Task: Add an event  with title  Conference Call with Partners, date '2023/10/06' & Select Event type as  Collective. Add location for the event as  321 Oxford Street, London, UK and add a description: A conference call with partners serves as a platform for collaborative discussions. It brings together representatives from different organizations or departments to exchange ideas, share updates, and address common challenges. The call enables open and interactive communication, fostering a sense of teamwork and cooperation among partners.Create an event link  http-conferencecallwithpartnerscom & Select the event color as  Cyan. , logged in from the account softage.1@softage.netand send the event invitation to softage.8@softage.net and softage.9@softage.net
Action: Mouse moved to (781, 238)
Screenshot: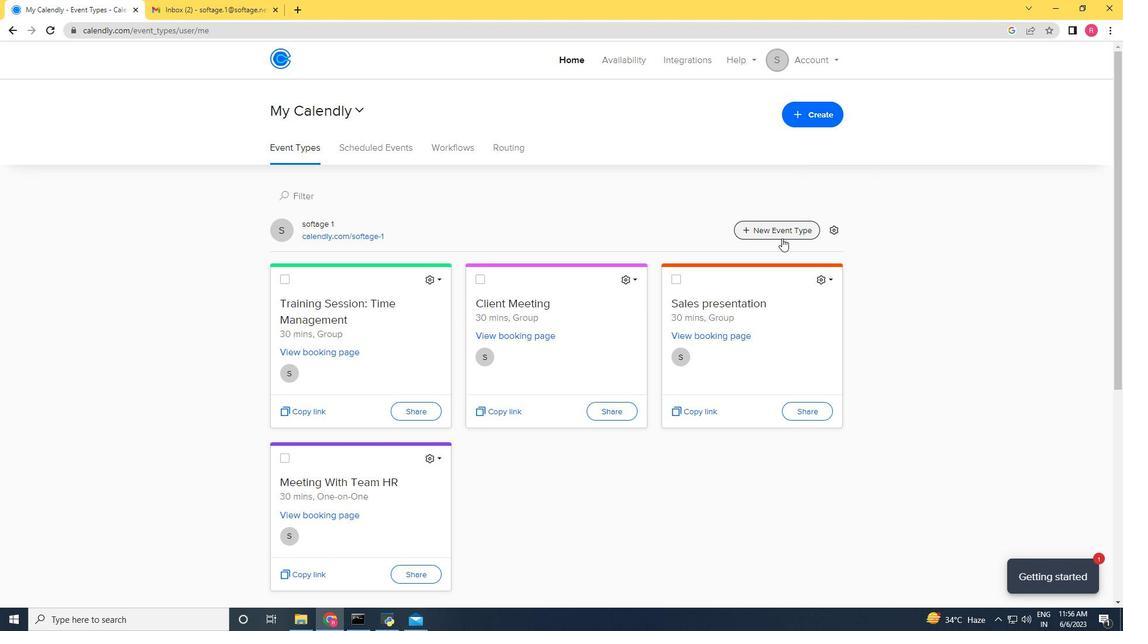 
Action: Mouse pressed left at (781, 238)
Screenshot: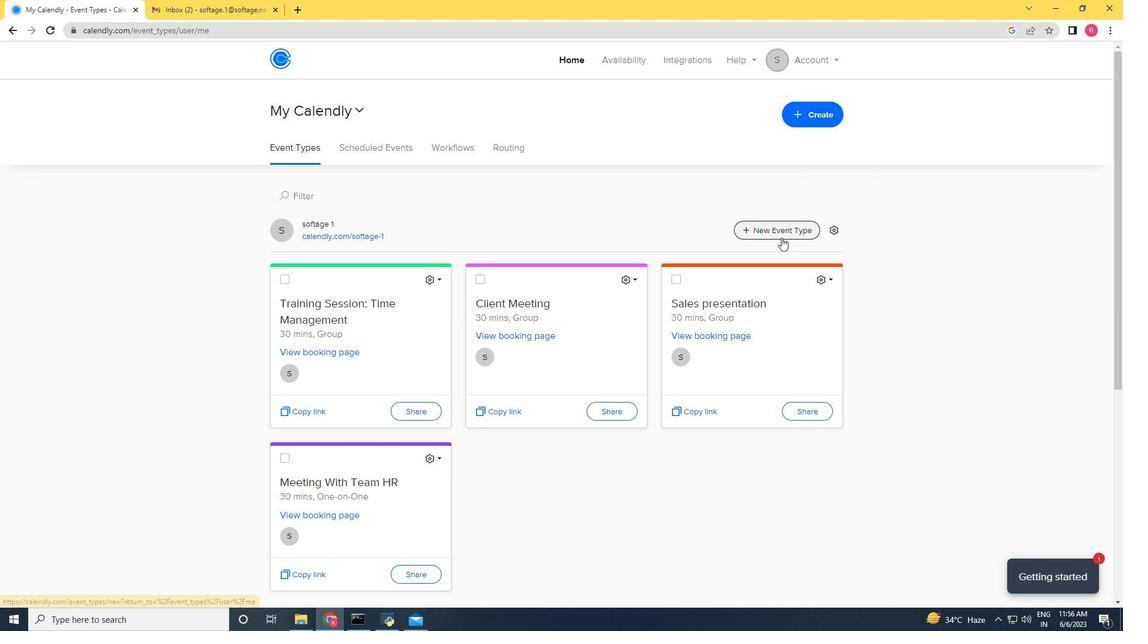 
Action: Mouse moved to (546, 352)
Screenshot: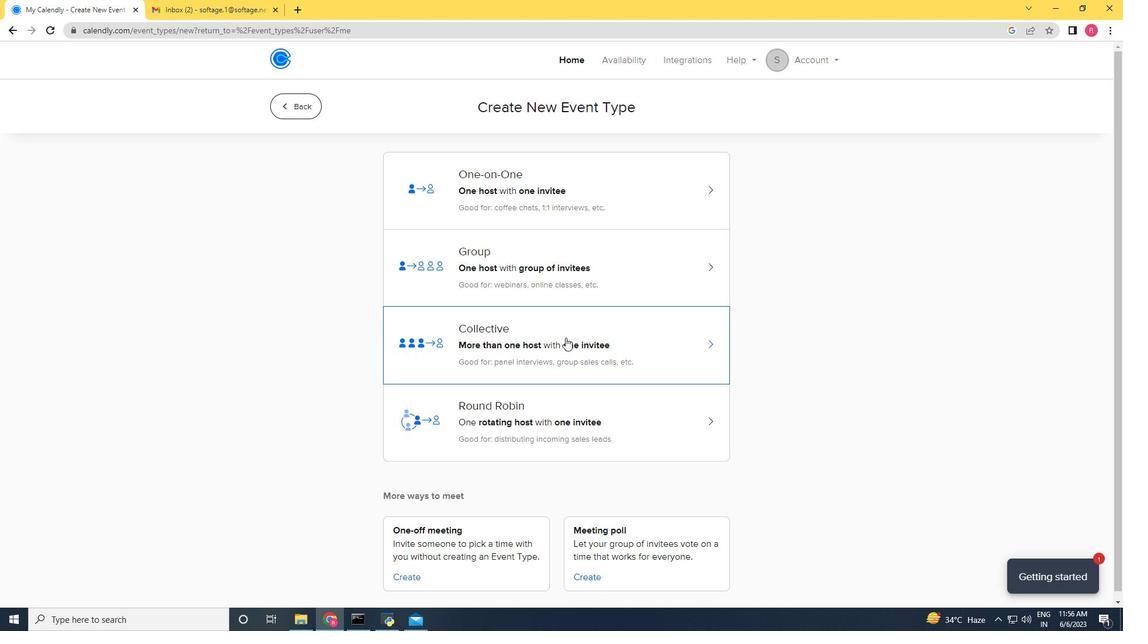 
Action: Mouse pressed left at (546, 352)
Screenshot: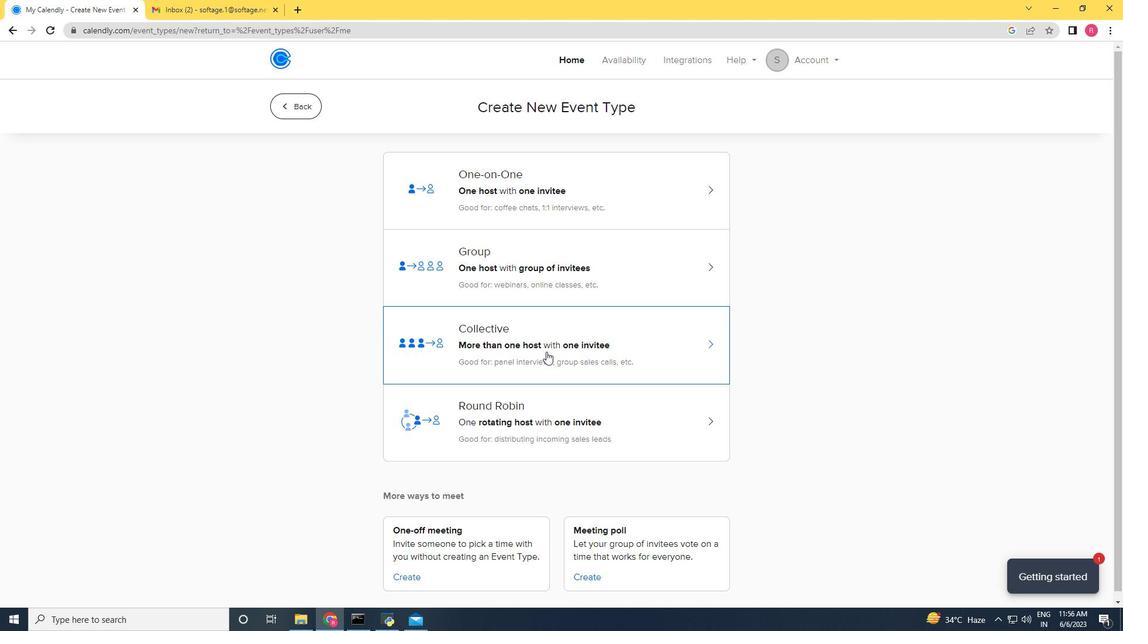 
Action: Mouse moved to (688, 256)
Screenshot: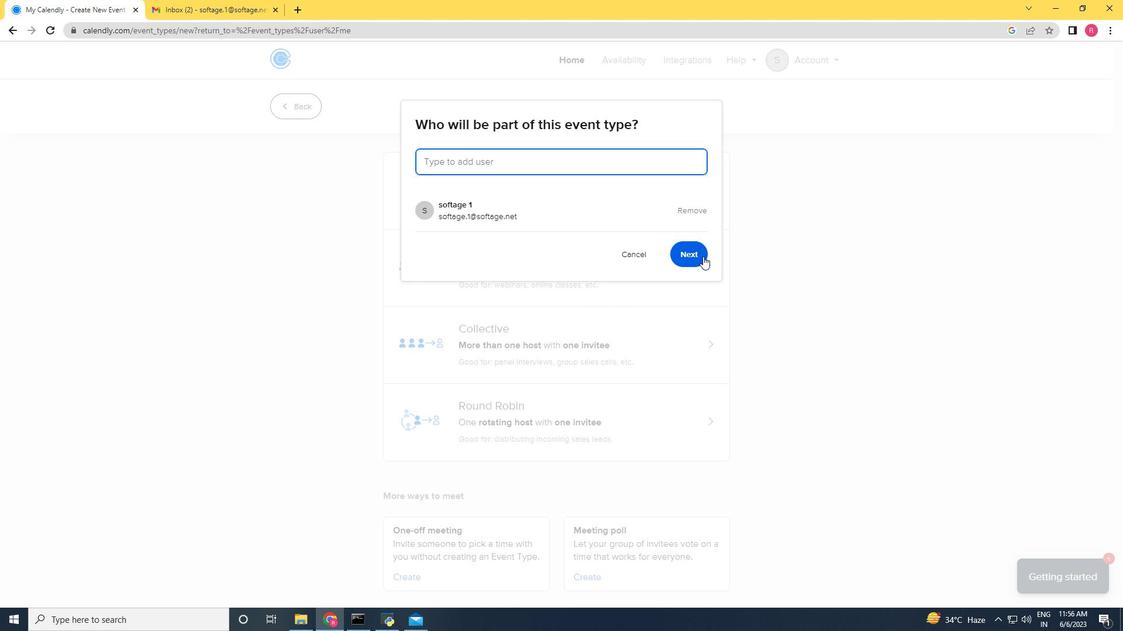 
Action: Mouse pressed left at (688, 256)
Screenshot: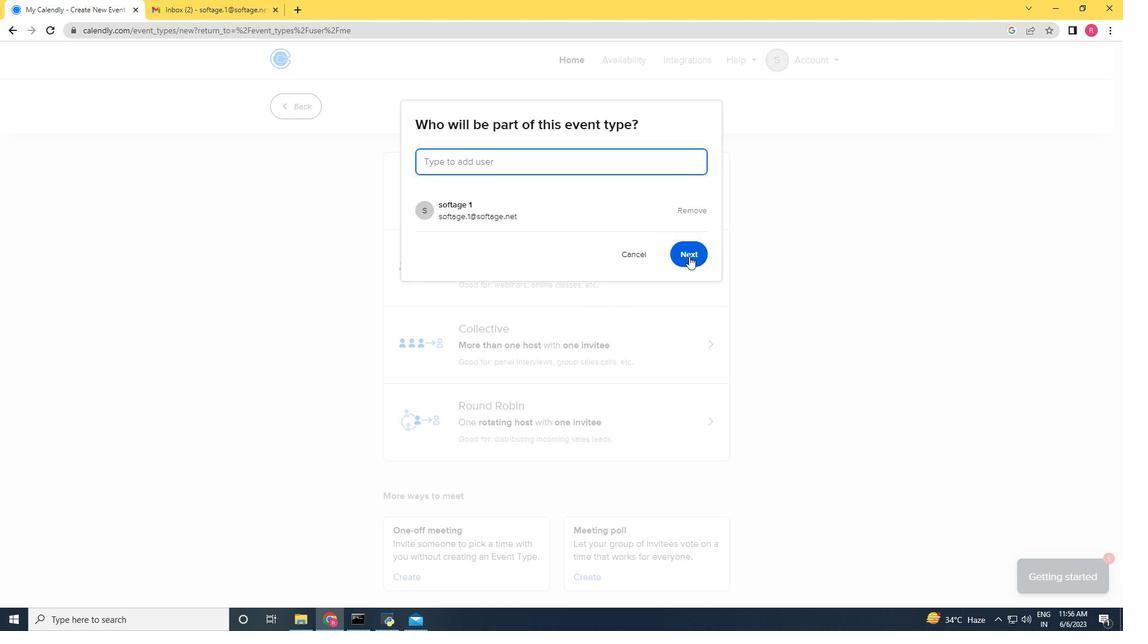 
Action: Mouse moved to (928, 307)
Screenshot: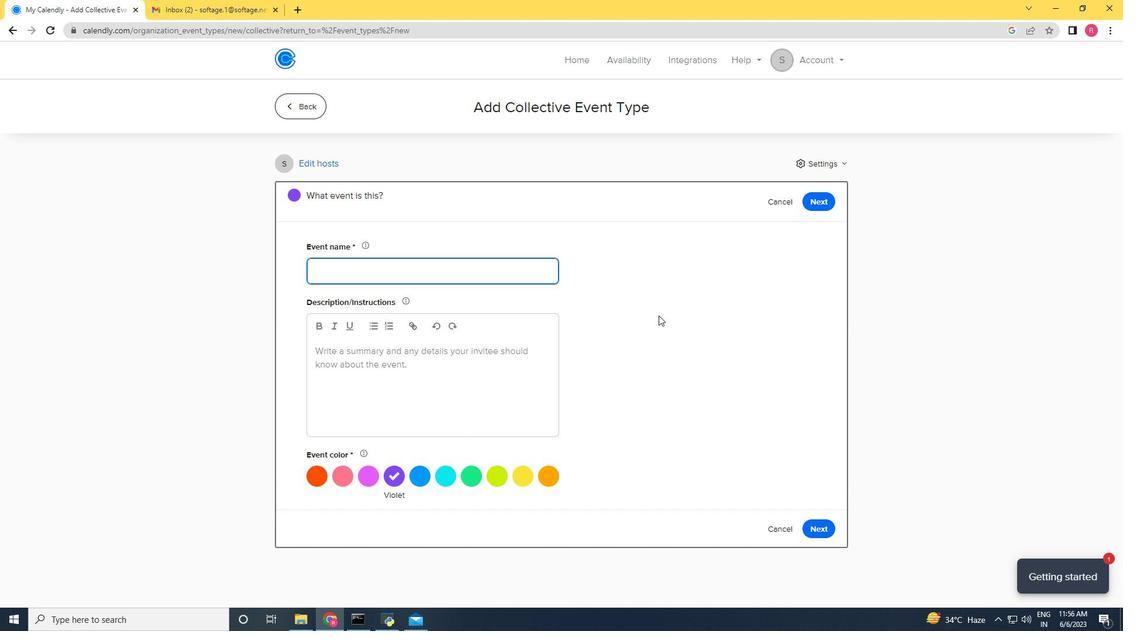 
Action: Key pressed <Key.shift>Con
Screenshot: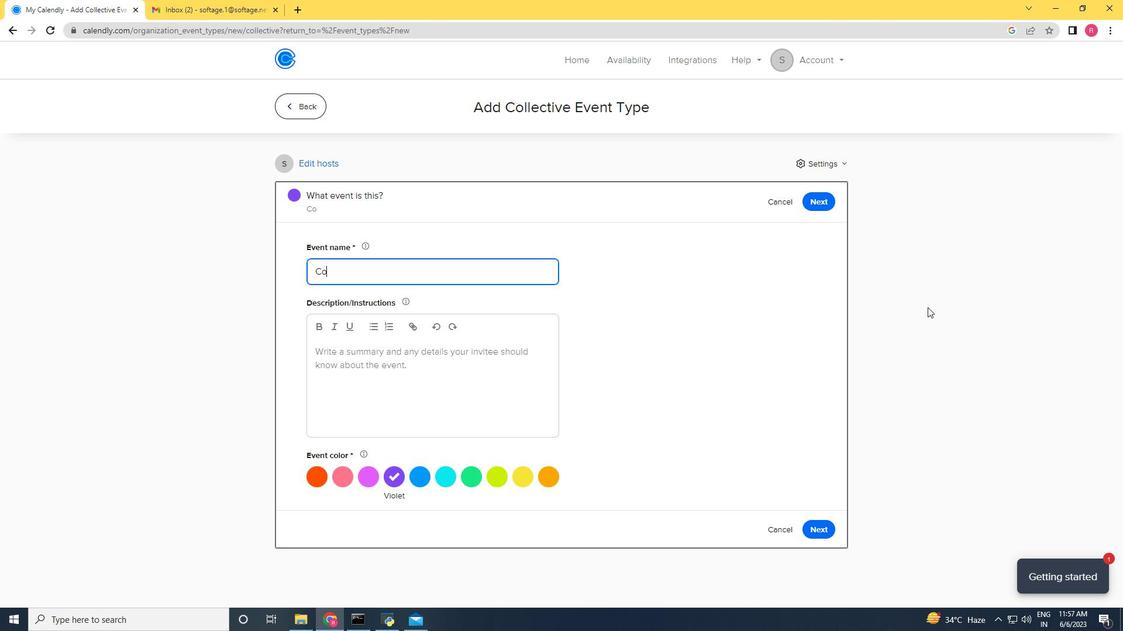 
Action: Mouse moved to (928, 307)
Screenshot: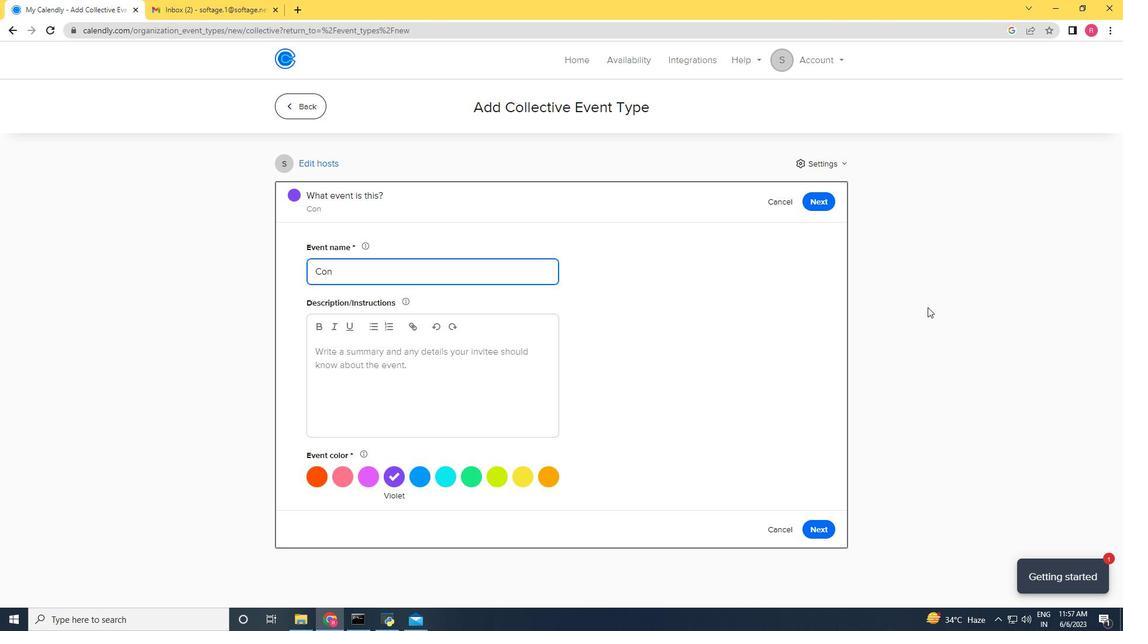 
Action: Key pressed fr<Key.backspace>erence<Key.space><Key.shift>Call<Key.space><Key.shift><Key.shift><Key.shift><Key.shift><Key.shift><Key.shift>with<Key.space><Key.shift>Partners
Screenshot: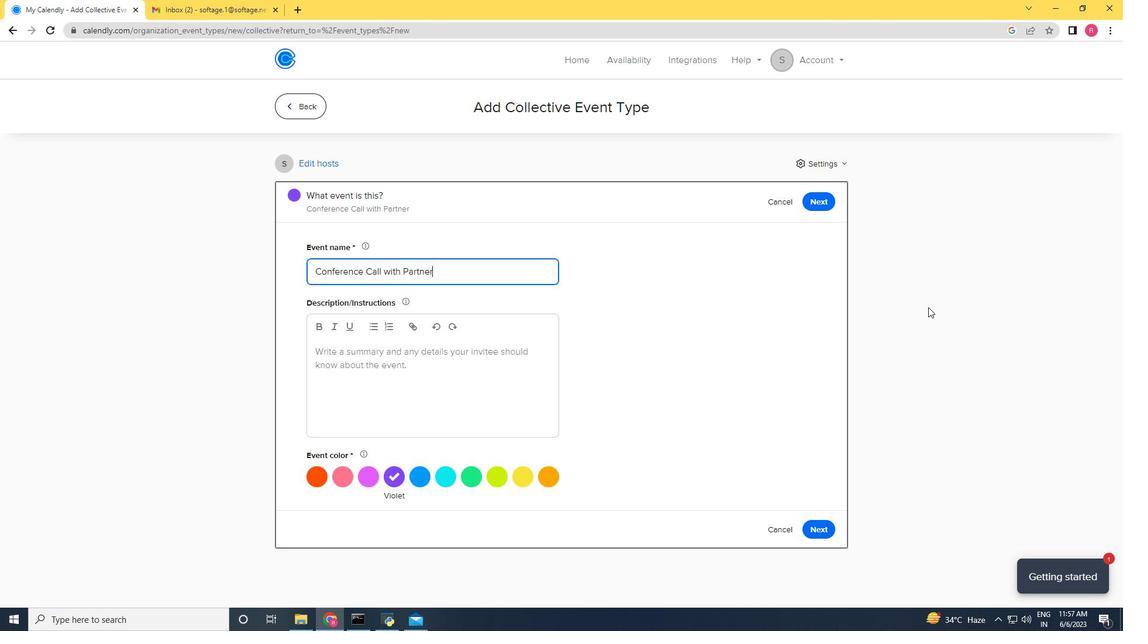 
Action: Mouse moved to (445, 380)
Screenshot: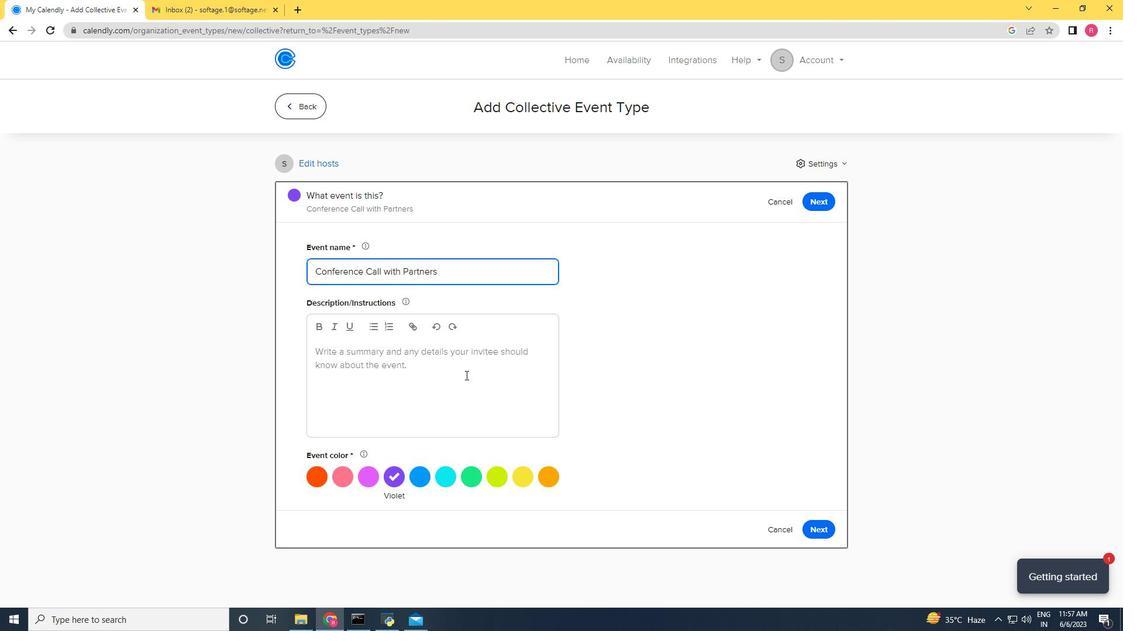 
Action: Mouse pressed left at (445, 380)
Screenshot: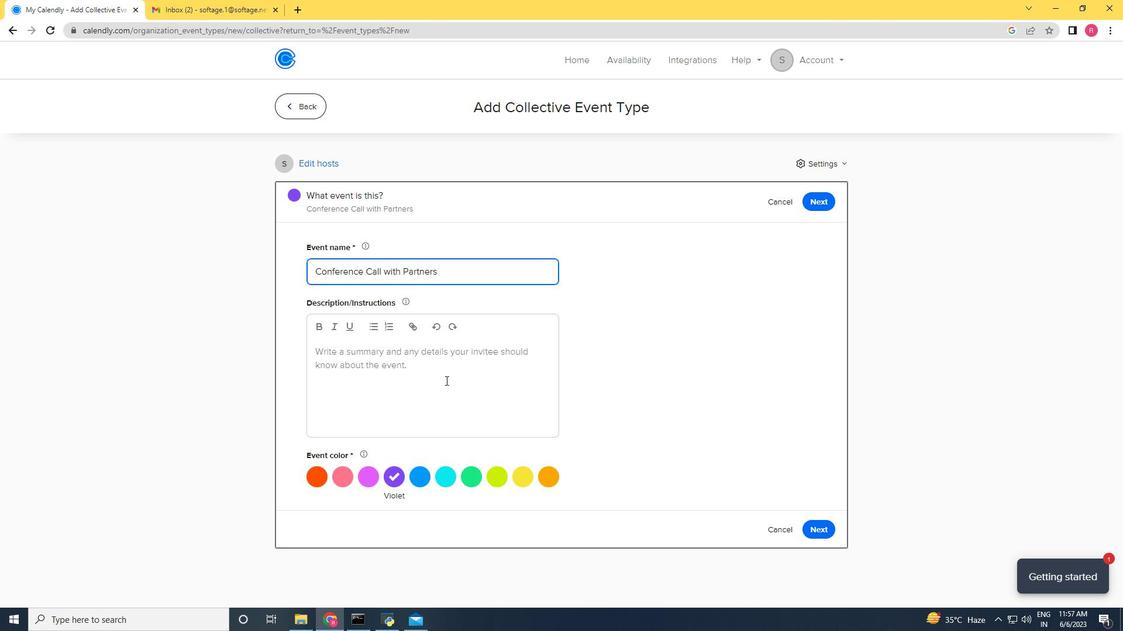 
Action: Mouse moved to (446, 379)
Screenshot: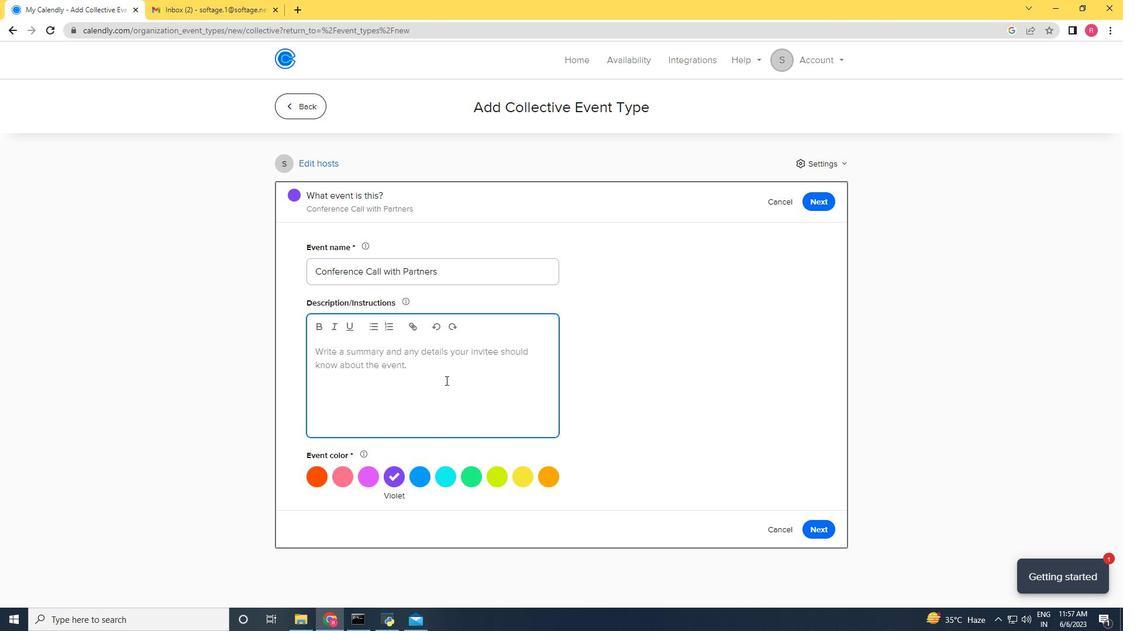 
Action: Key pressed <Key.shift>A<Key.space>conference<Key.space>cal<Key.space><Key.backspace>l<Key.space>with<Key.space>partners<Key.space><Key.space>server<Key.space>as<Key.space>a<Key.space>platform<Key.space>for<Key.space>collabortive<Key.space><Key.backspace><Key.backspace><Key.backspace><Key.backspace><Key.backspace><Key.backspace><Key.backspace><Key.backspace>borative<Key.space>discussion<Key.space><Key.backspace>,<Key.space><Key.shift>It<Key.space>bring<Key.space>together<Key.space>repartments<Key.space><Key.left><Key.left><Key.left><Key.left><Key.left><Key.left><Key.left><Key.left><Key.left><Key.left><Key.left><Key.left><Key.left><Key.left>
Screenshot: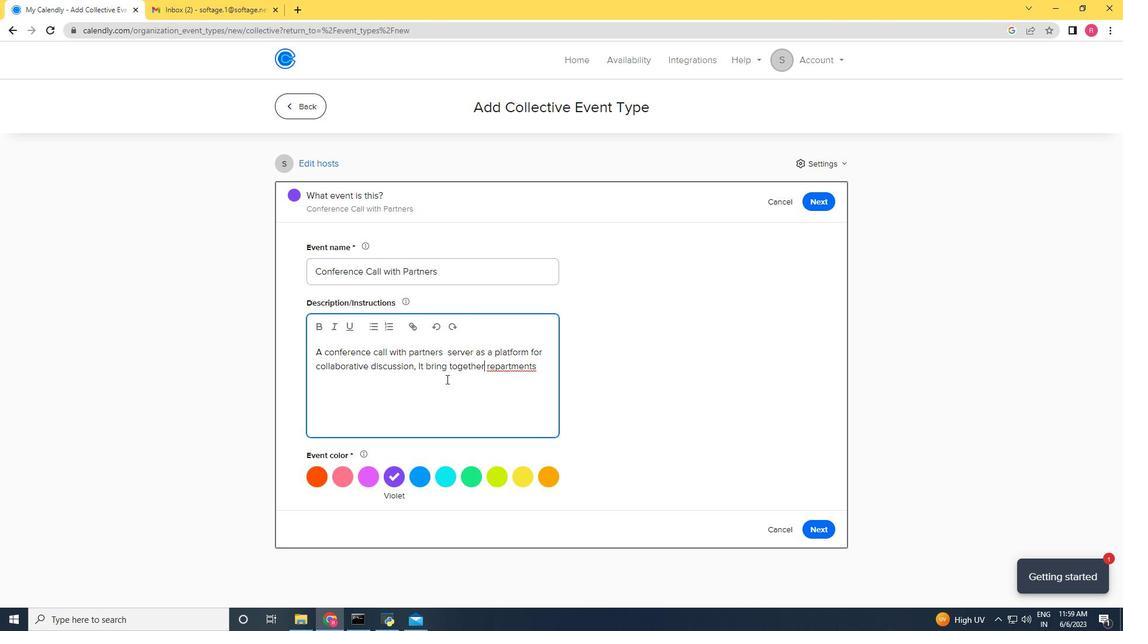 
Action: Mouse moved to (446, 379)
Screenshot: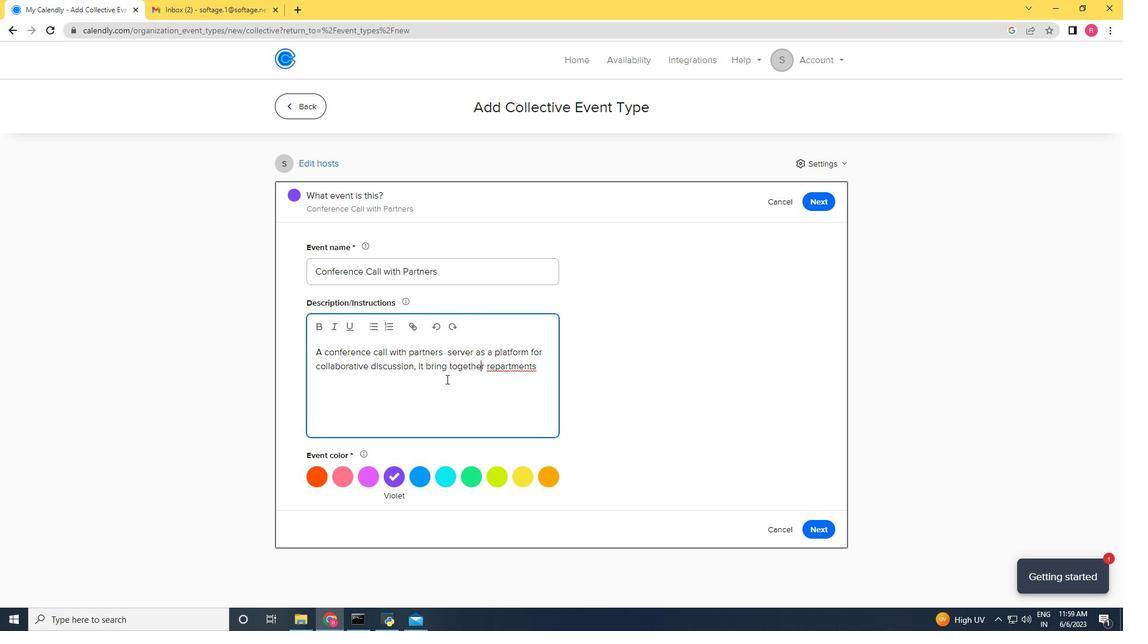 
Action: Key pressed <Key.right><Key.right><Key.right>
Screenshot: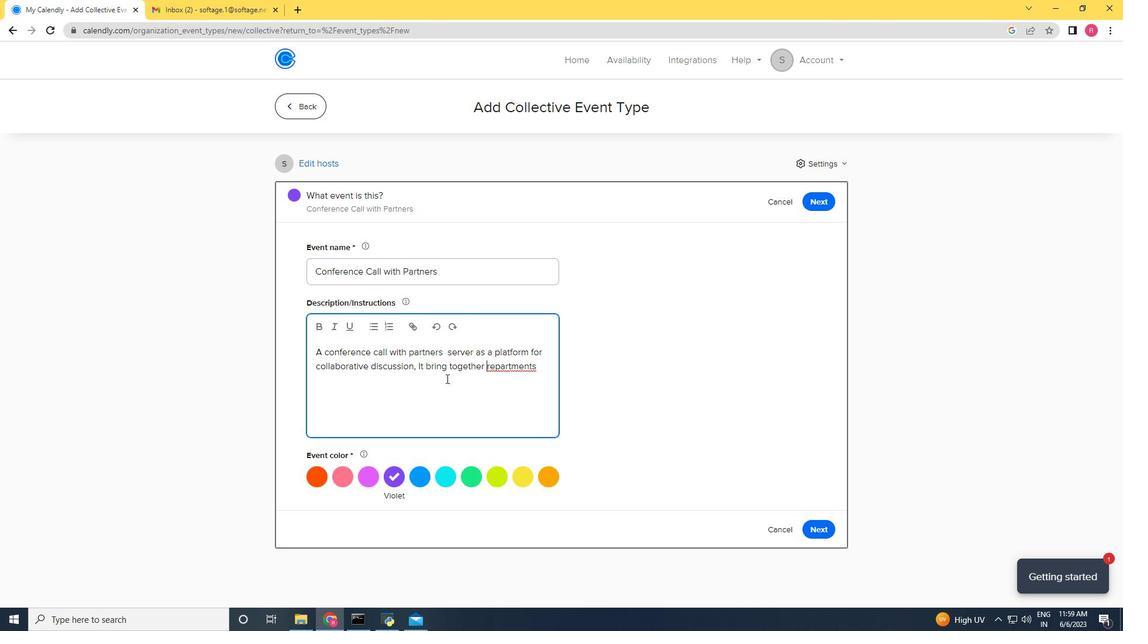 
Action: Mouse moved to (447, 378)
Screenshot: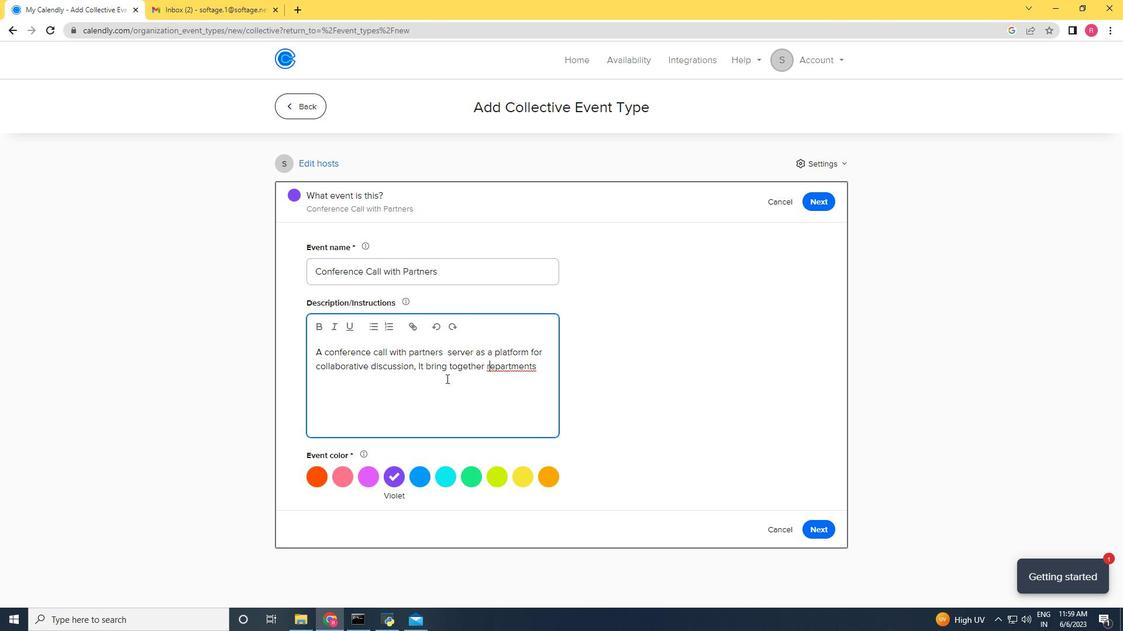 
Action: Key pressed <Key.backspace>
Screenshot: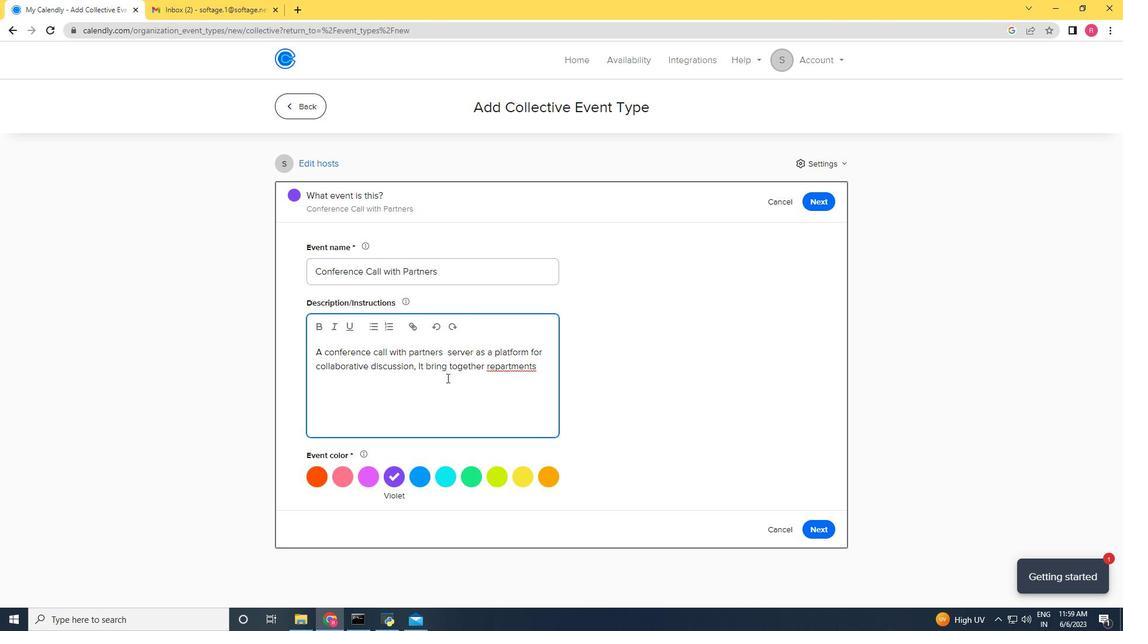 
Action: Mouse moved to (447, 378)
Screenshot: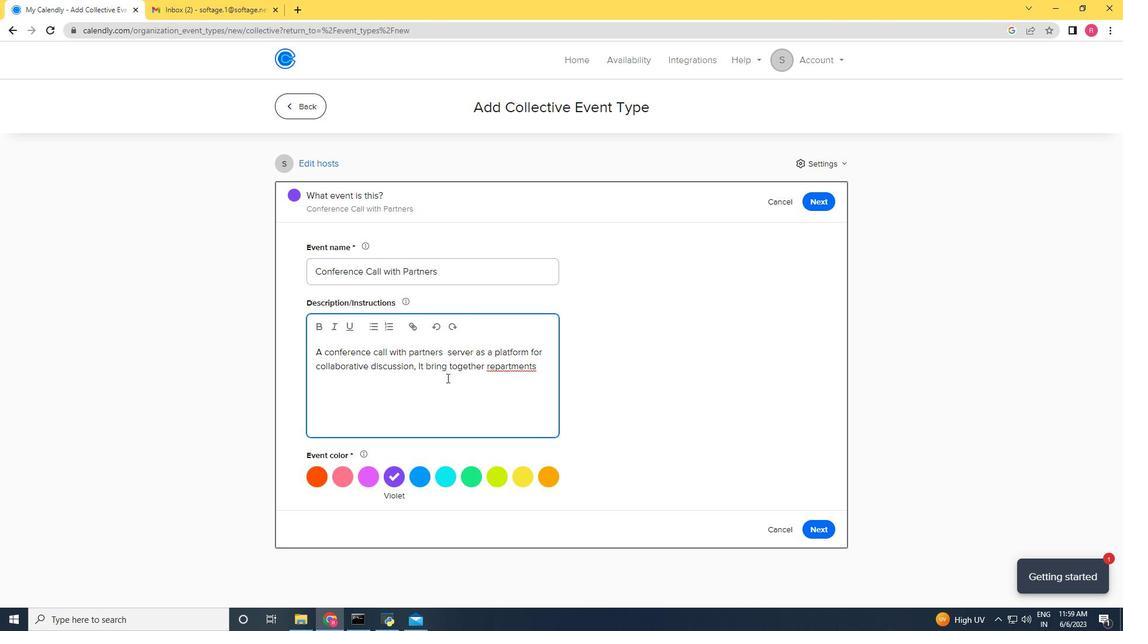 
Action: Key pressed d<Key.right><Key.right><Key.right><Key.right><Key.right><Key.right><Key.right><Key.right><Key.right><Key.right><Key.right><Key.right><Key.right><Key.right><Key.right><Key.right>to<Key.space>exchanges<Key.space>id
Screenshot: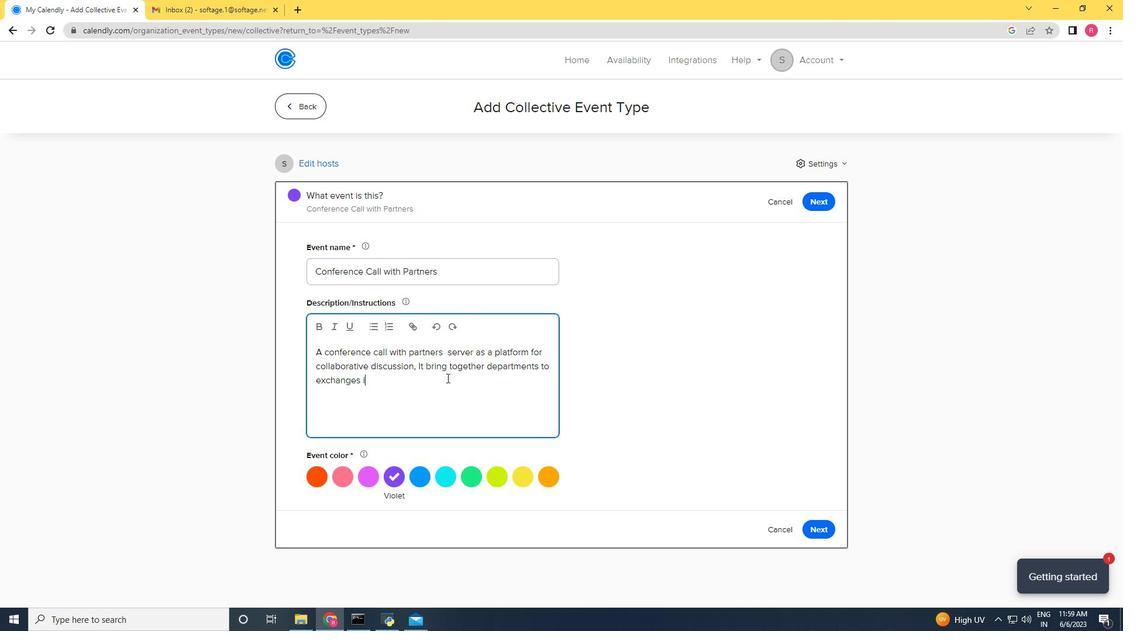 
Action: Mouse moved to (447, 377)
Screenshot: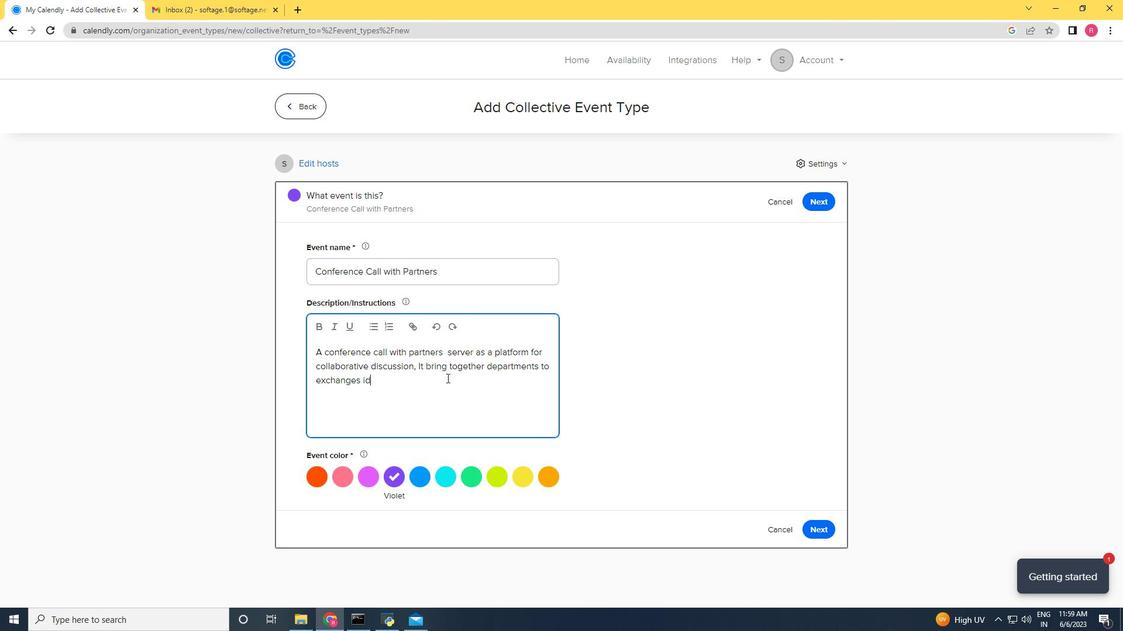 
Action: Key pressed eas<Key.space><Key.backspace>.<Key.space><Key.shift><Key.shift><Key.shift>The<Key.space>call<Key.space>enables<Key.space>open<Key.space>and<Key.space>in
Screenshot: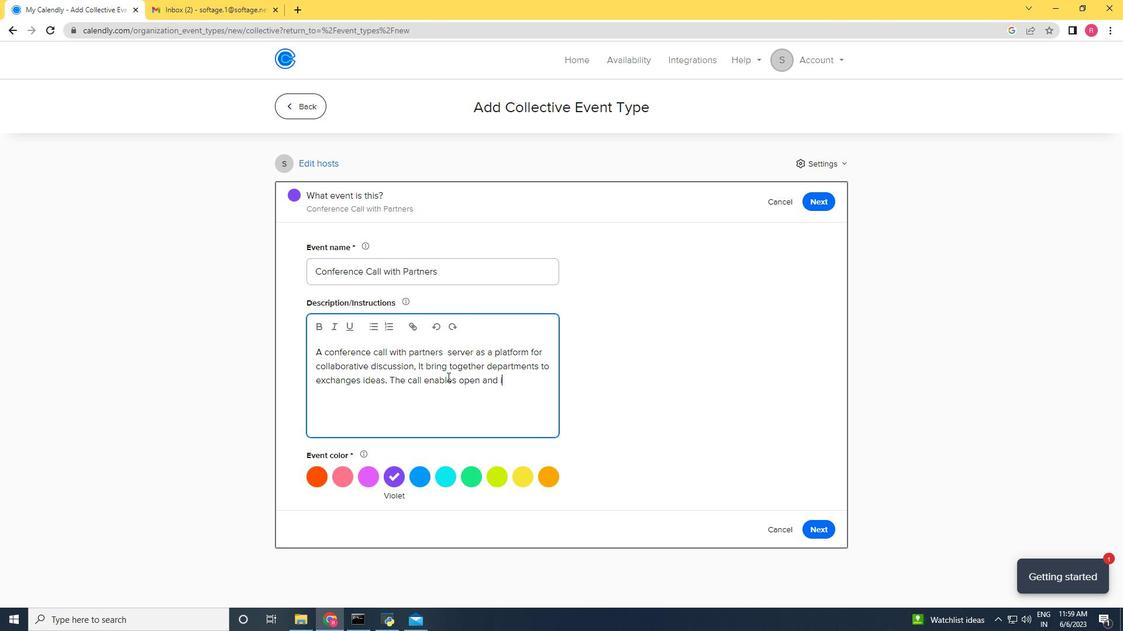 
Action: Mouse moved to (452, 372)
Screenshot: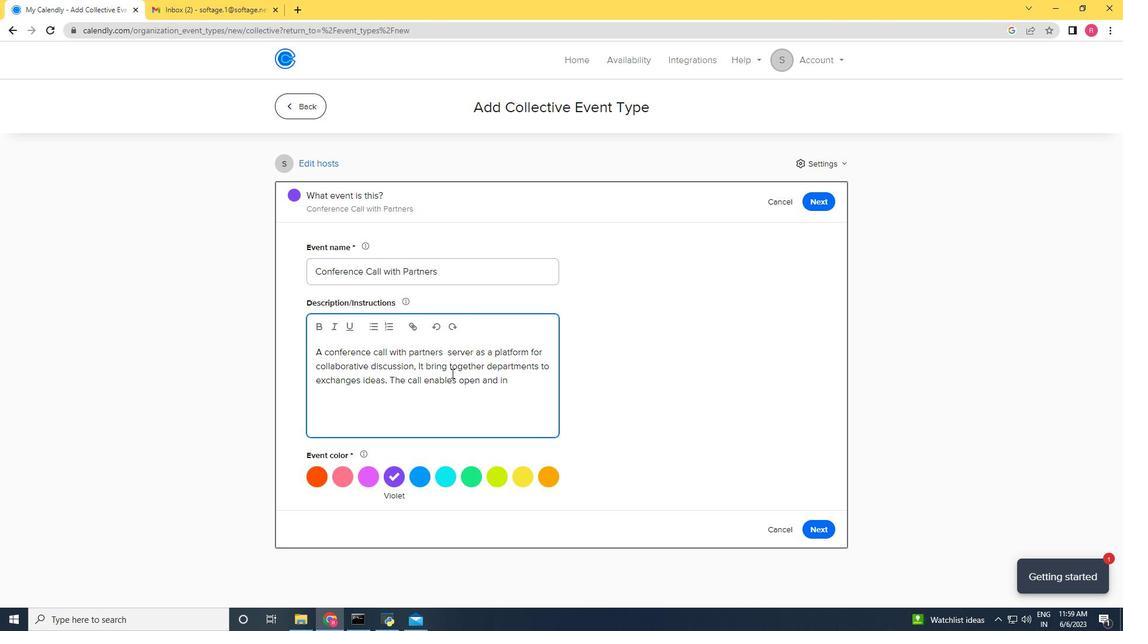 
Action: Key pressed teractive<Key.space>
Screenshot: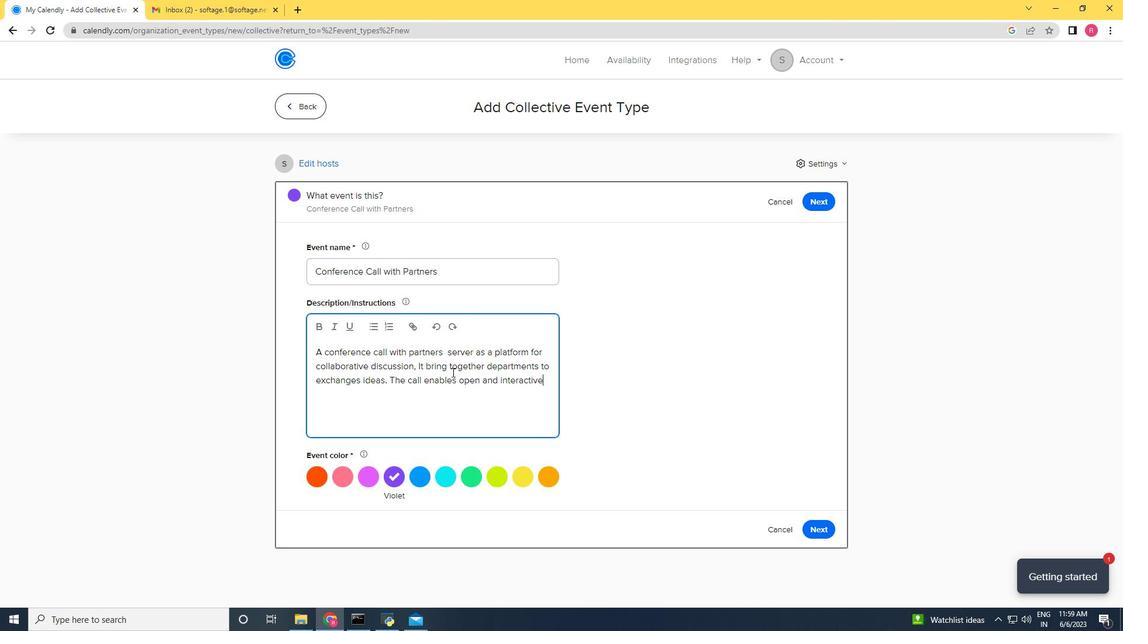 
Action: Mouse moved to (452, 372)
Screenshot: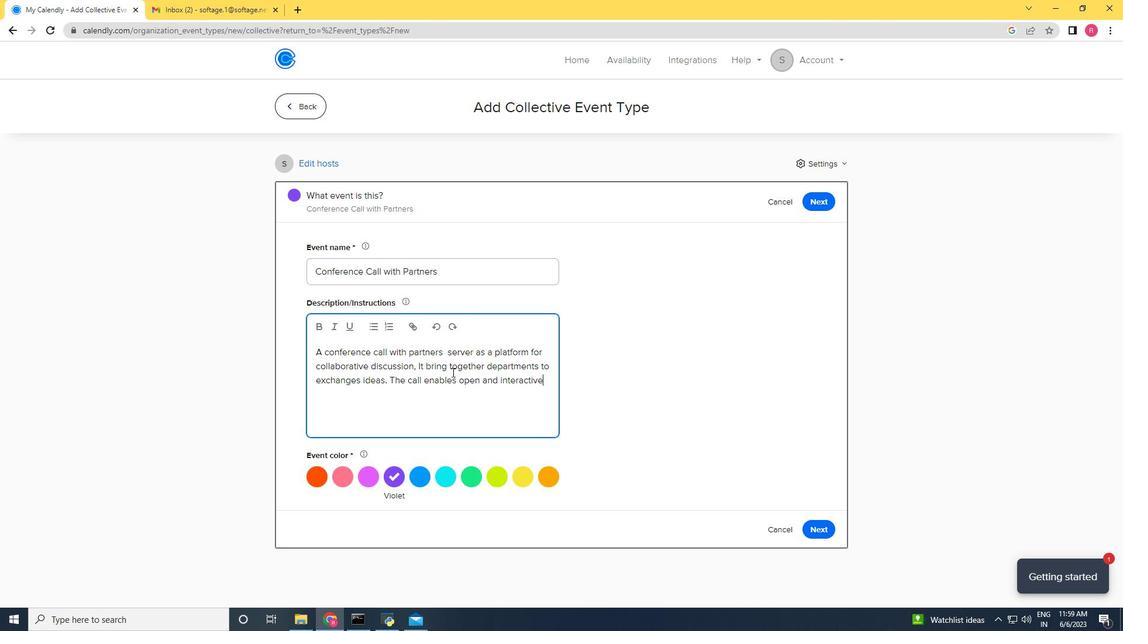 
Action: Key pressed communicative<Key.backspace><Key.backspace>on<Key.space>,<Key.backspace><Key.backspace><Key.backspace>n,<Key.space>fostering<Key.space>a<Key.space>sense<Key.space>of<Key.space>teamworl<Key.backspace>
Screenshot: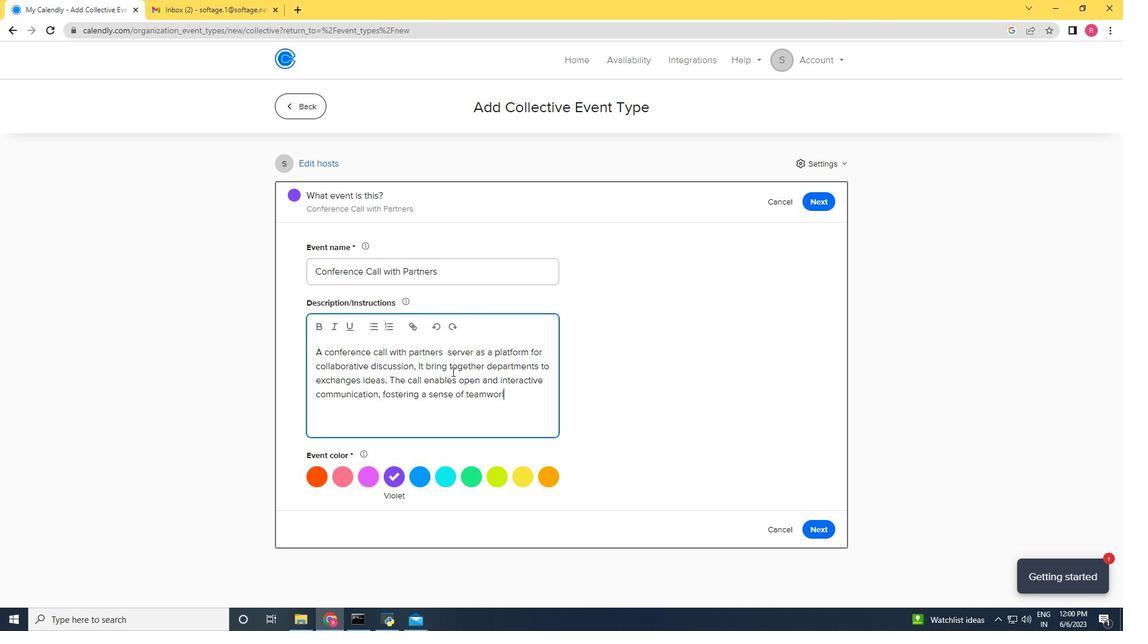 
Action: Mouse moved to (459, 366)
Screenshot: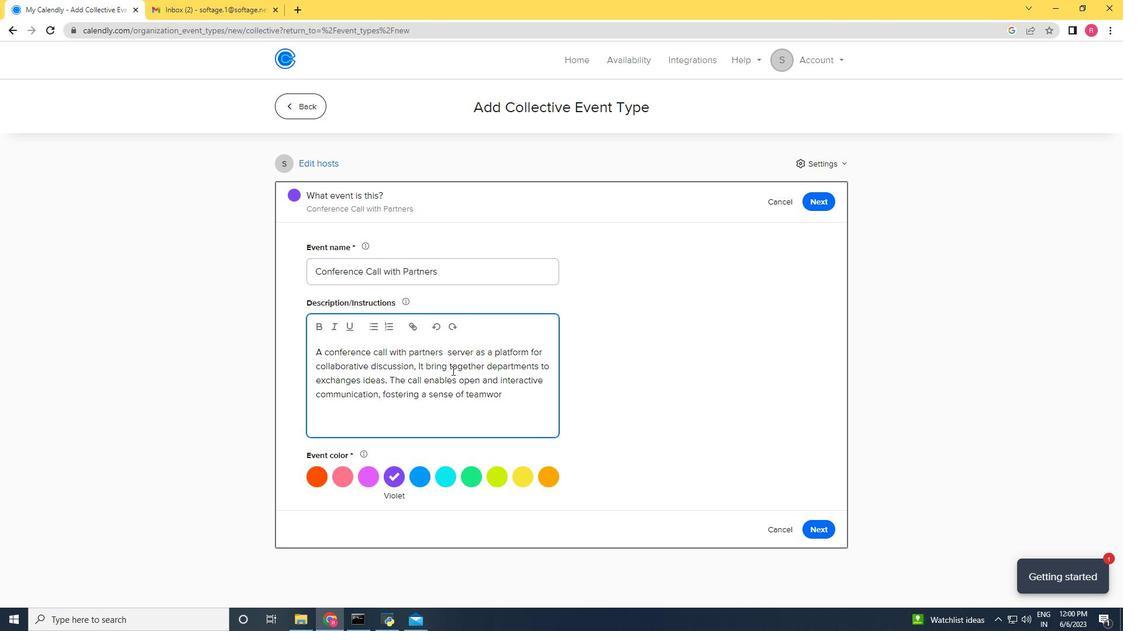 
Action: Key pressed k<Key.space>and<Key.space>cooperaton<Key.space><Key.space><Key.backspace><Key.backspace><Key.backspace><Key.backspace>ion<Key.space>among<Key.space>
Screenshot: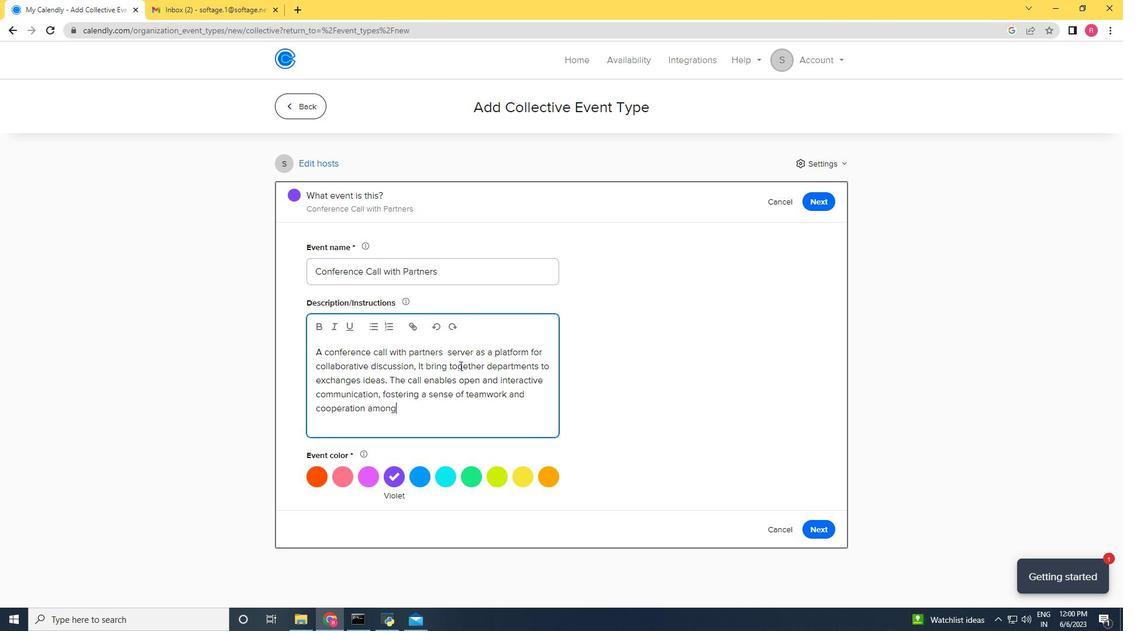 
Action: Mouse moved to (460, 365)
Screenshot: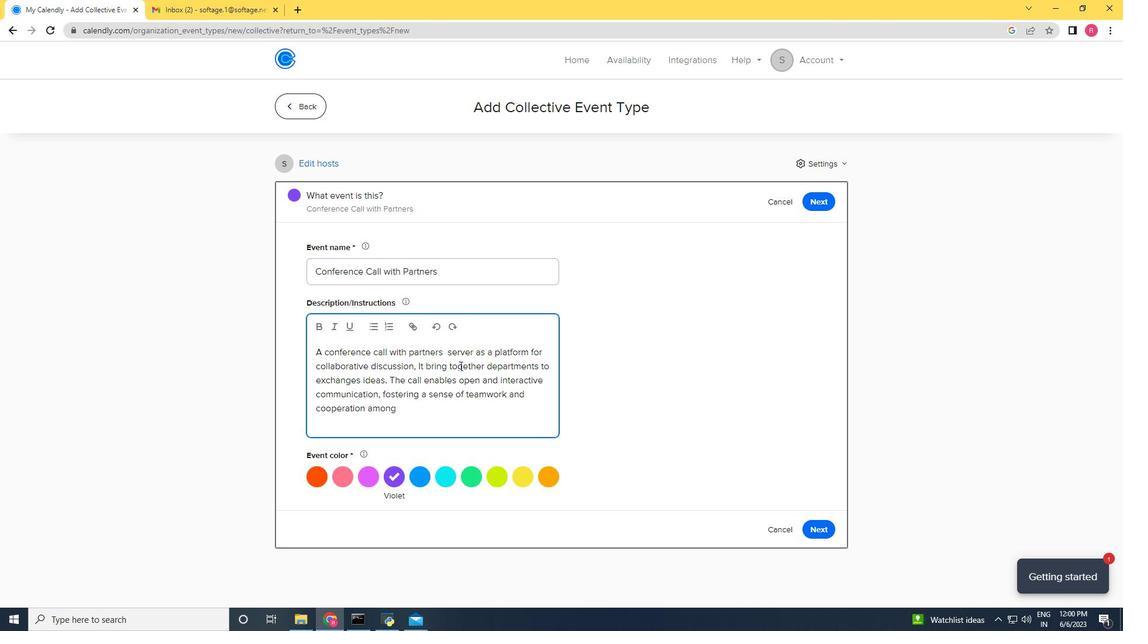 
Action: Key pressed partender<Key.space>
Screenshot: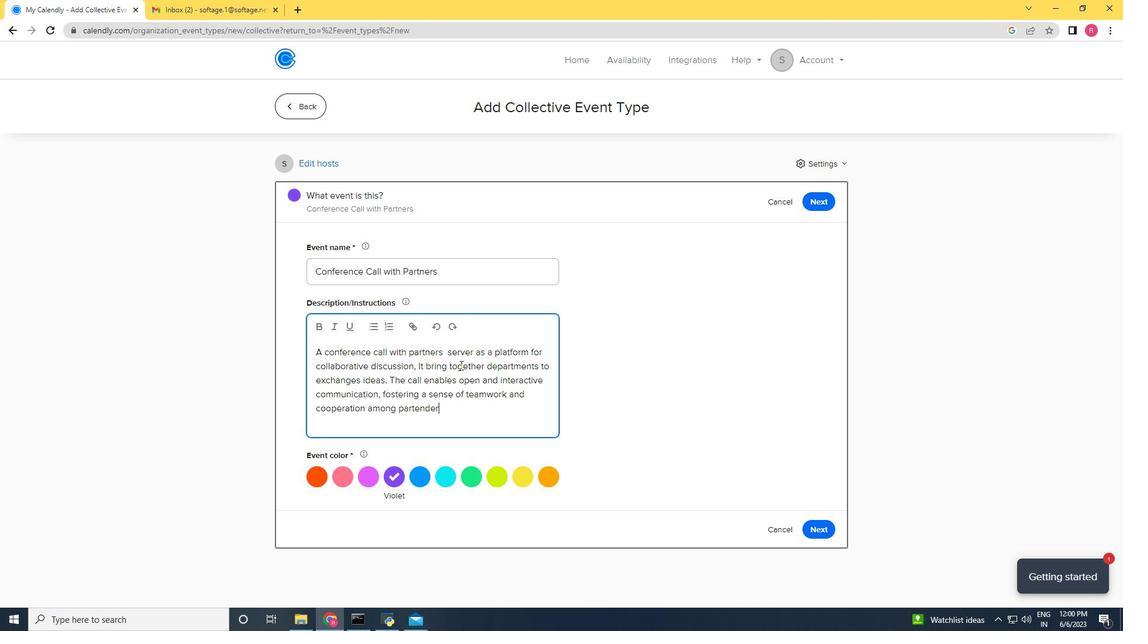 
Action: Mouse moved to (461, 365)
Screenshot: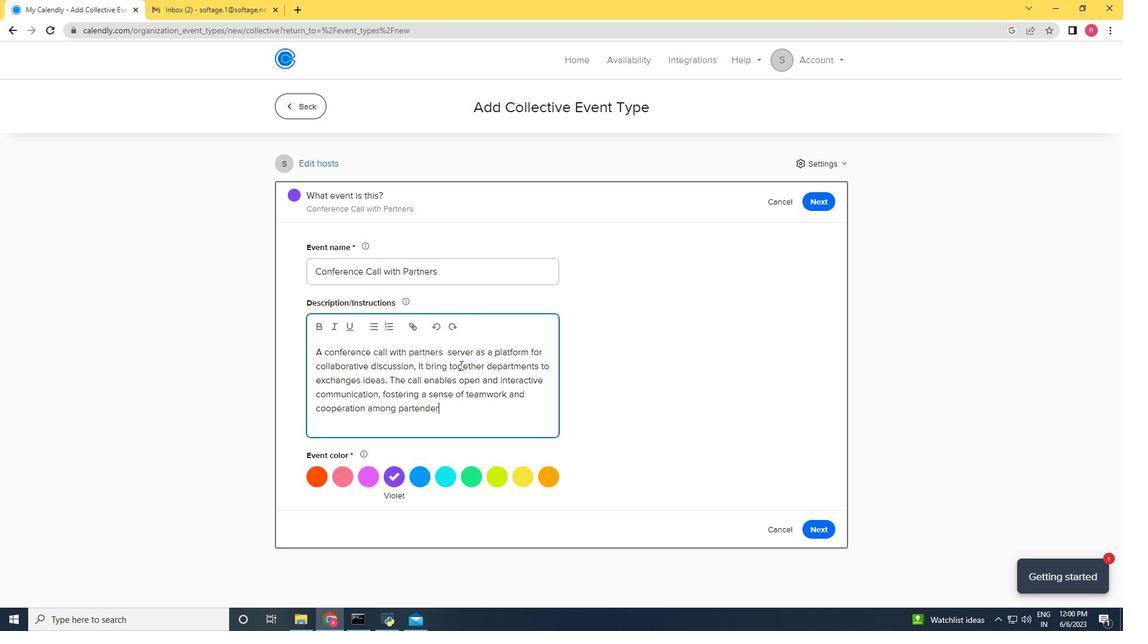 
Action: Key pressed <Key.backspace>
Screenshot: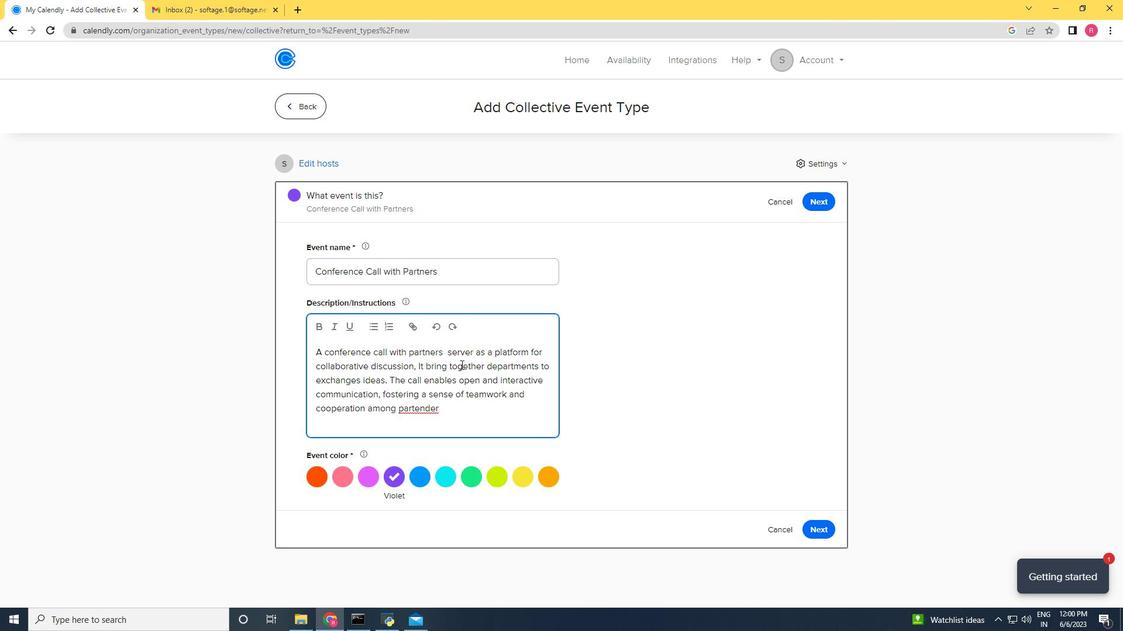 
Action: Mouse moved to (462, 363)
Screenshot: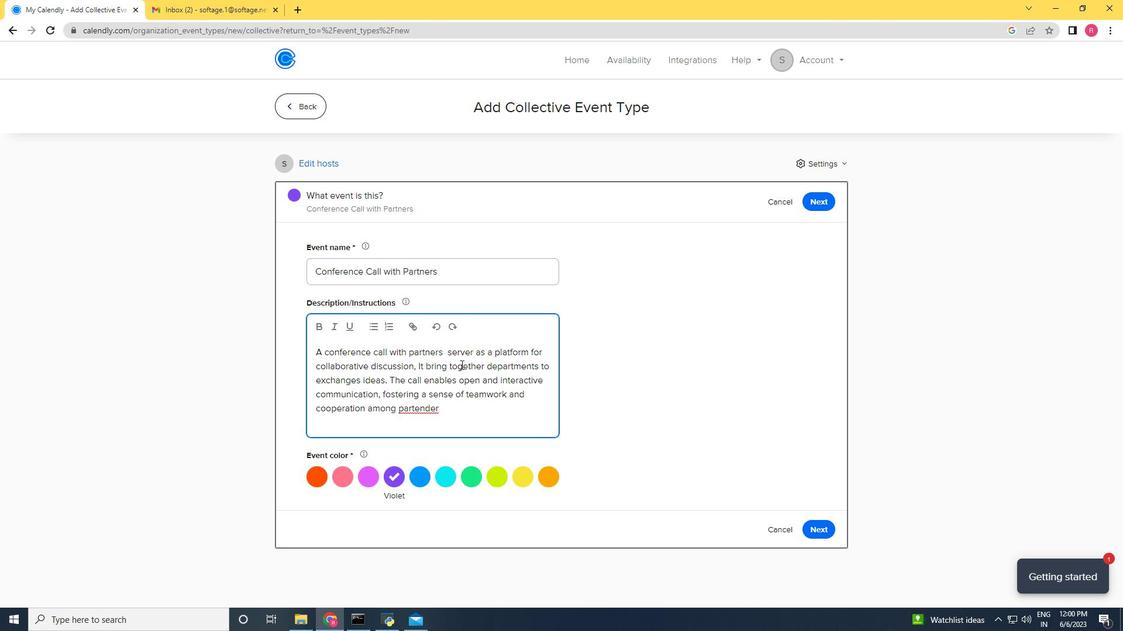 
Action: Key pressed <Key.backspace><Key.backspace><Key.backspace><Key.backspace><Key.backspace>ner<Key.space><Key.backspace>.
Screenshot: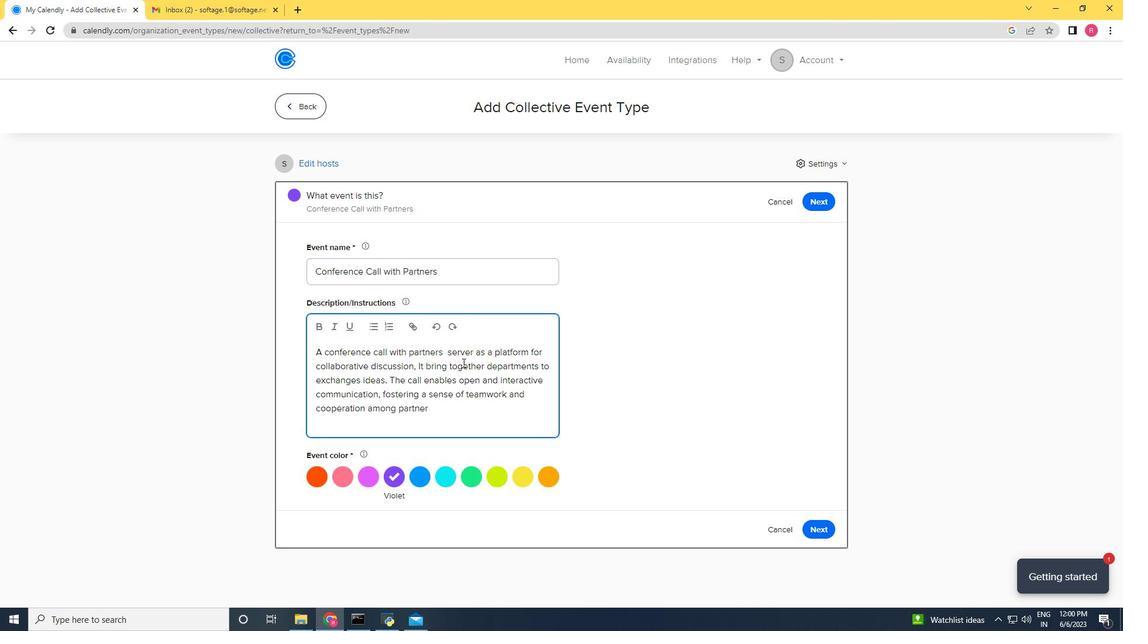 
Action: Mouse moved to (446, 478)
Screenshot: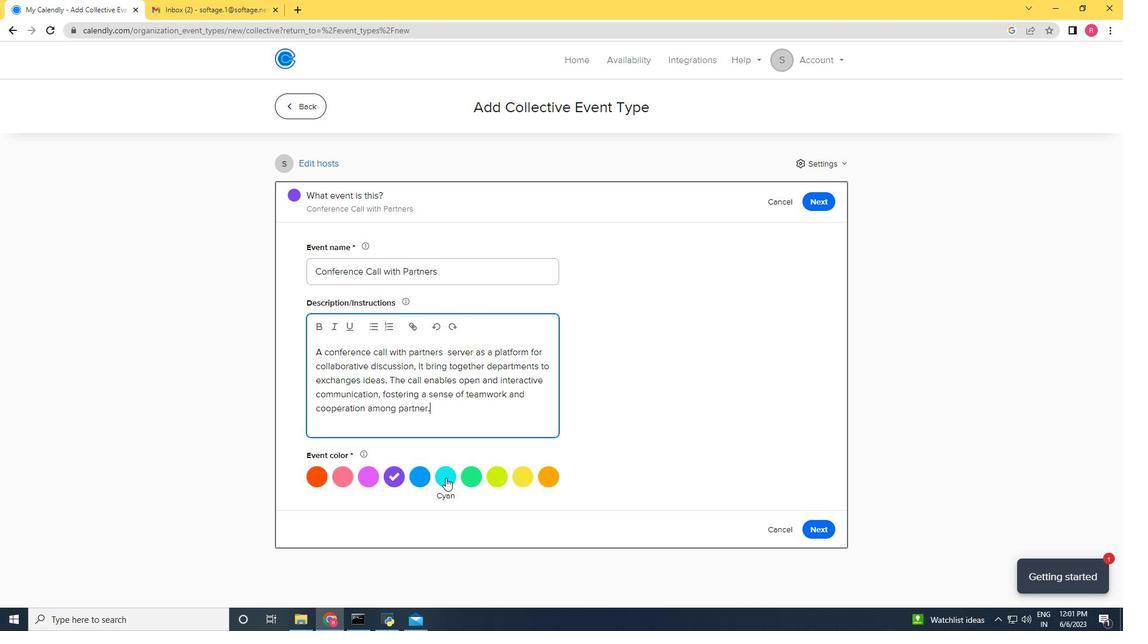 
Action: Mouse pressed left at (446, 478)
Screenshot: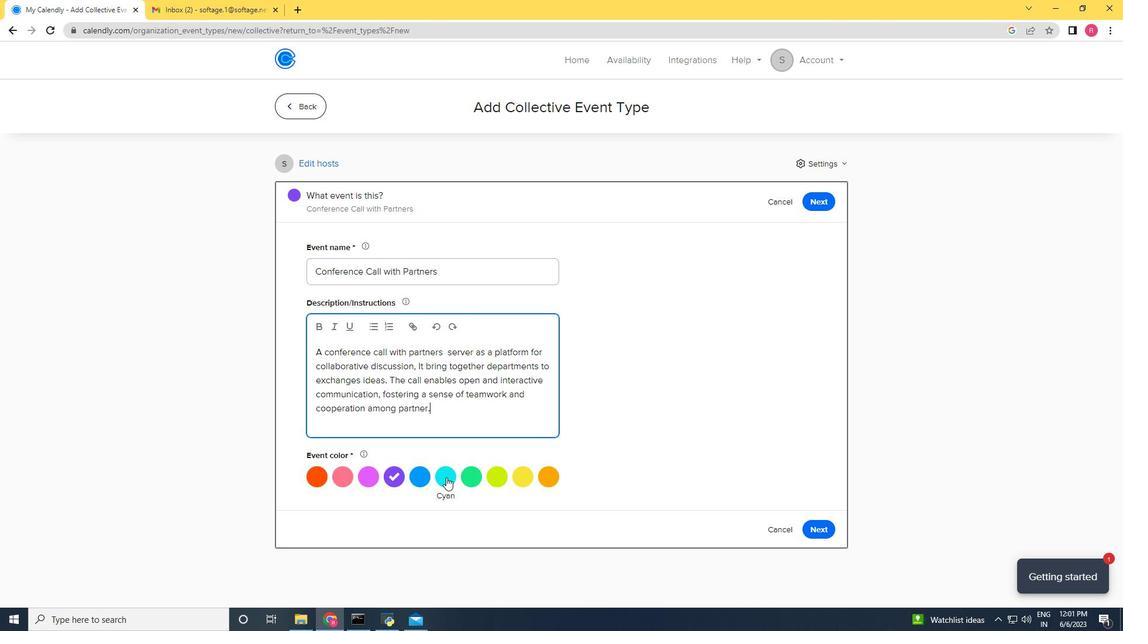 
Action: Mouse moved to (815, 530)
Screenshot: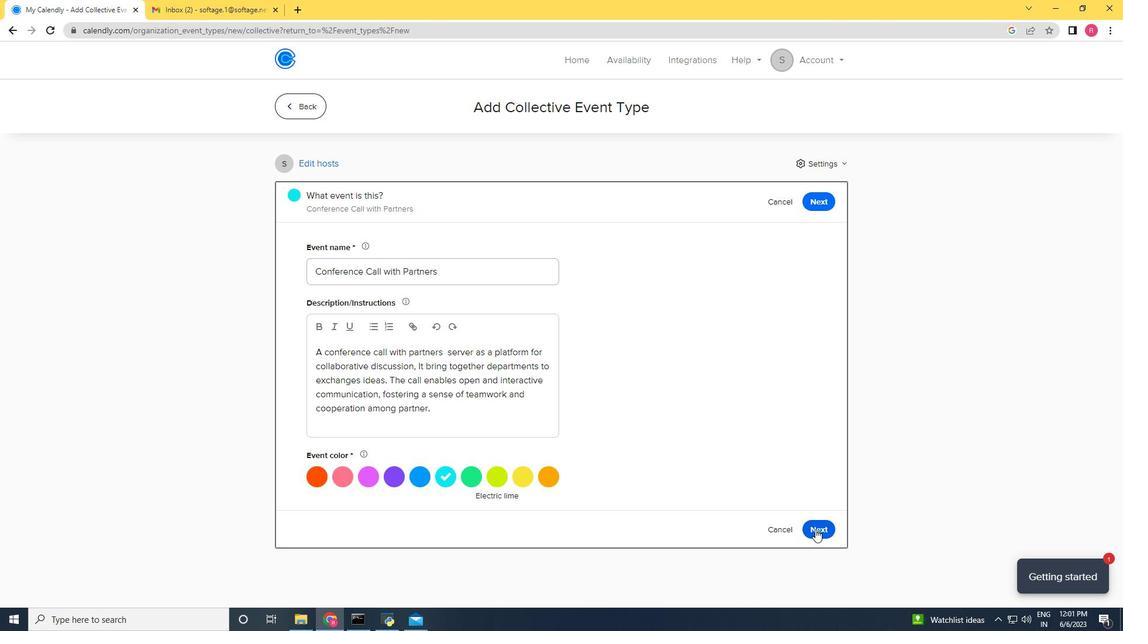 
Action: Mouse pressed left at (815, 530)
Screenshot: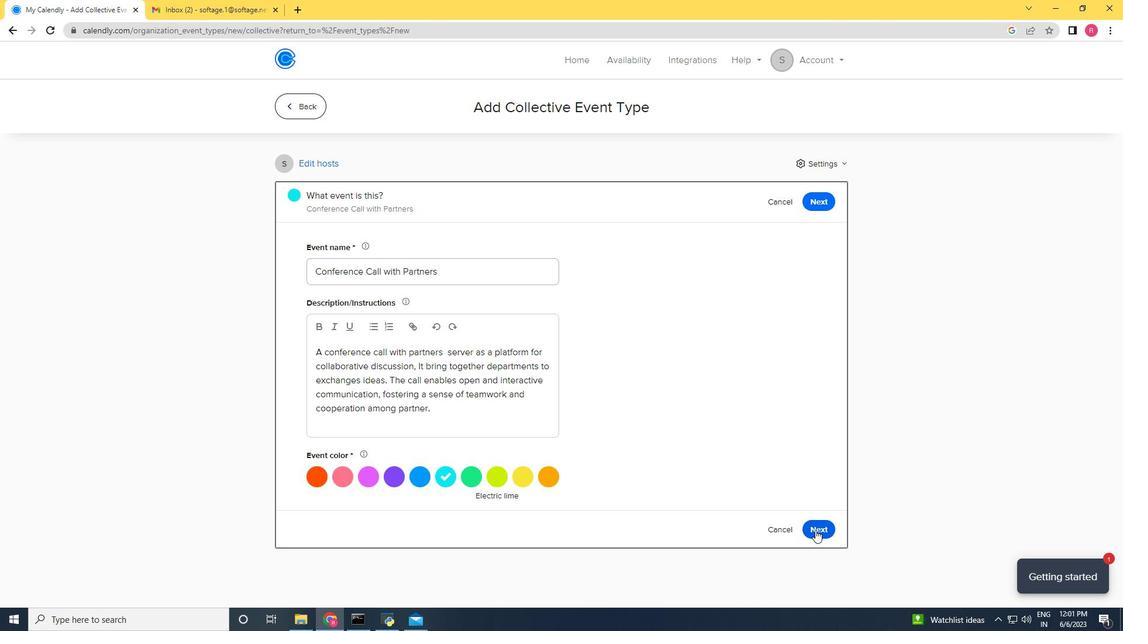 
Action: Mouse moved to (410, 348)
Screenshot: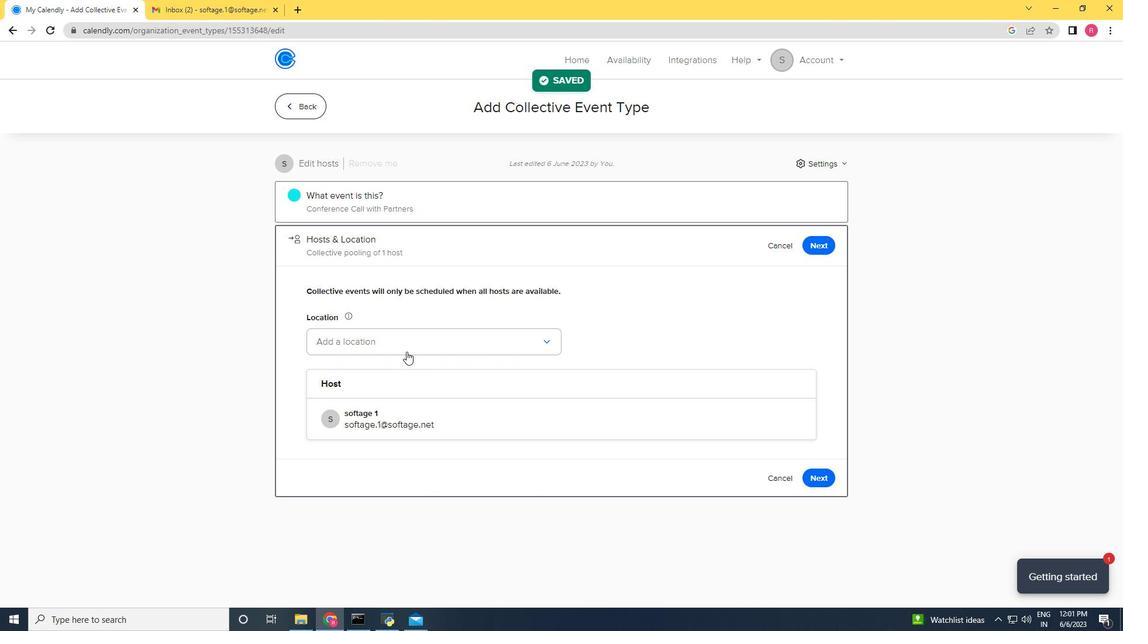 
Action: Mouse pressed left at (410, 348)
Screenshot: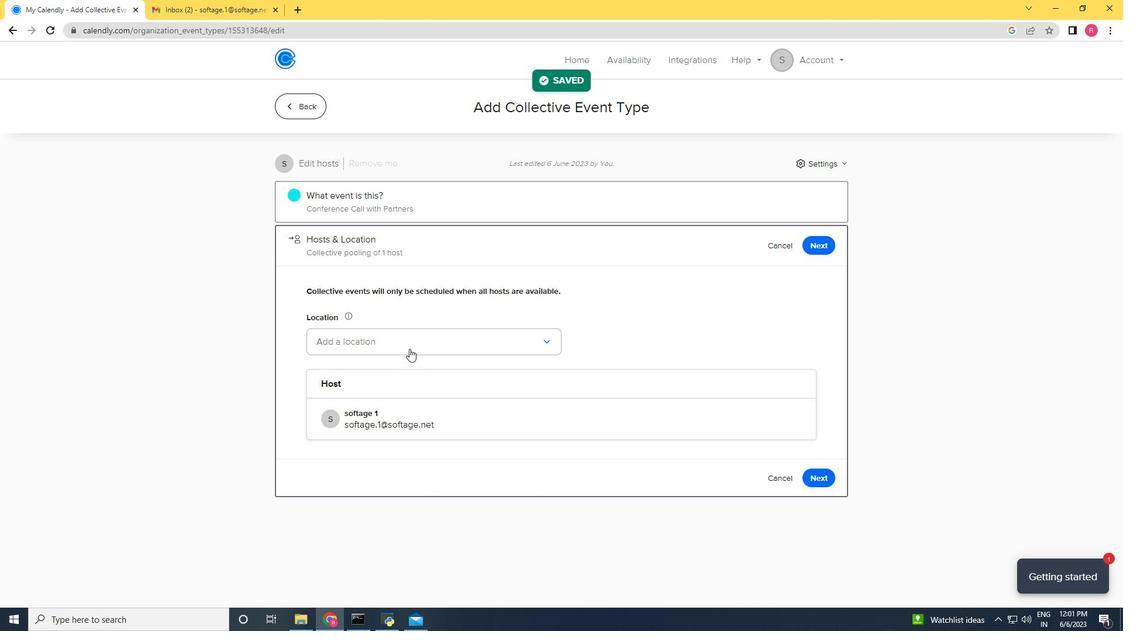 
Action: Mouse moved to (410, 362)
Screenshot: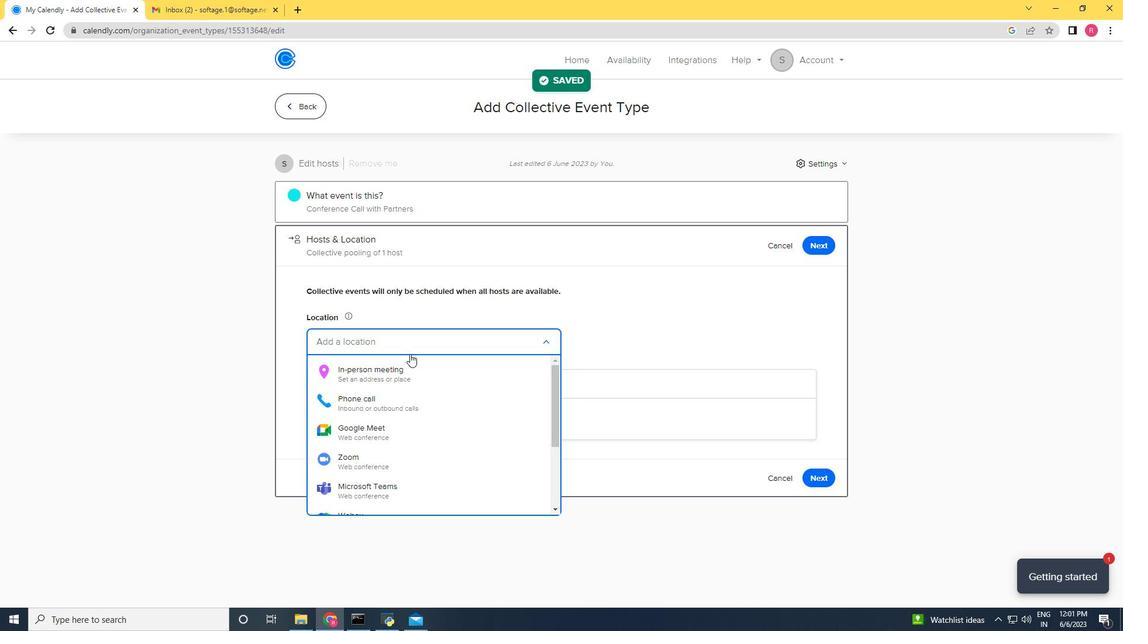 
Action: Mouse pressed left at (410, 362)
Screenshot: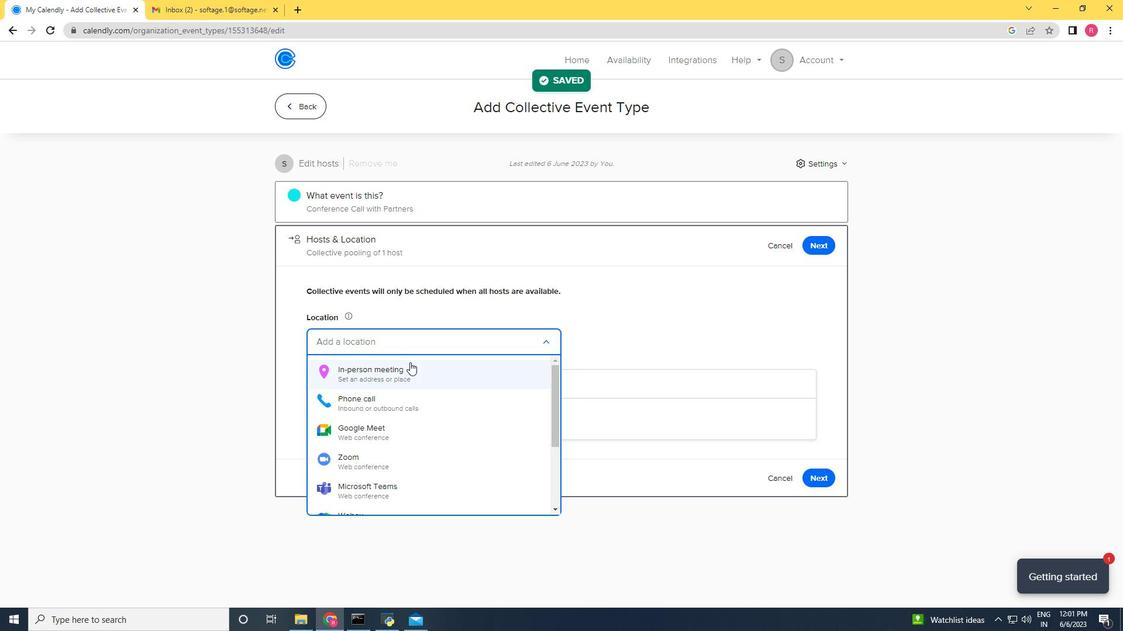 
Action: Mouse moved to (508, 197)
Screenshot: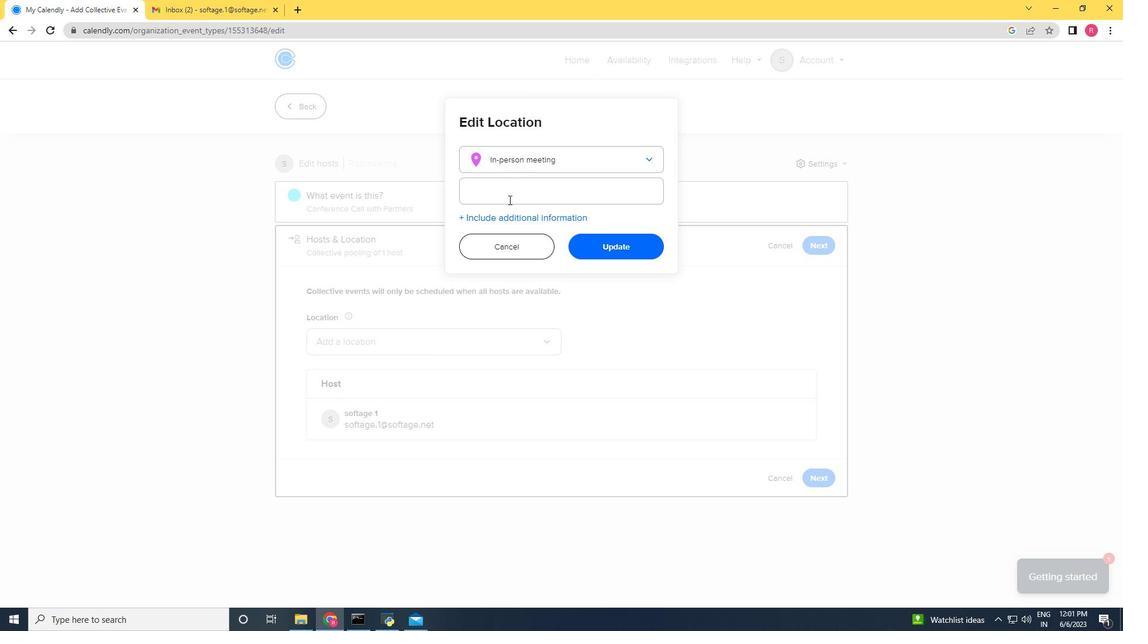 
Action: Mouse pressed left at (508, 197)
Screenshot: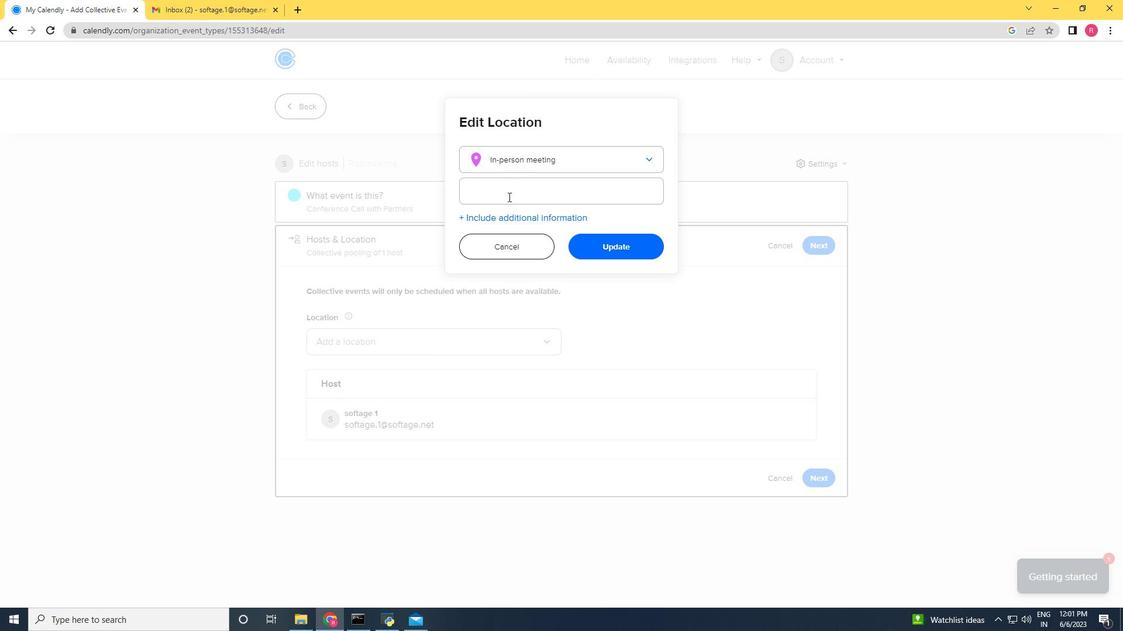 
Action: Key pressed 321<Key.shift><Key.space><Key.shift><Key.shift><Key.shift><Key.shift><Key.shift><Key.shift><Key.shift><Key.shift><Key.shift><Key.shift><Key.shift><Key.shift><Key.shift><Key.shift><Key.shift><Key.shift><Key.shift><Key.shift><Key.shift>Oxford<Key.space><Key.shift>Stree.<Key.backspace>t,<Key.space><Key.shift>London<Key.space><Key.backspace>,<Key.space><Key.shift>U<Key.shift>K
Screenshot: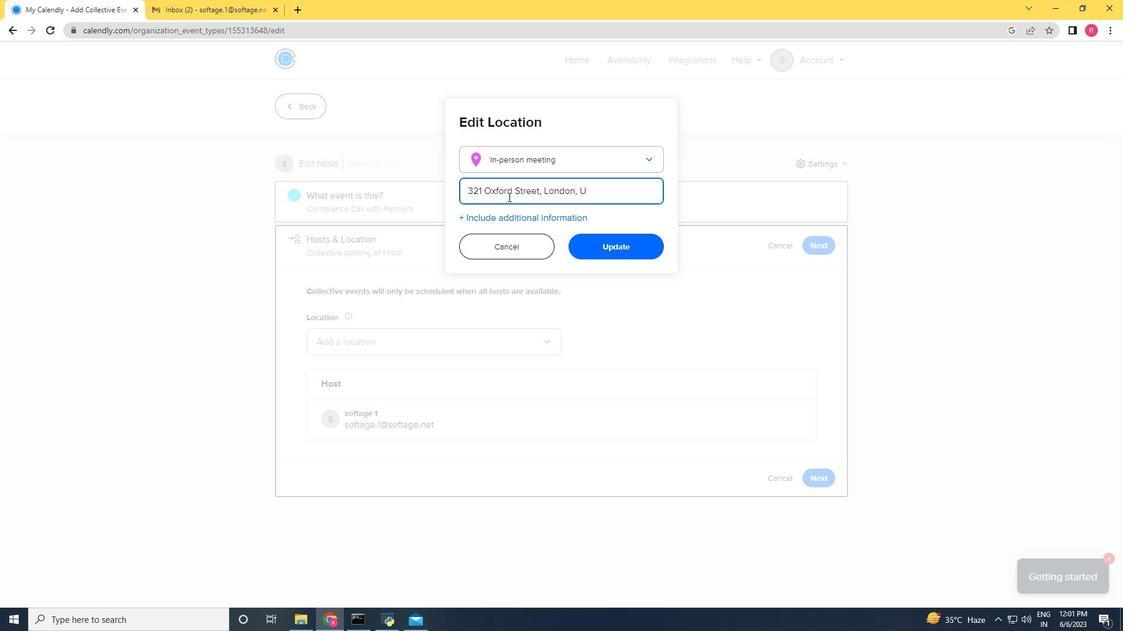 
Action: Mouse moved to (610, 242)
Screenshot: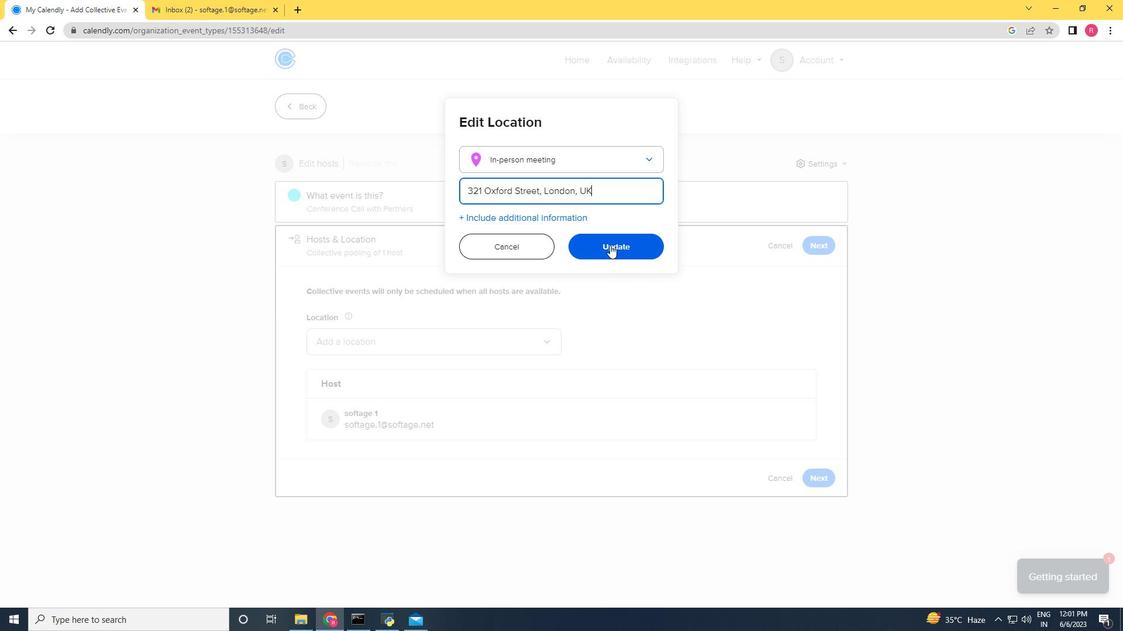 
Action: Mouse pressed left at (610, 242)
Screenshot: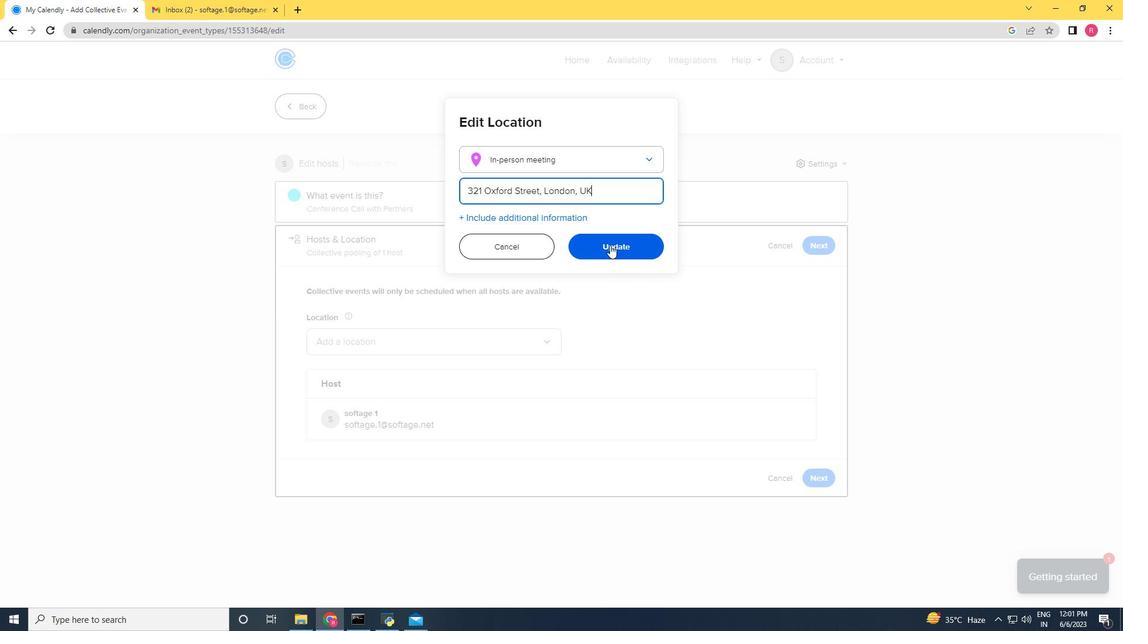 
Action: Mouse moved to (818, 478)
Screenshot: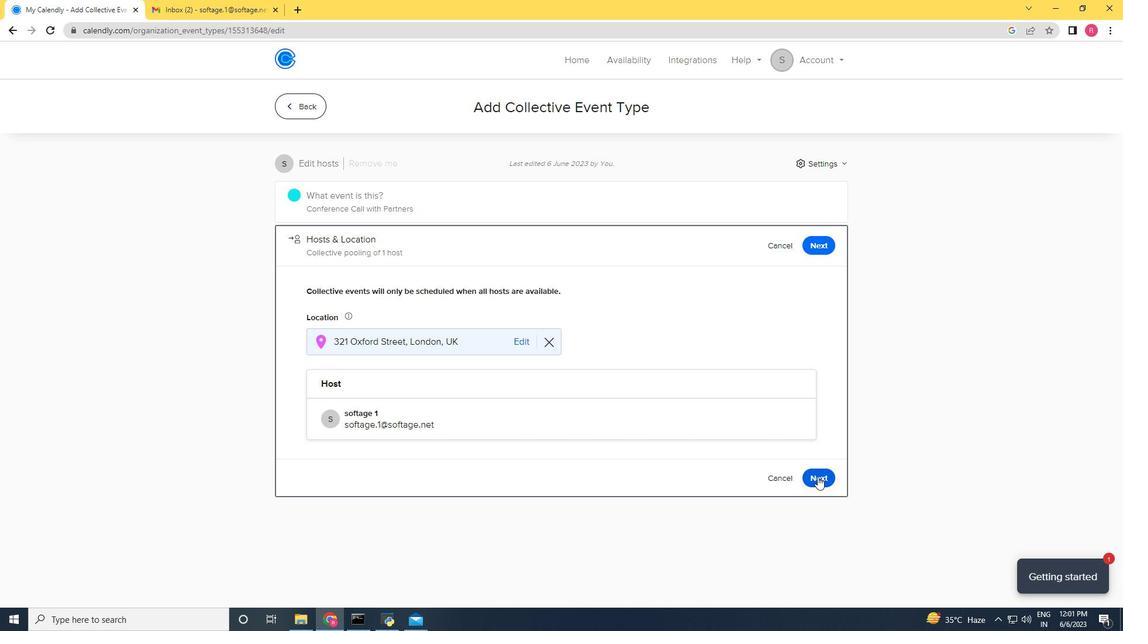 
Action: Mouse pressed left at (818, 478)
Screenshot: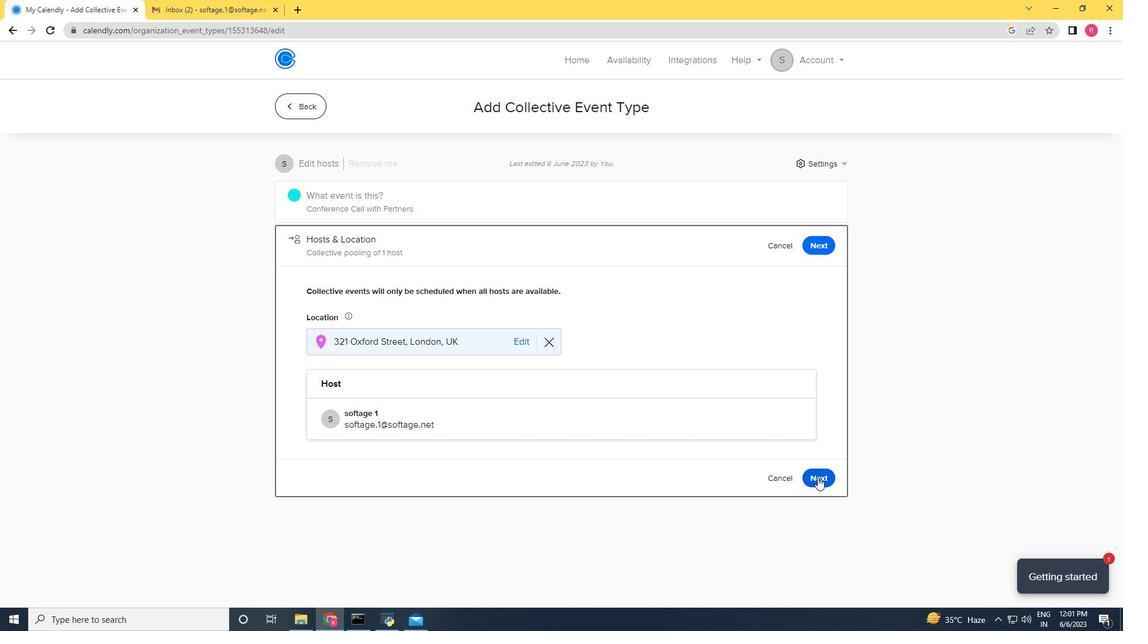 
Action: Mouse moved to (449, 433)
Screenshot: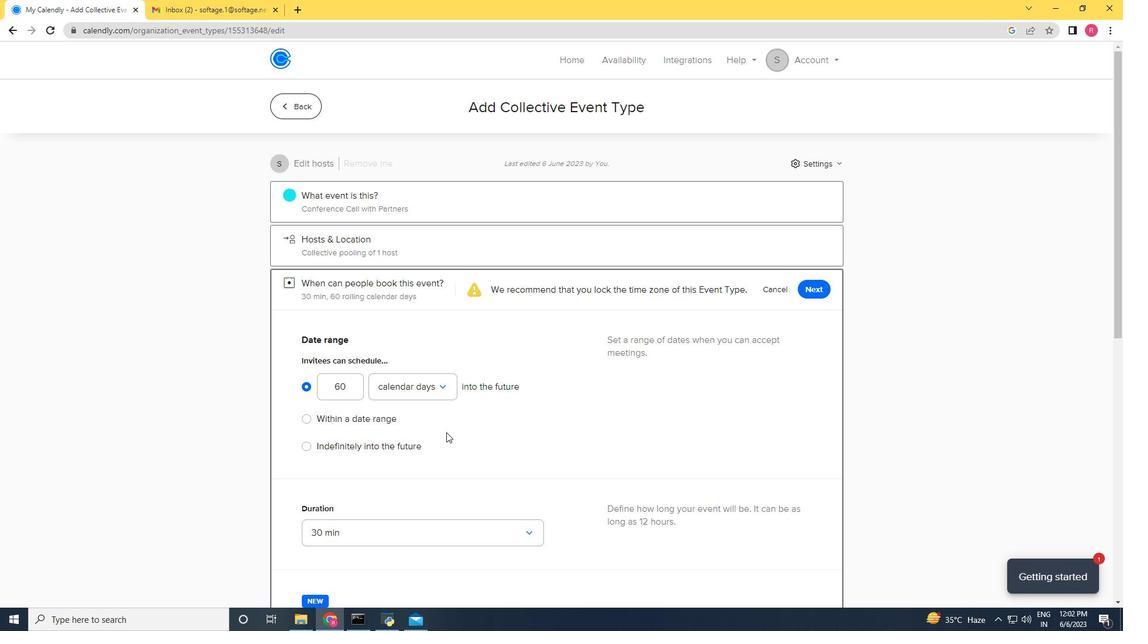 
Action: Mouse scrolled (449, 432) with delta (0, 0)
Screenshot: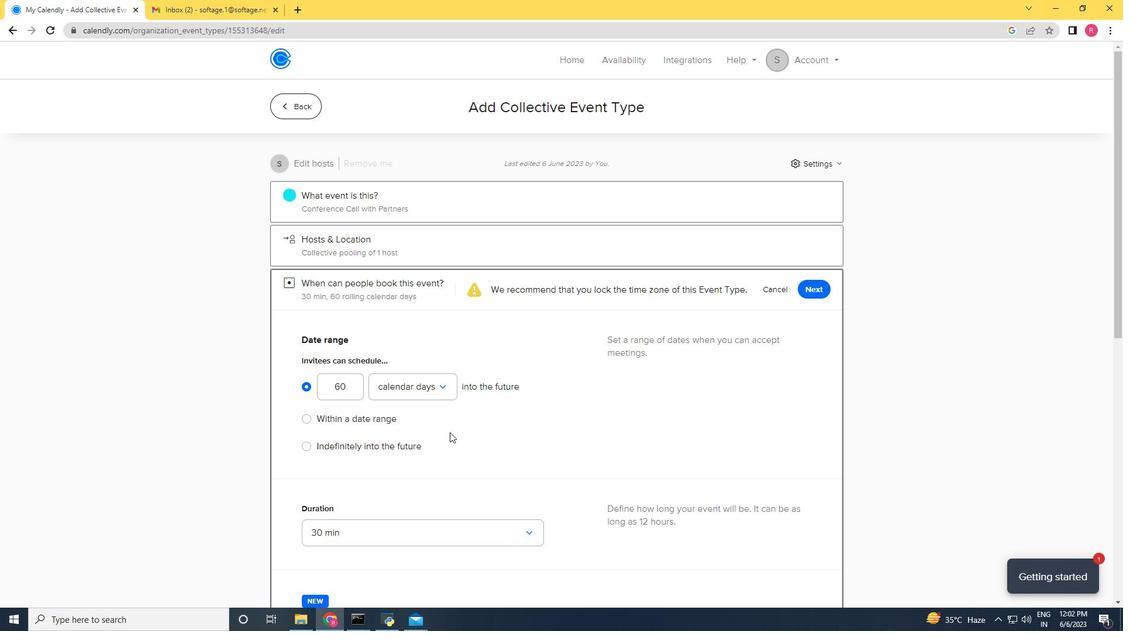 
Action: Mouse scrolled (449, 432) with delta (0, 0)
Screenshot: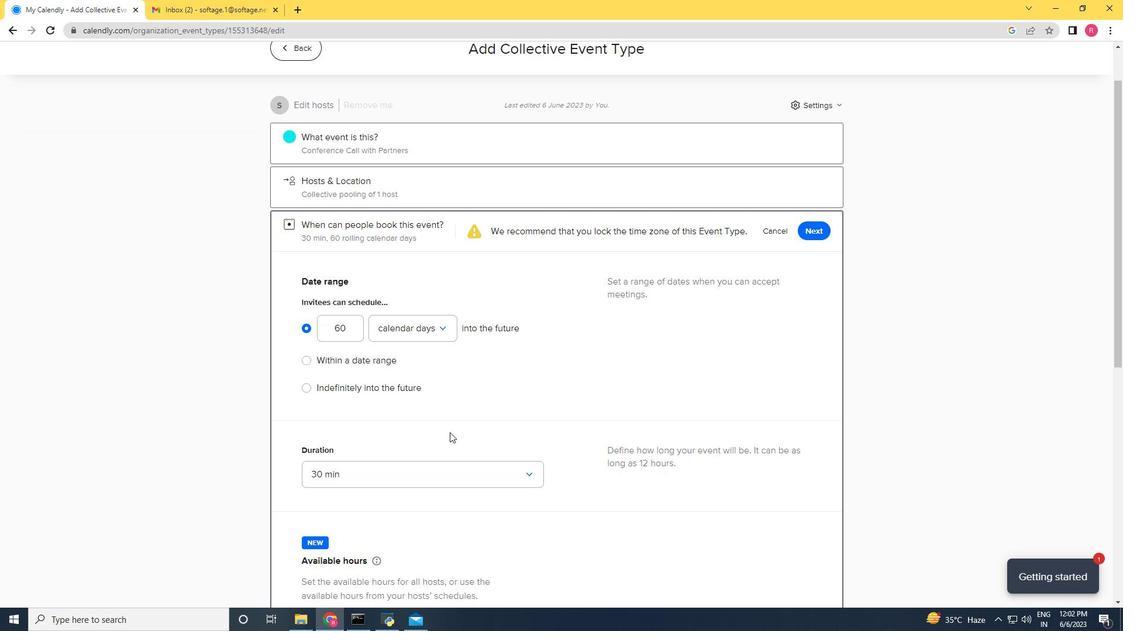 
Action: Mouse scrolled (449, 432) with delta (0, 0)
Screenshot: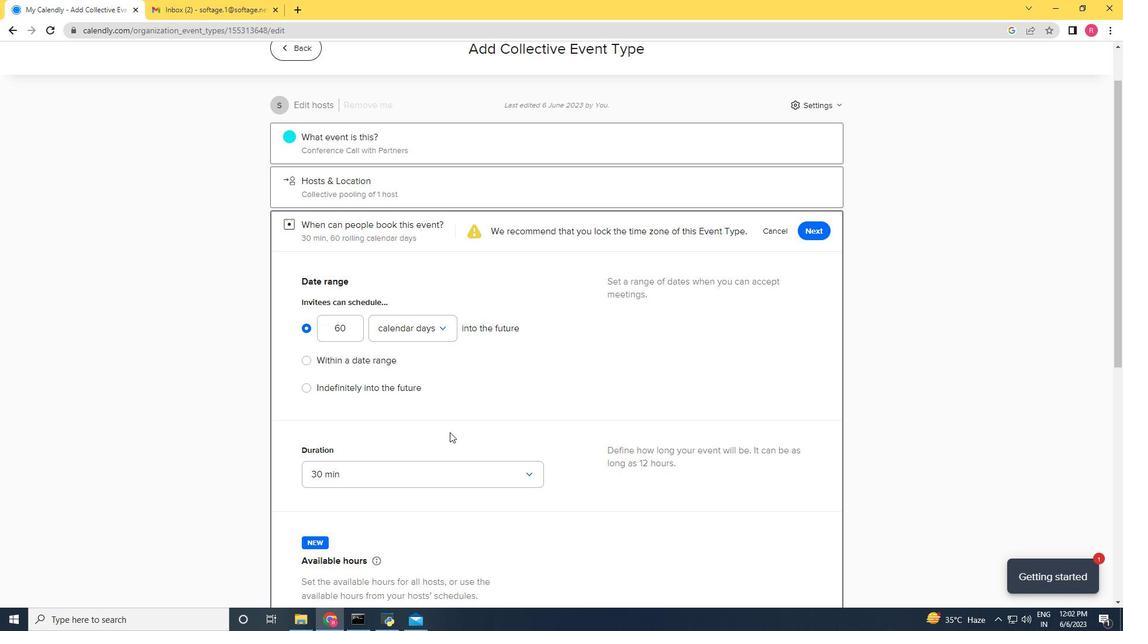 
Action: Mouse scrolled (449, 432) with delta (0, 0)
Screenshot: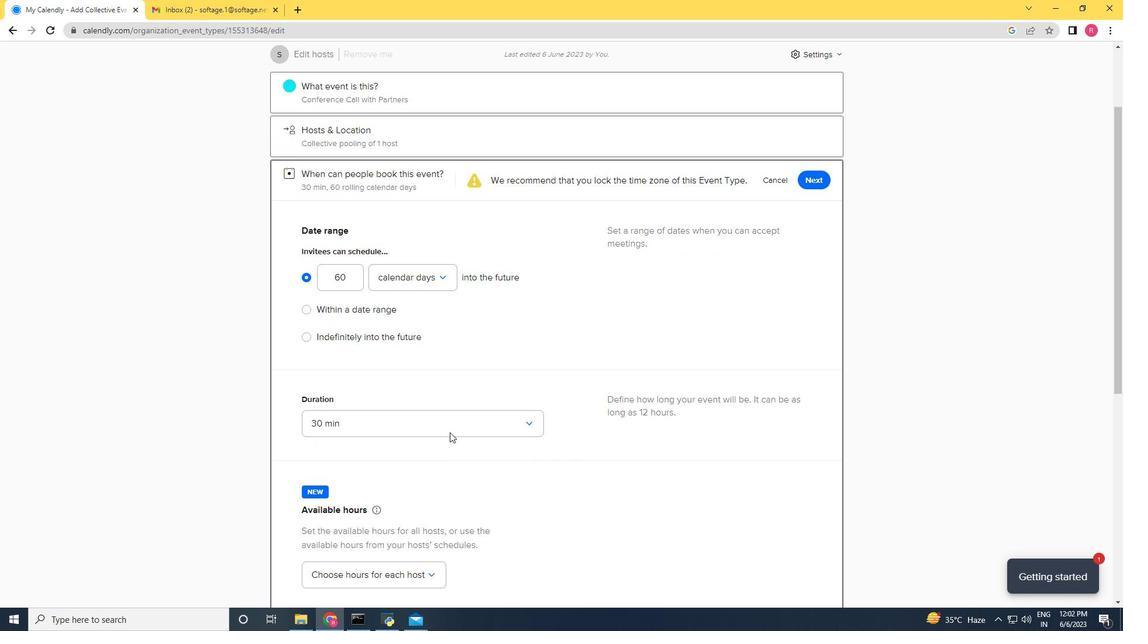 
Action: Mouse scrolled (449, 433) with delta (0, 0)
Screenshot: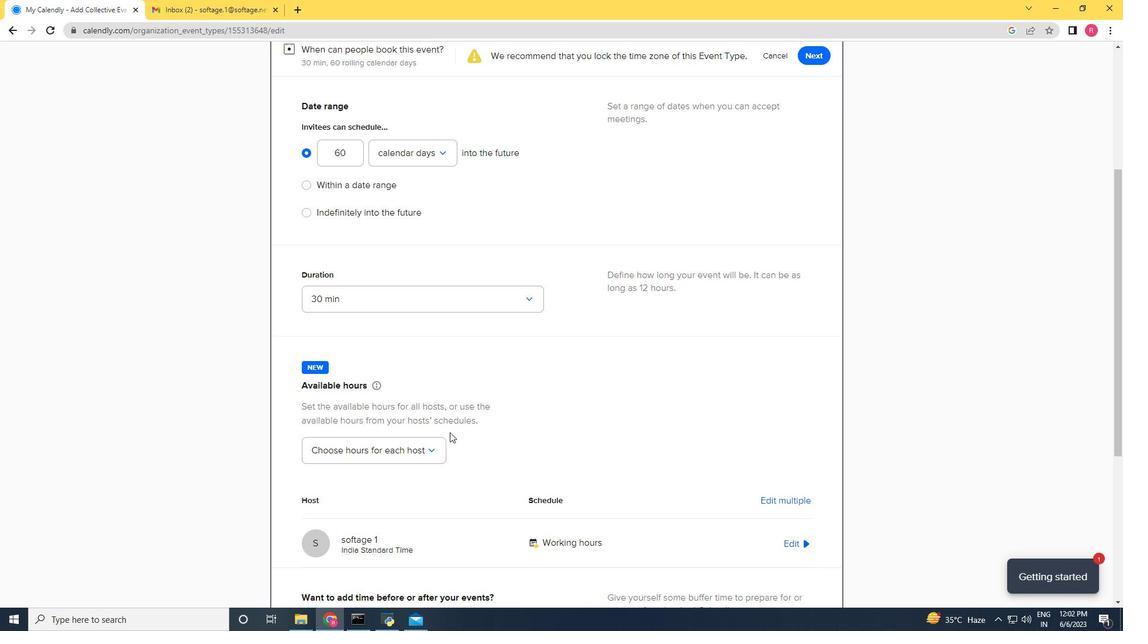 
Action: Mouse scrolled (449, 433) with delta (0, 0)
Screenshot: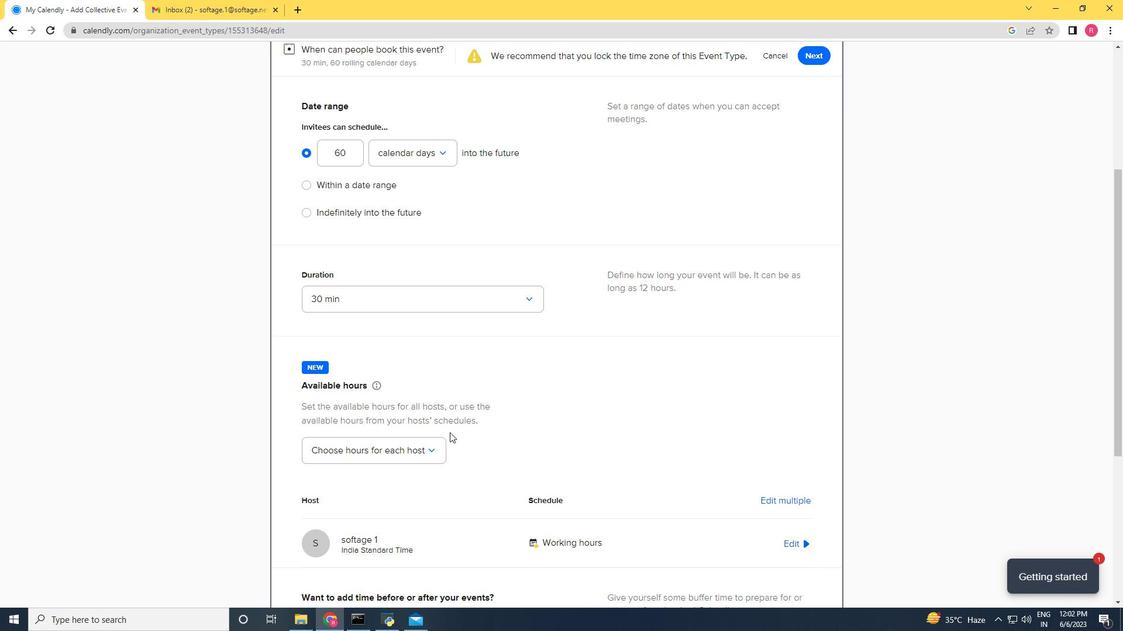
Action: Mouse scrolled (449, 433) with delta (0, 0)
Screenshot: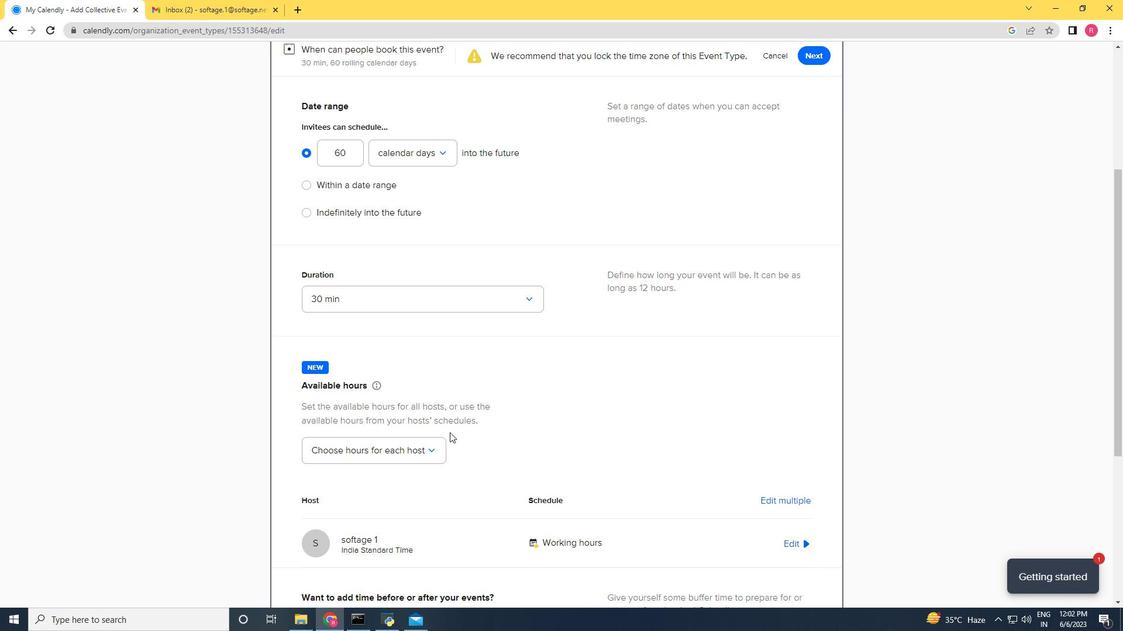 
Action: Mouse moved to (308, 364)
Screenshot: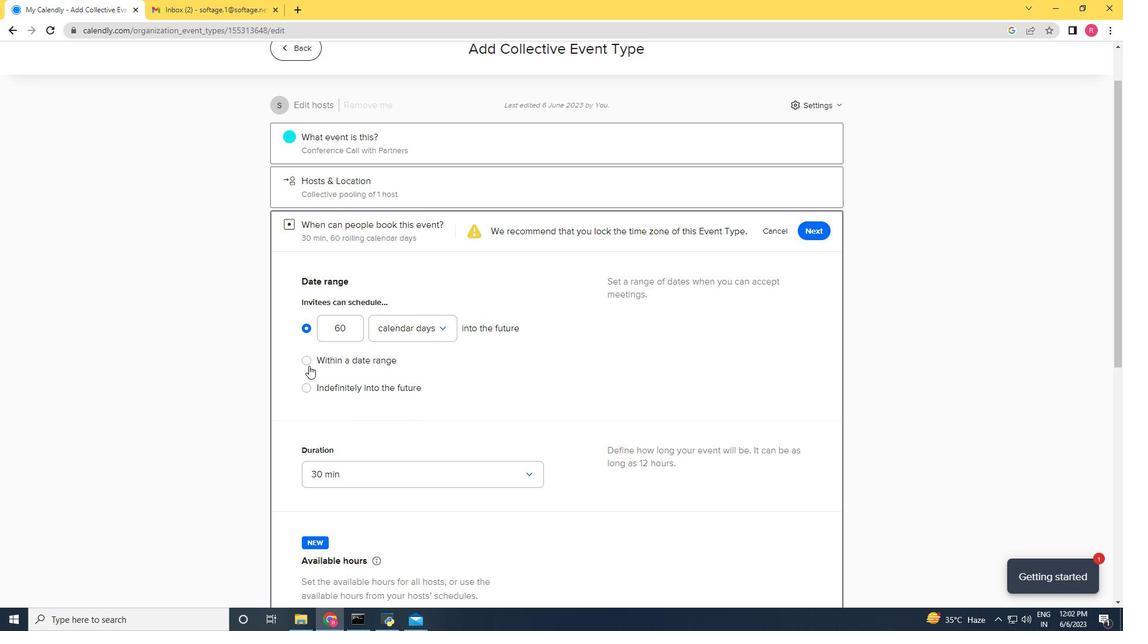 
Action: Mouse pressed left at (308, 364)
Screenshot: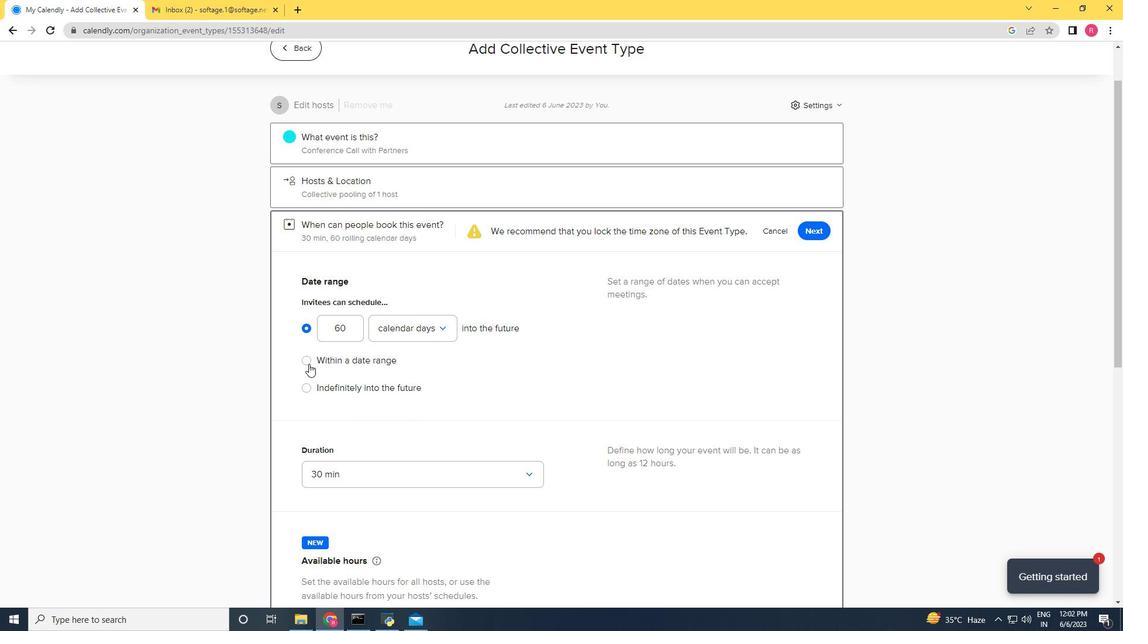 
Action: Mouse moved to (416, 334)
Screenshot: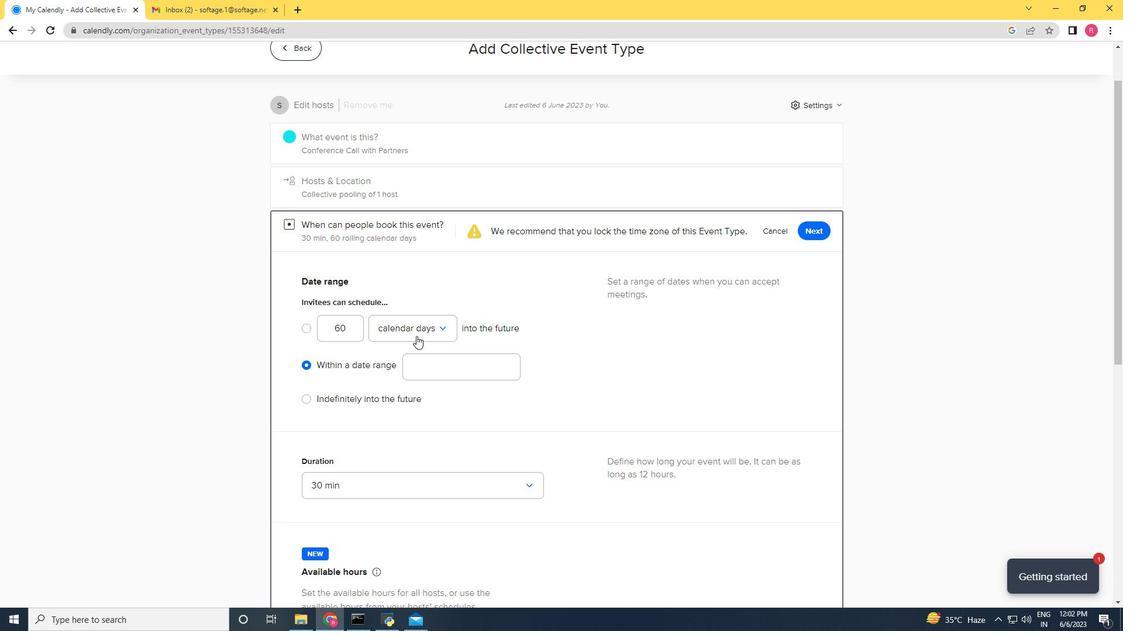 
Action: Mouse pressed left at (416, 334)
Screenshot: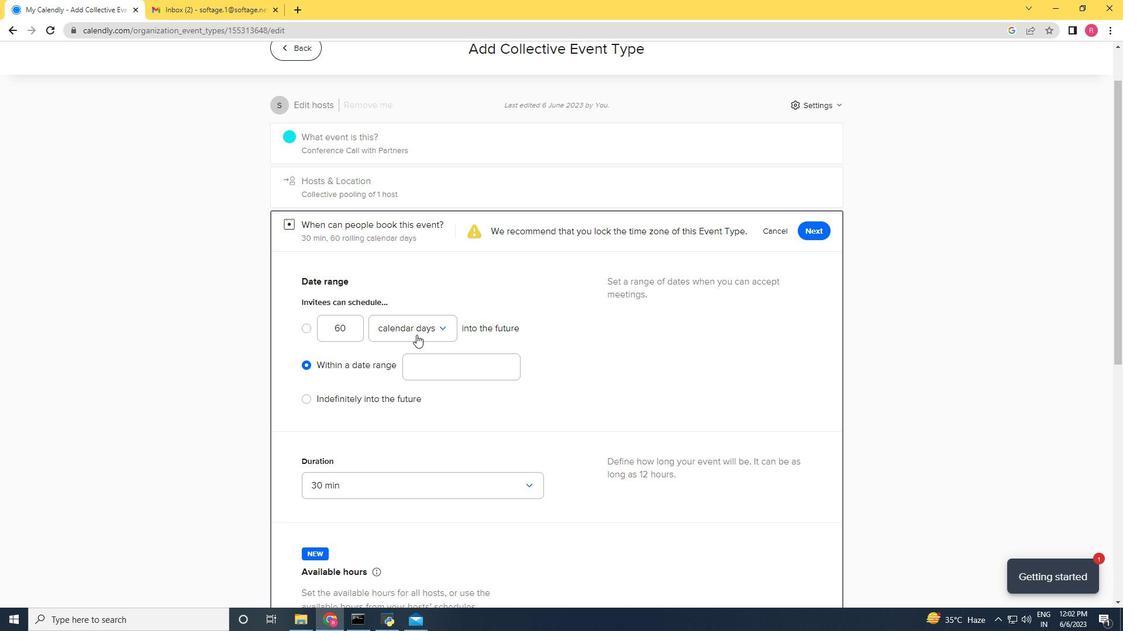 
Action: Mouse moved to (494, 373)
Screenshot: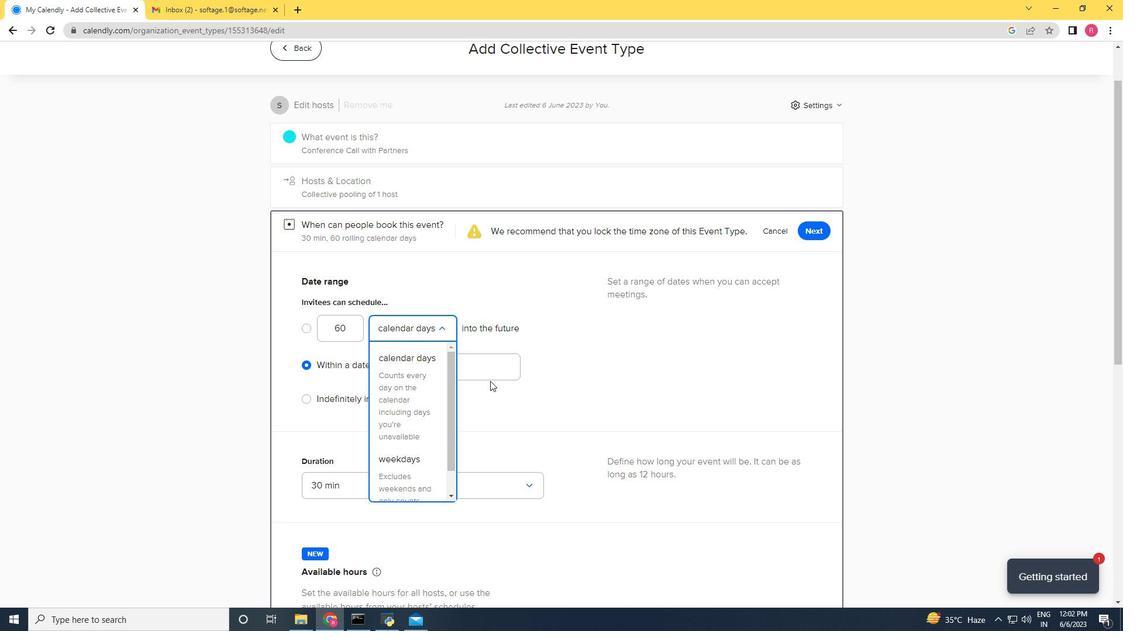 
Action: Mouse pressed left at (494, 373)
Screenshot: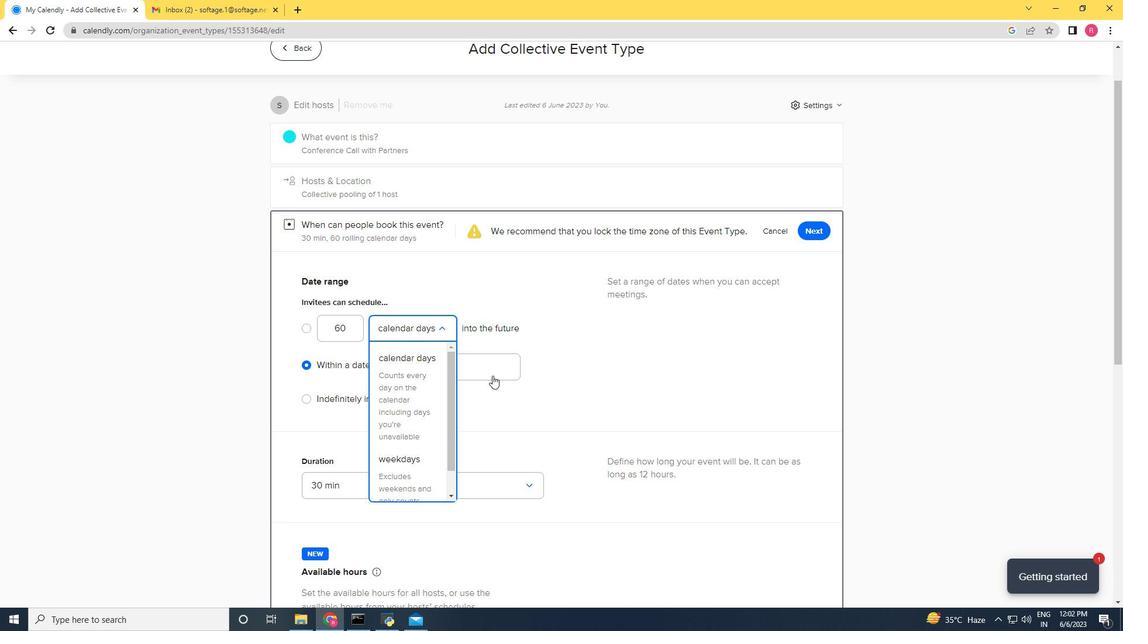 
Action: Mouse moved to (499, 411)
Screenshot: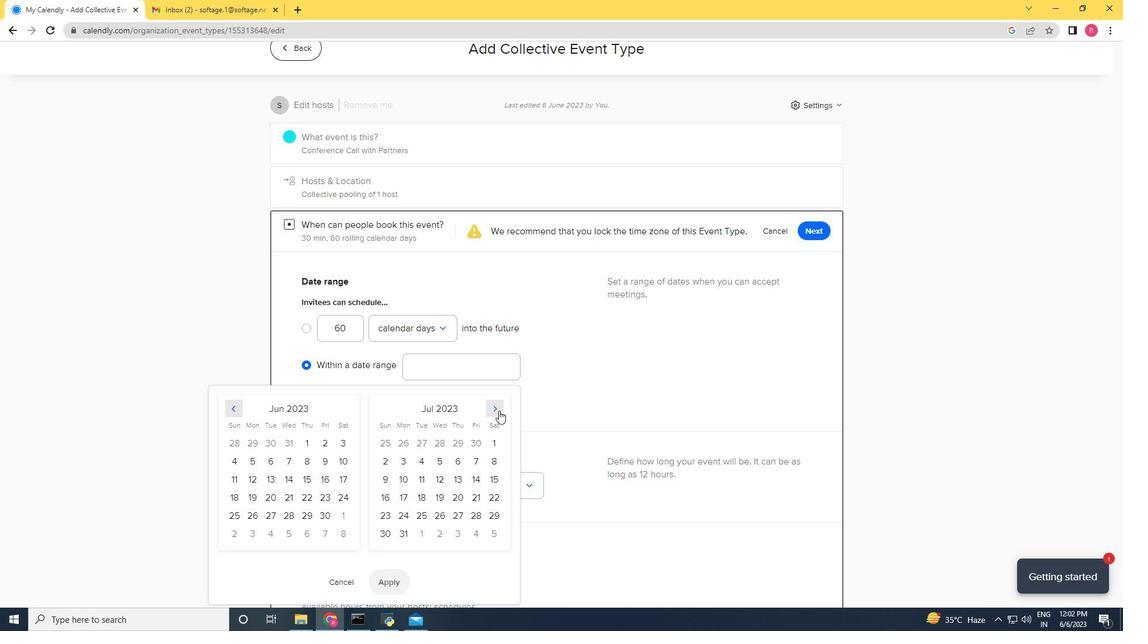 
Action: Mouse pressed left at (499, 411)
Screenshot: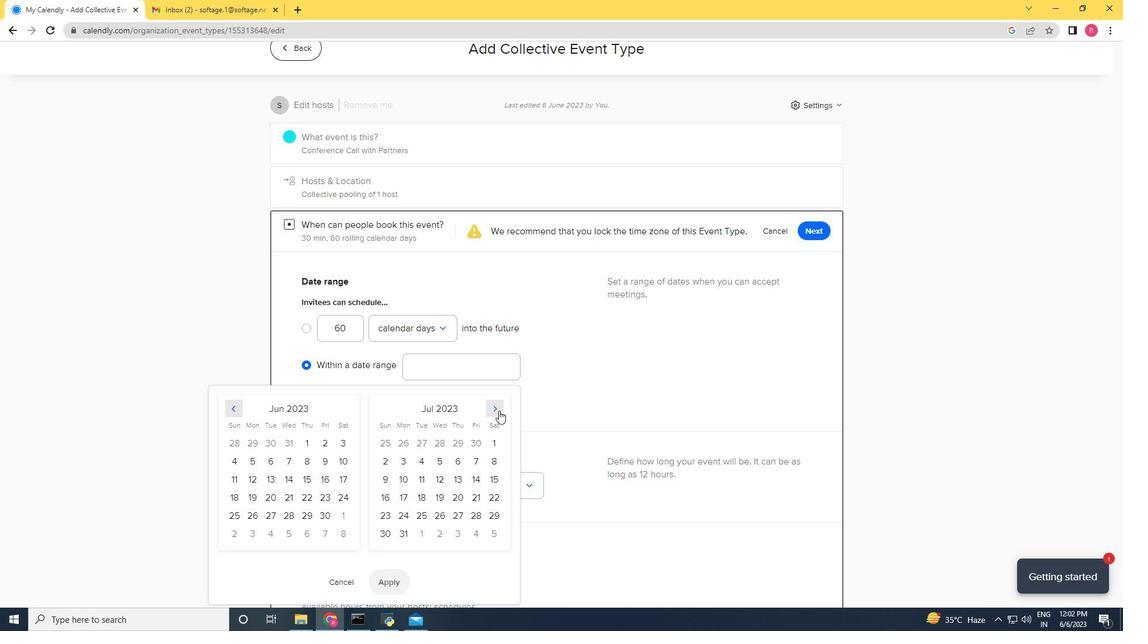 
Action: Mouse pressed left at (499, 411)
Screenshot: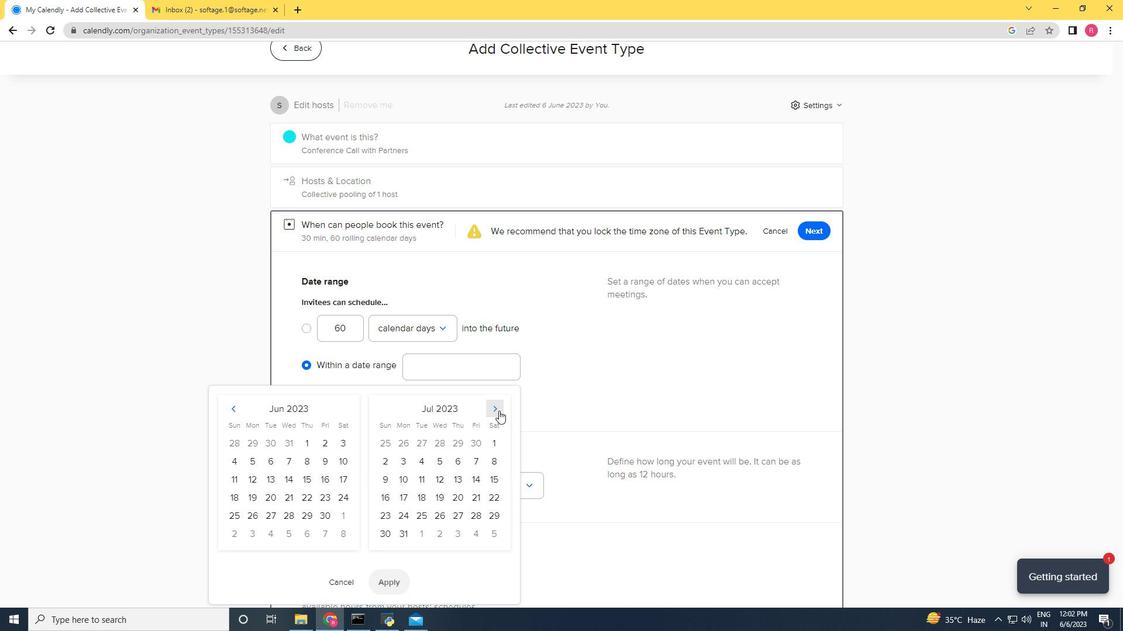 
Action: Mouse pressed left at (499, 411)
Screenshot: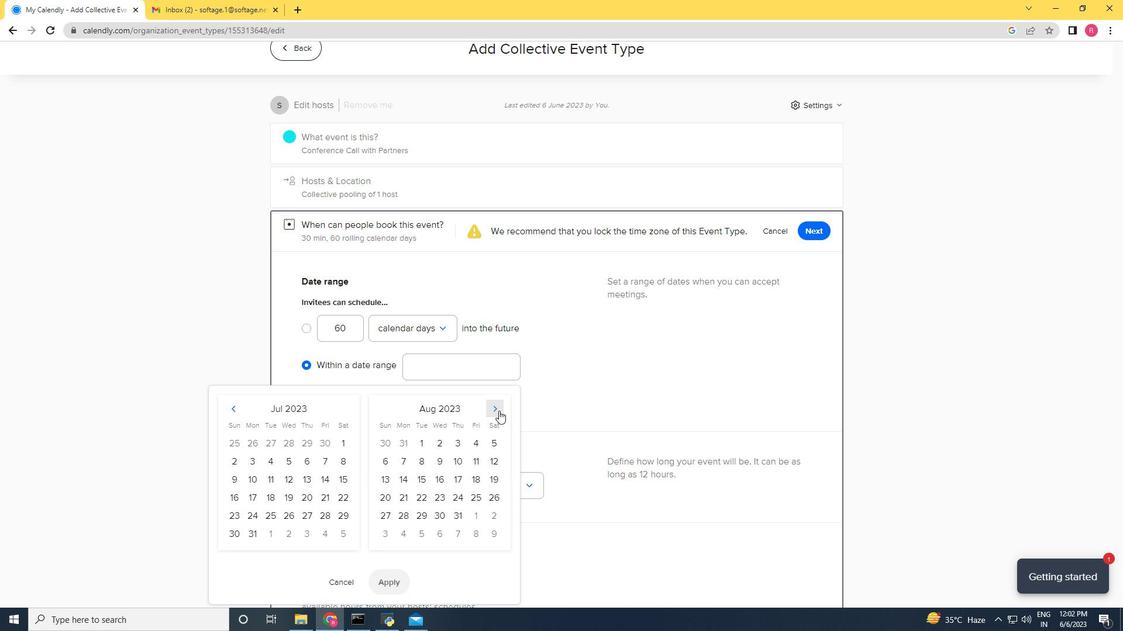 
Action: Mouse moved to (474, 448)
Screenshot: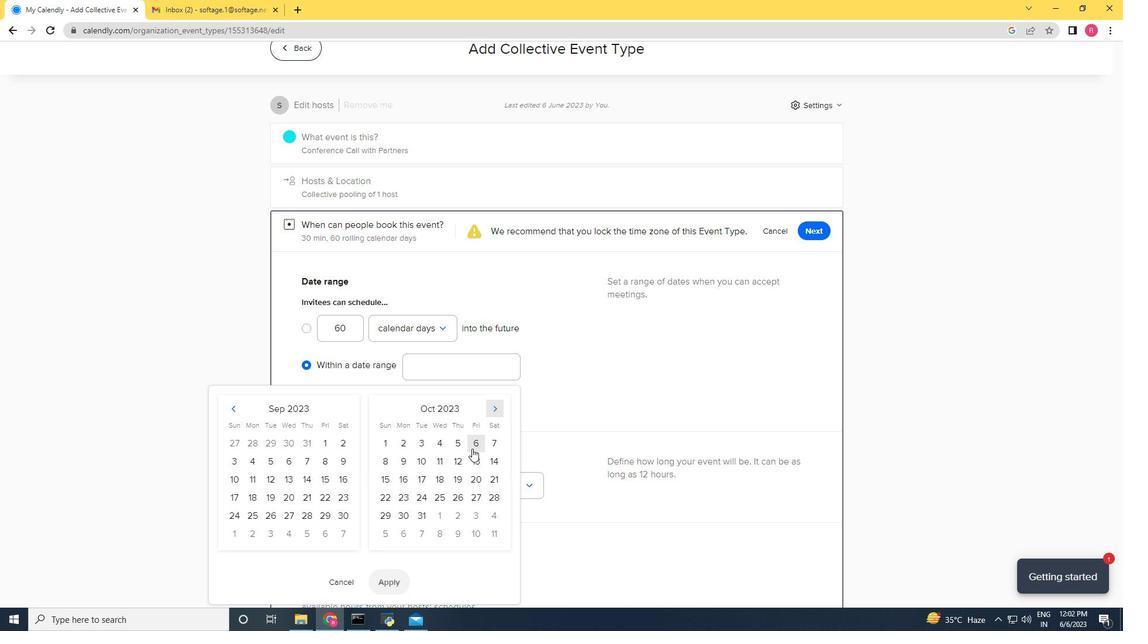 
Action: Mouse pressed left at (474, 448)
Screenshot: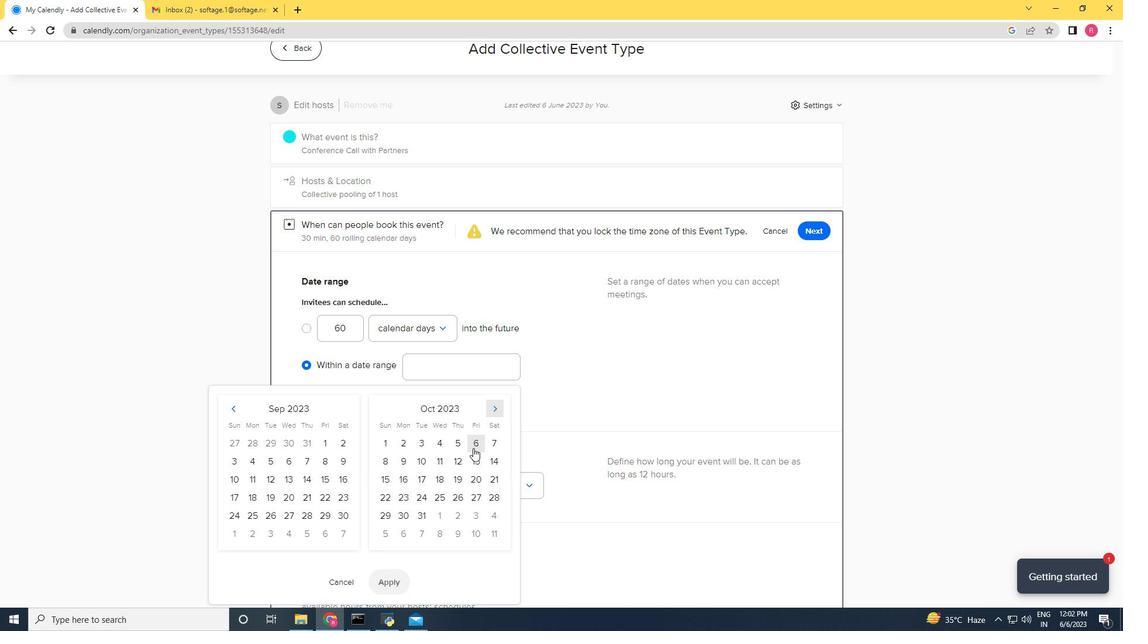 
Action: Mouse moved to (405, 464)
Screenshot: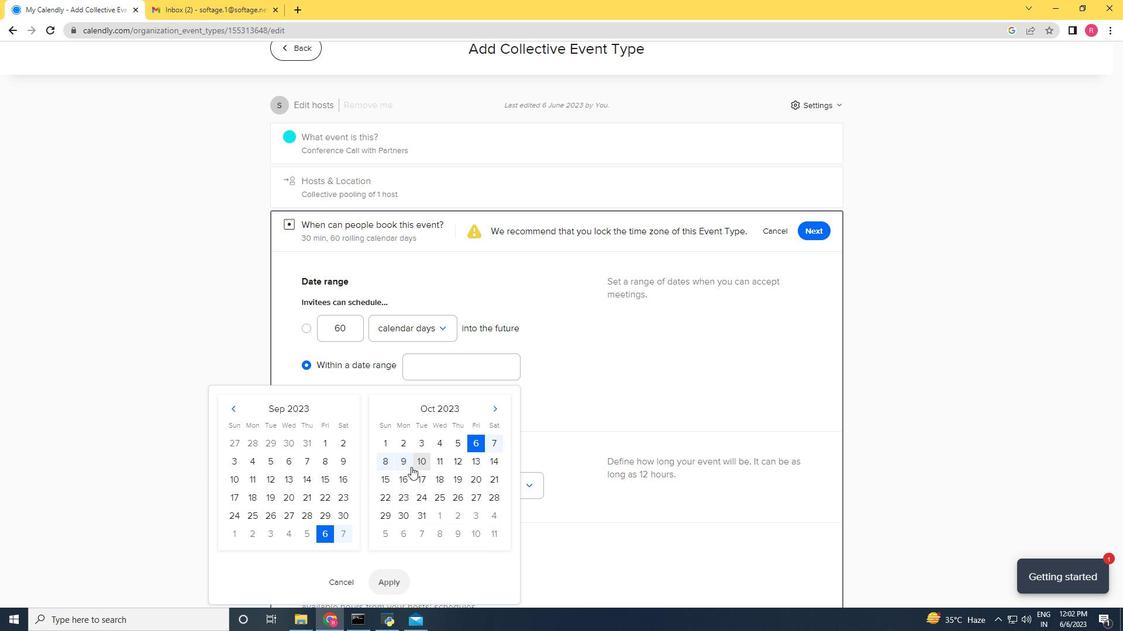 
Action: Mouse pressed left at (405, 464)
Screenshot: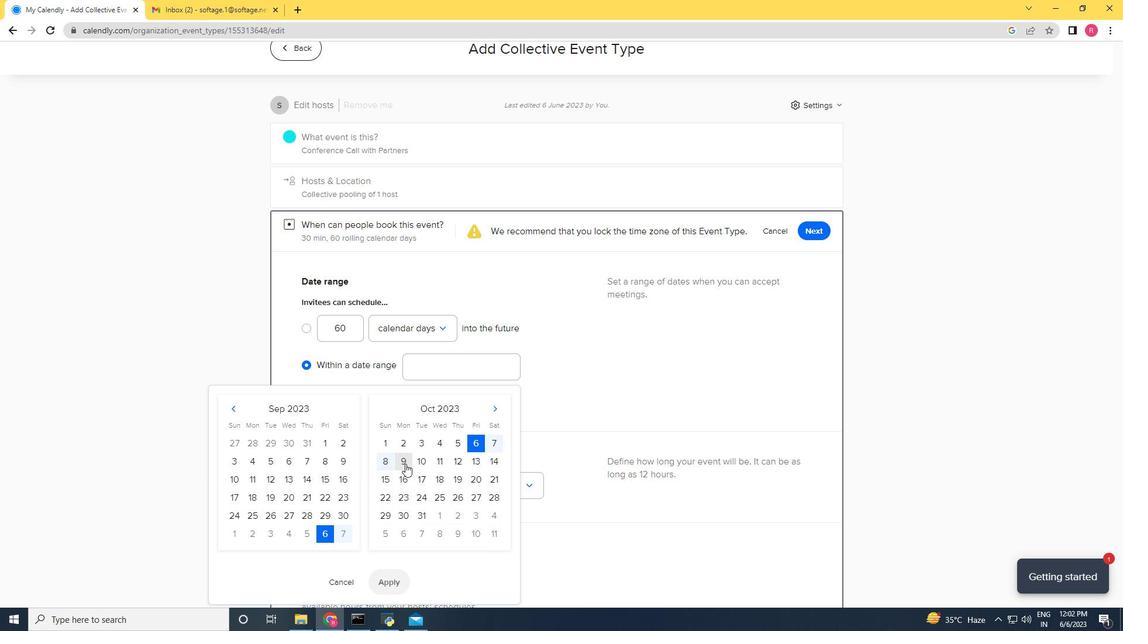 
Action: Mouse moved to (596, 402)
Screenshot: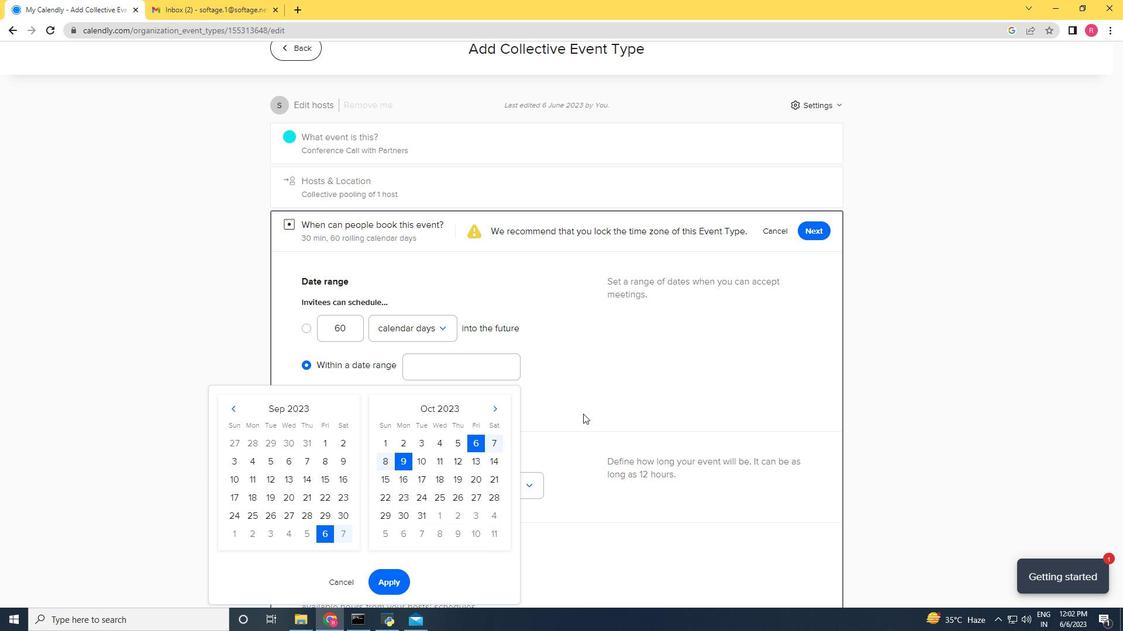 
Action: Mouse pressed left at (596, 402)
Screenshot: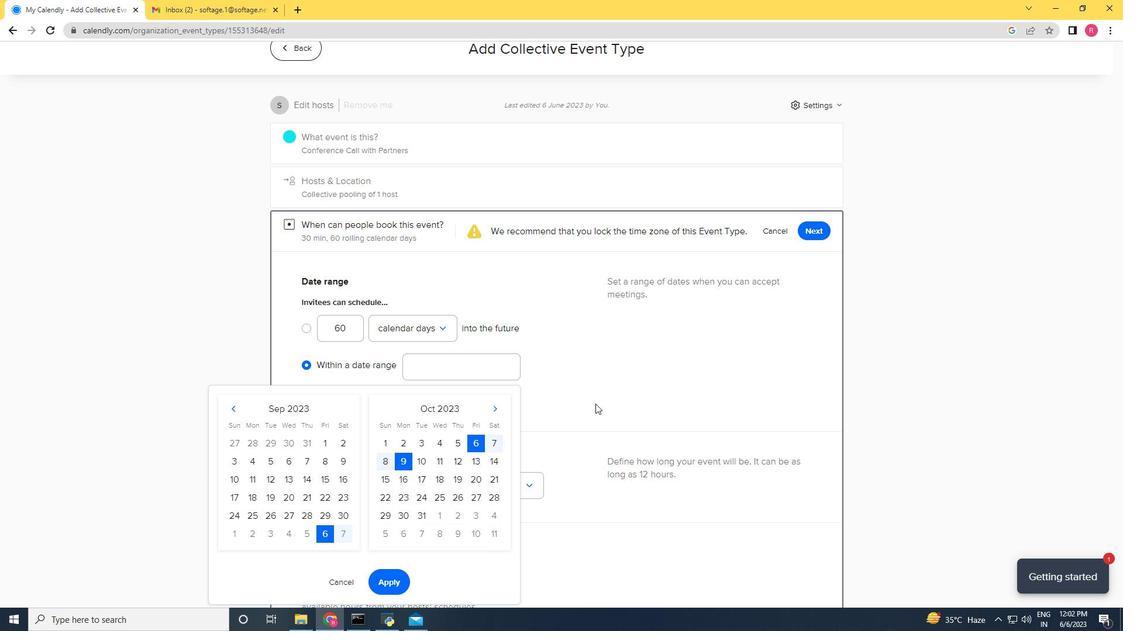 
Action: Mouse moved to (470, 371)
Screenshot: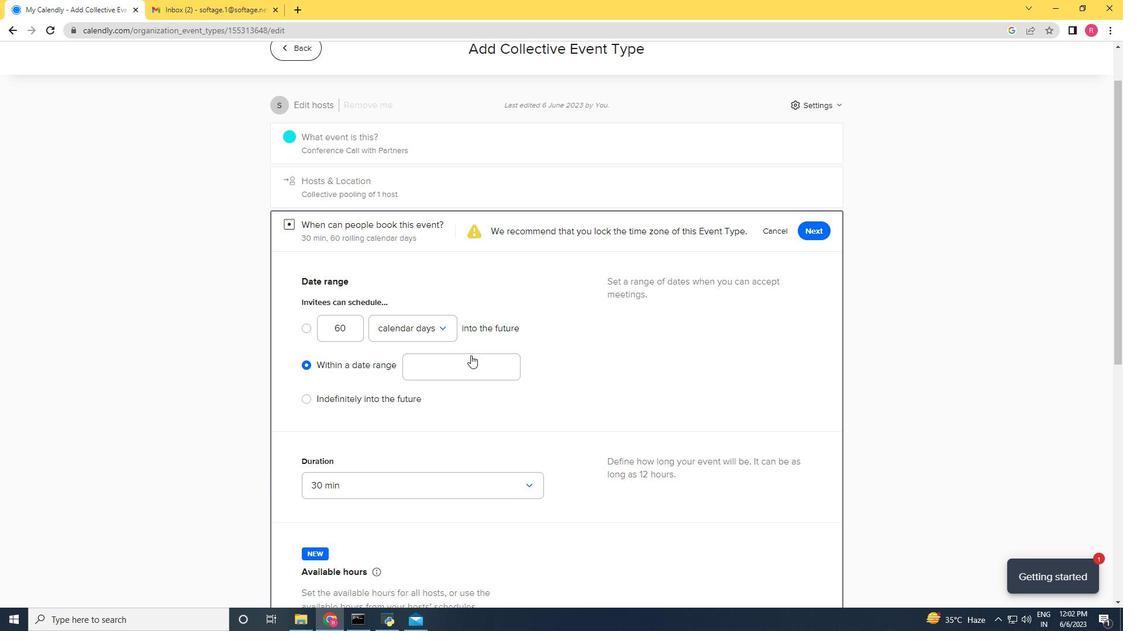 
Action: Mouse pressed left at (470, 371)
Screenshot: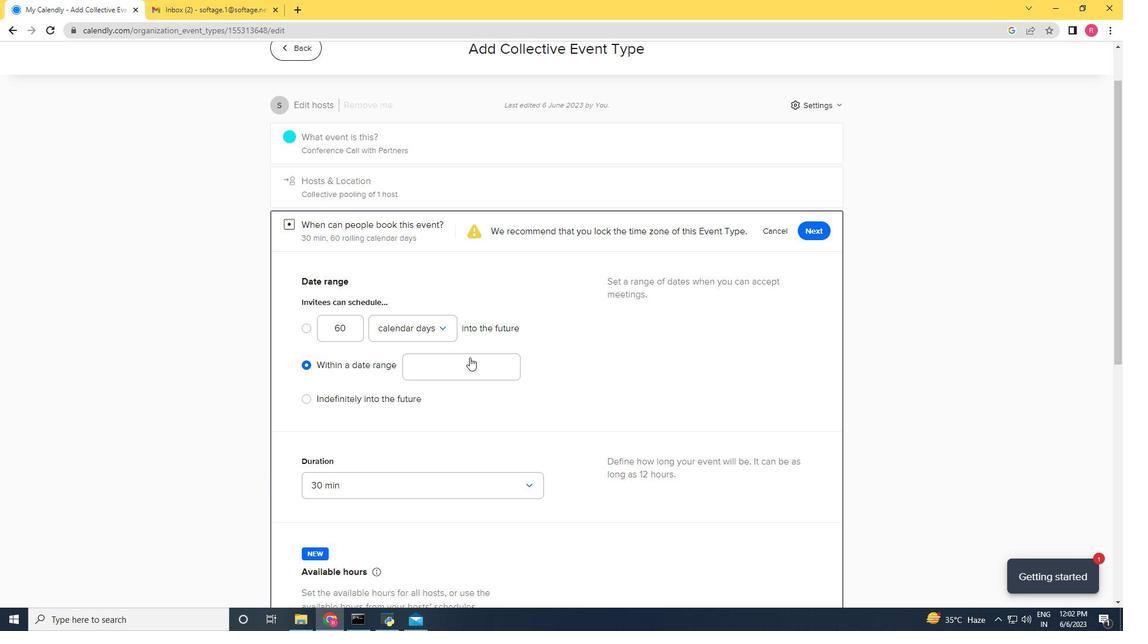 
Action: Mouse moved to (496, 407)
Screenshot: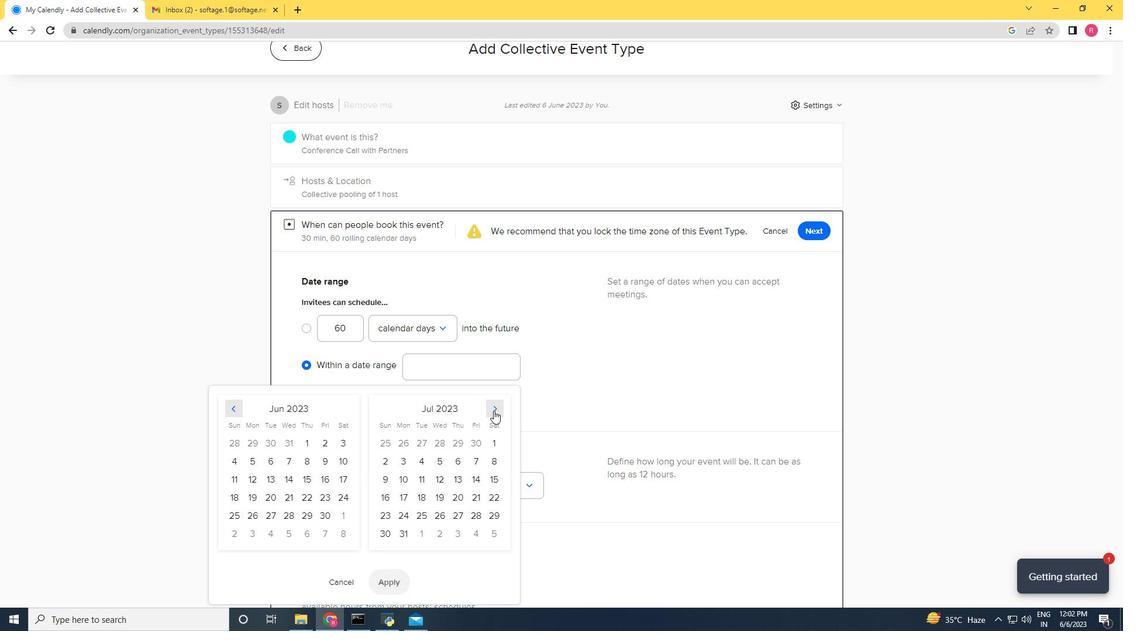 
Action: Mouse pressed left at (496, 407)
Screenshot: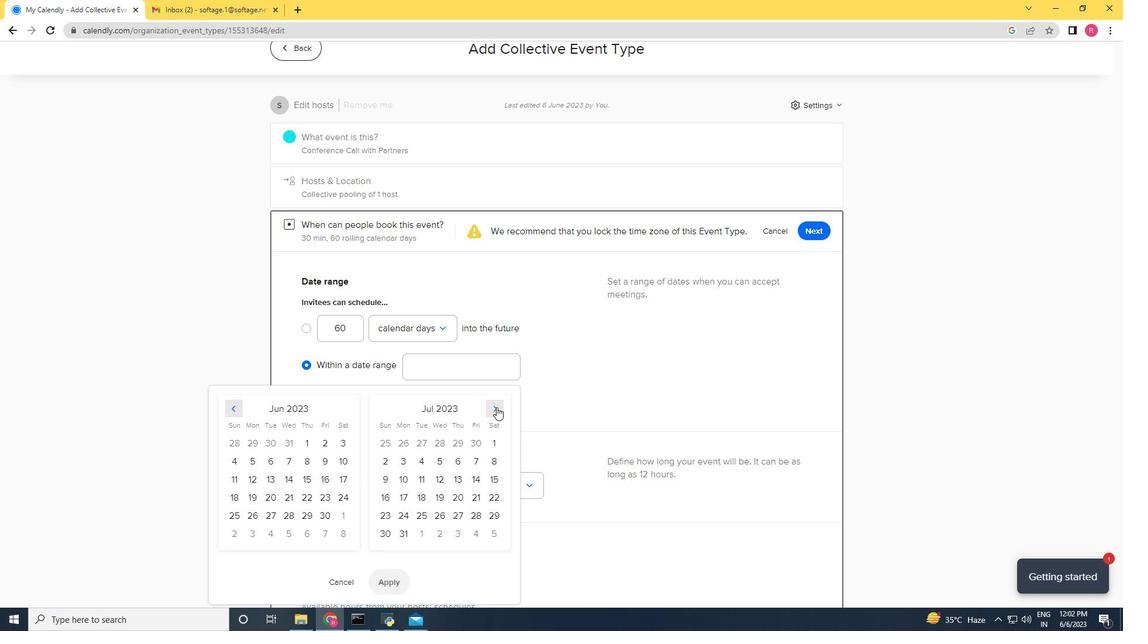 
Action: Mouse pressed left at (496, 407)
Screenshot: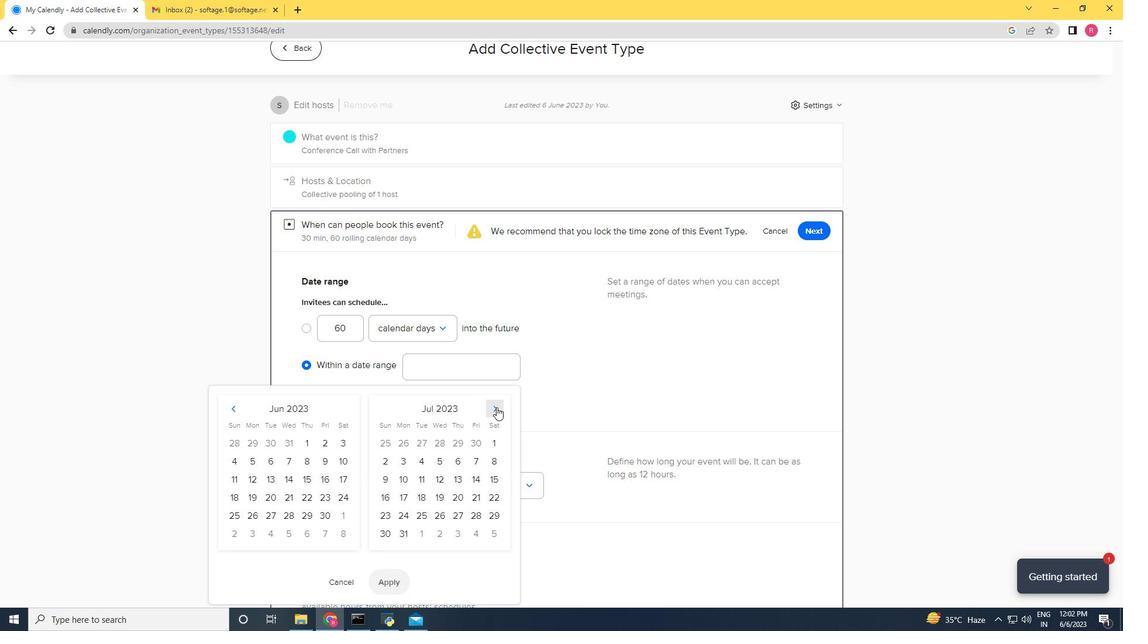
Action: Mouse pressed left at (496, 407)
Screenshot: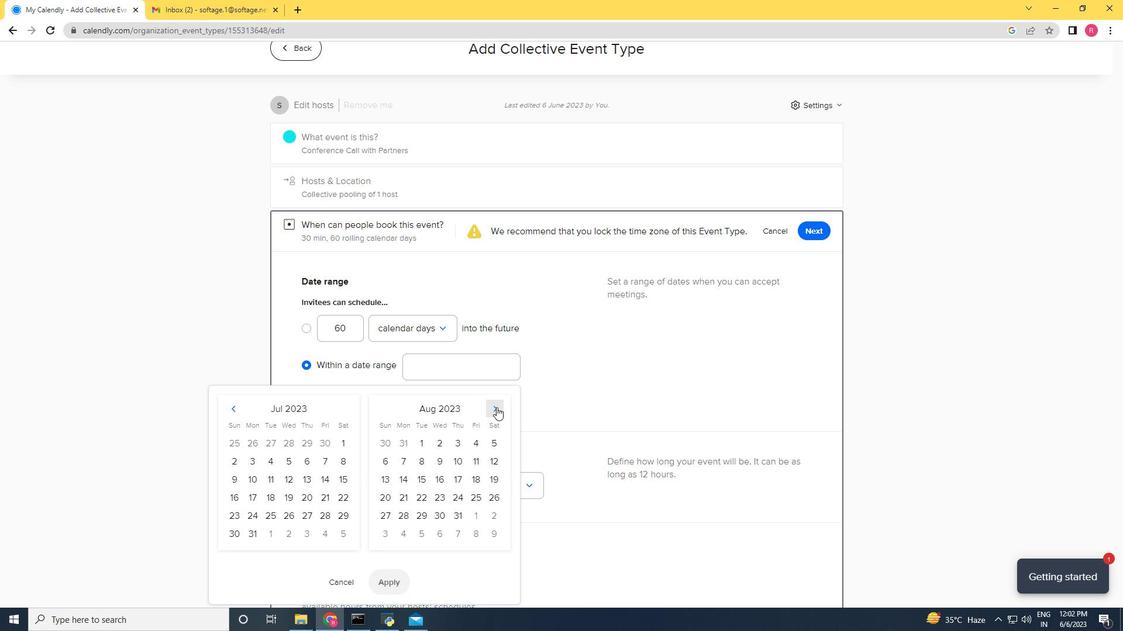
Action: Mouse moved to (496, 406)
Screenshot: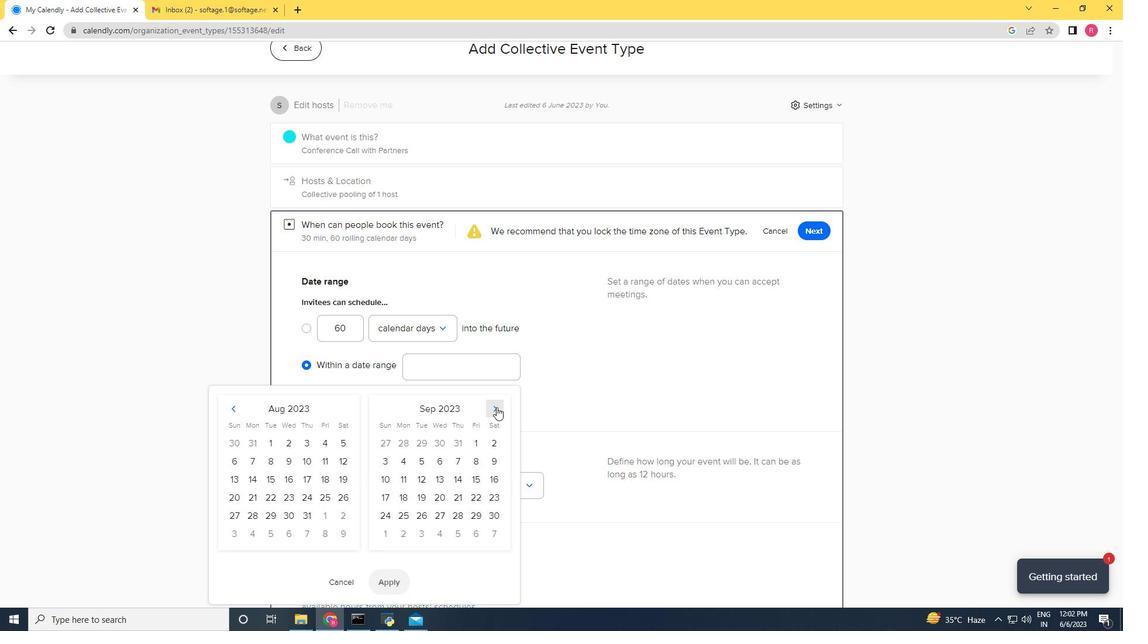 
Action: Mouse pressed left at (496, 406)
Screenshot: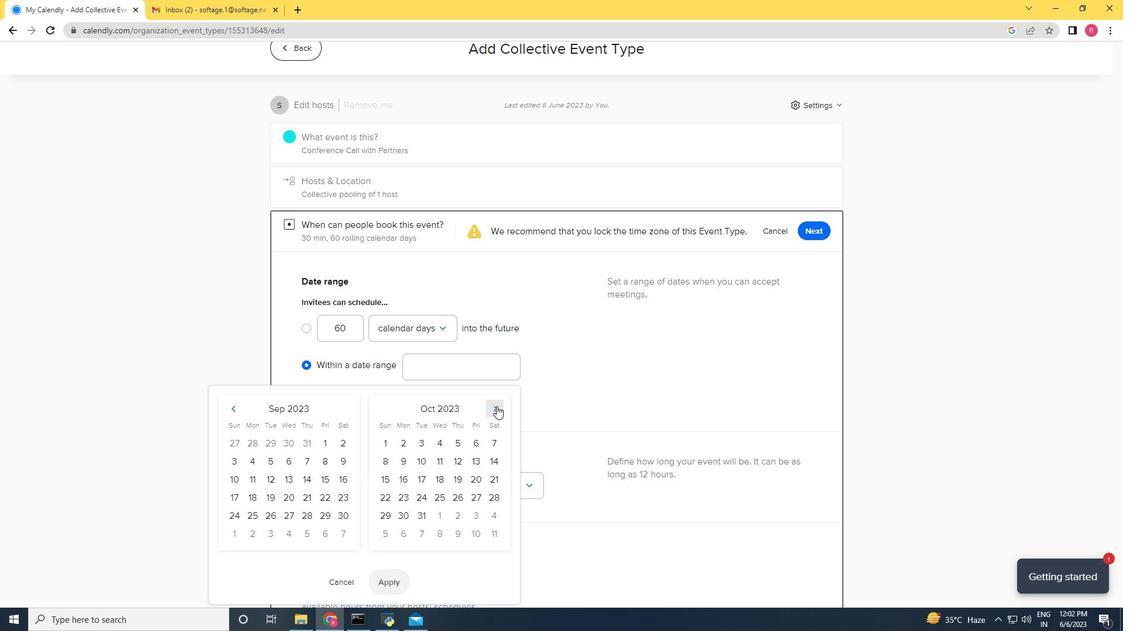 
Action: Mouse moved to (238, 410)
Screenshot: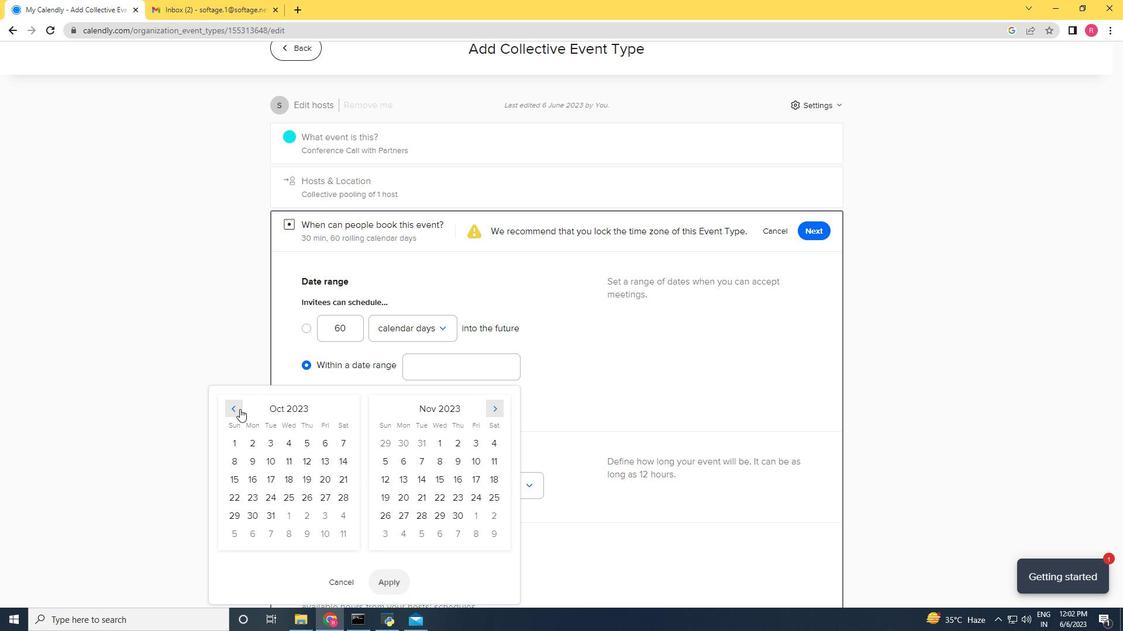 
Action: Mouse pressed left at (238, 410)
Screenshot: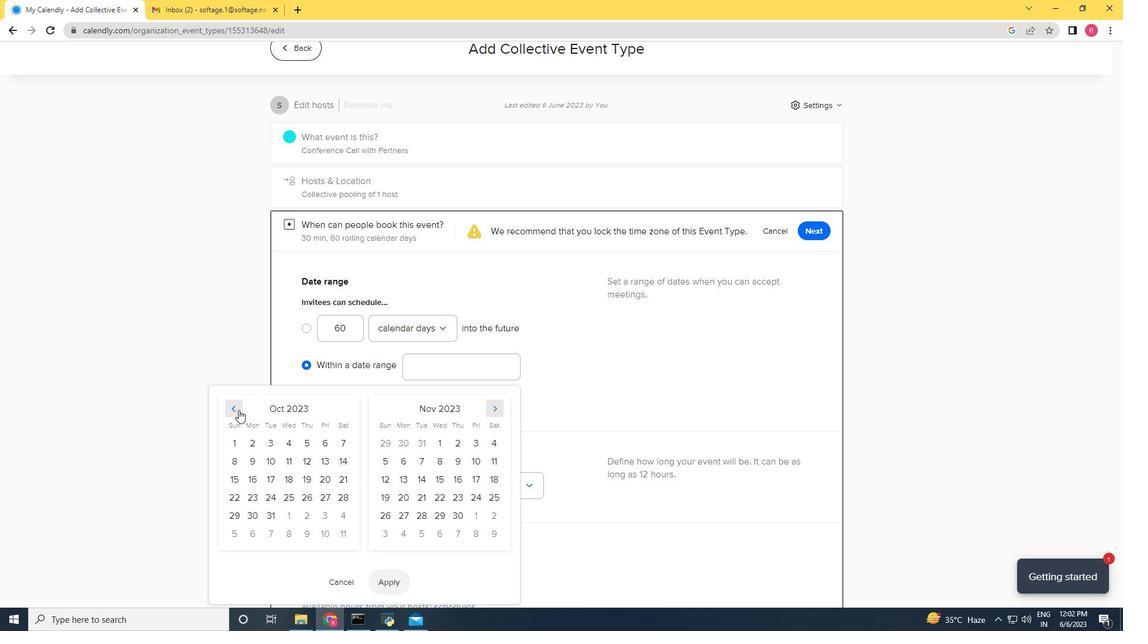 
Action: Mouse moved to (471, 447)
Screenshot: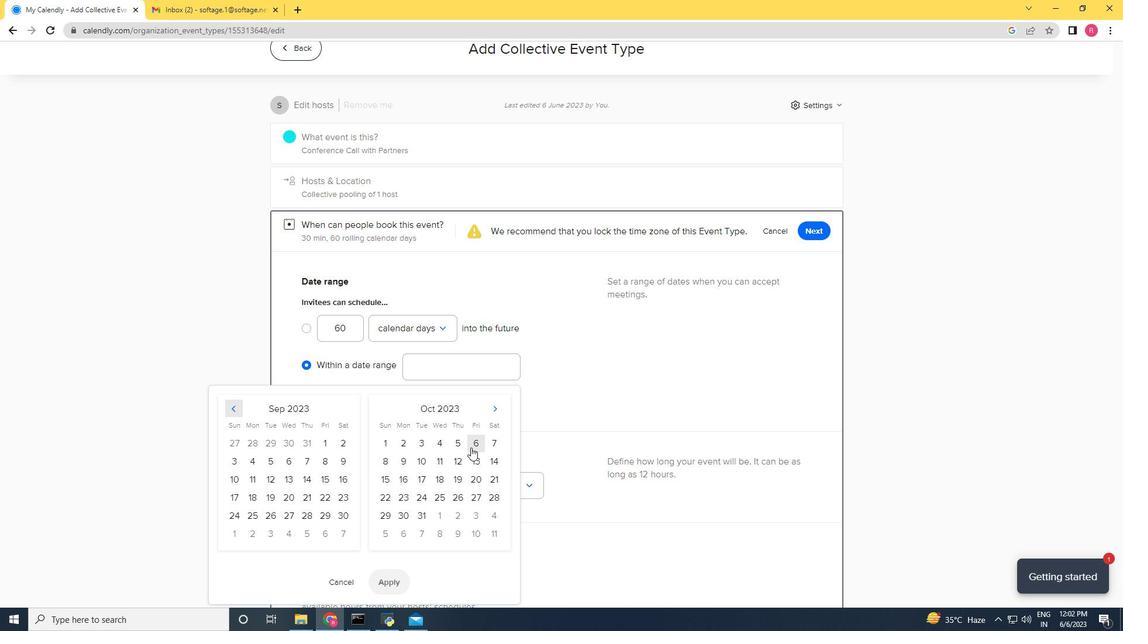 
Action: Mouse pressed left at (471, 447)
Screenshot: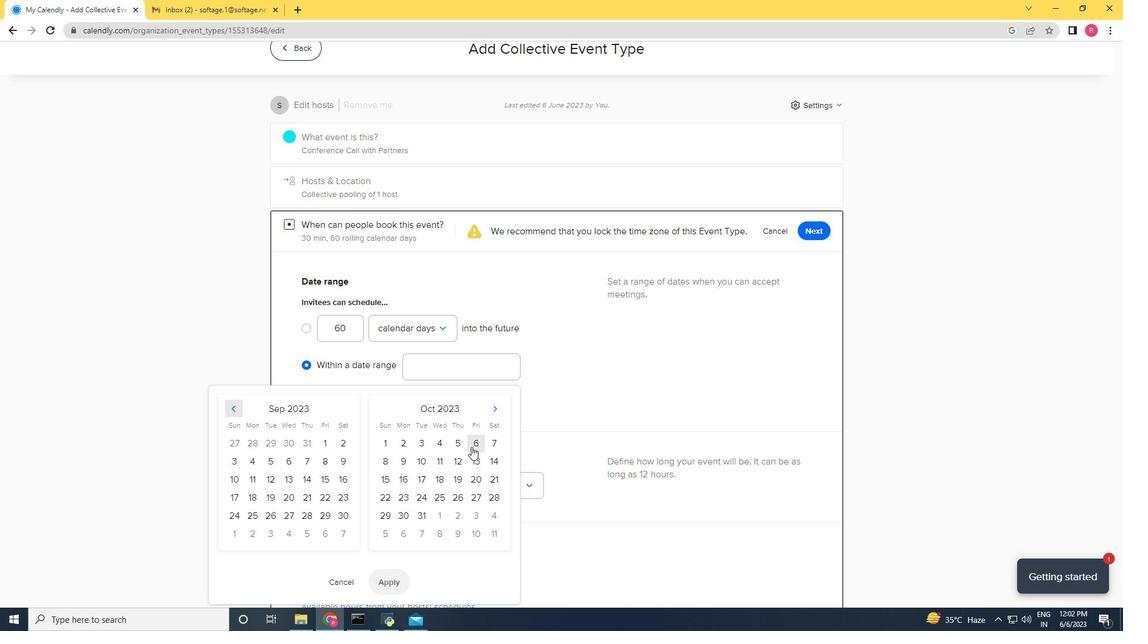 
Action: Mouse moved to (395, 463)
Screenshot: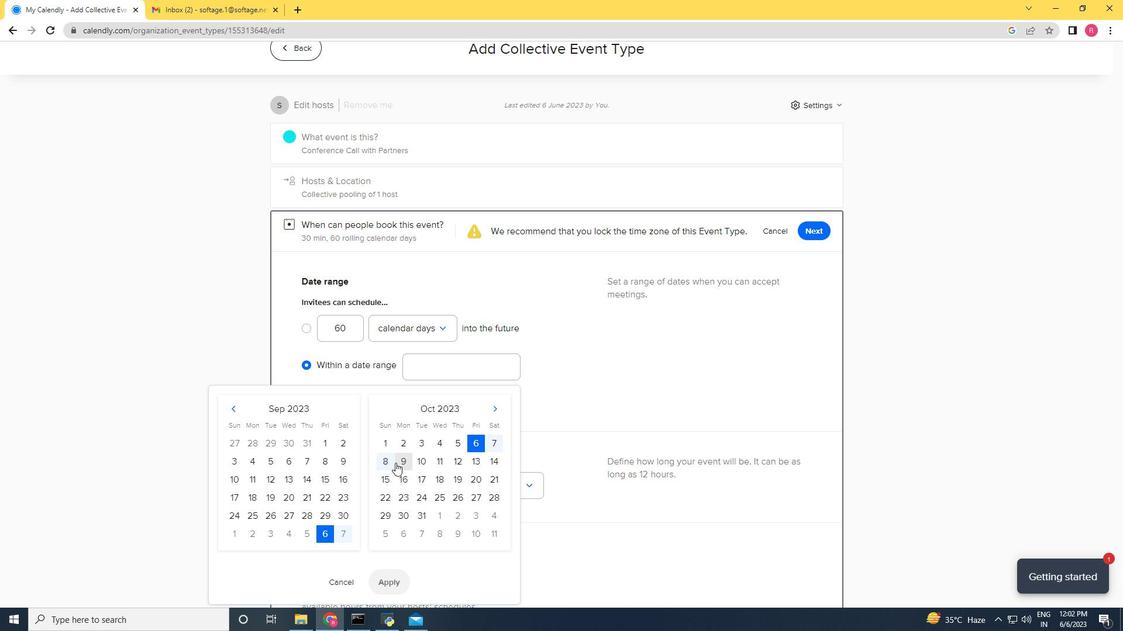
Action: Mouse pressed left at (395, 463)
Screenshot: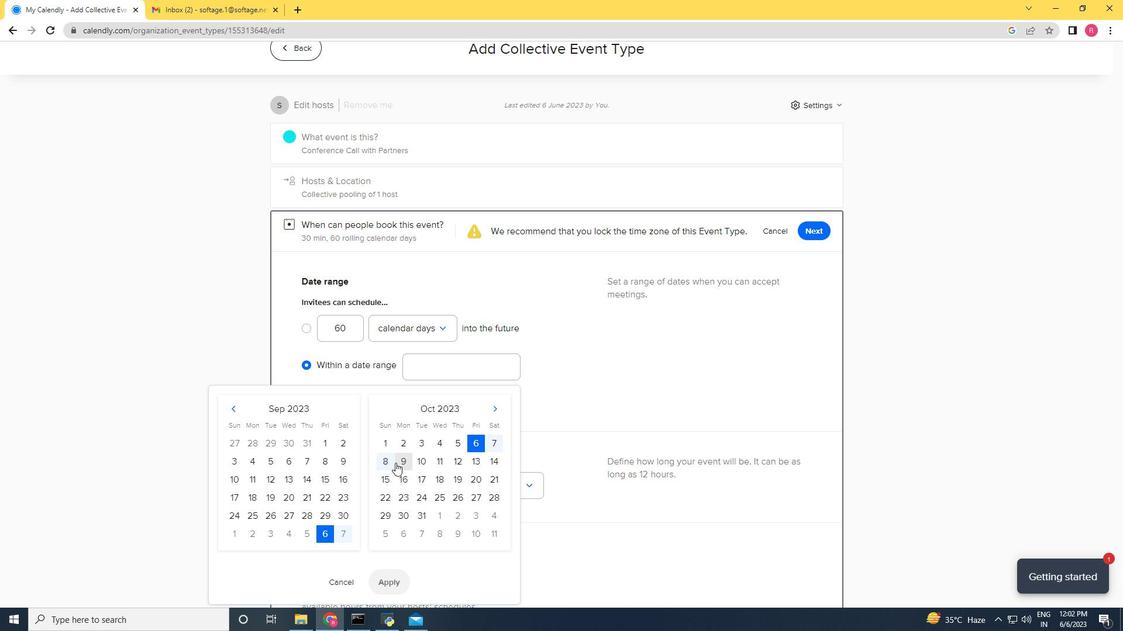 
Action: Mouse moved to (373, 582)
Screenshot: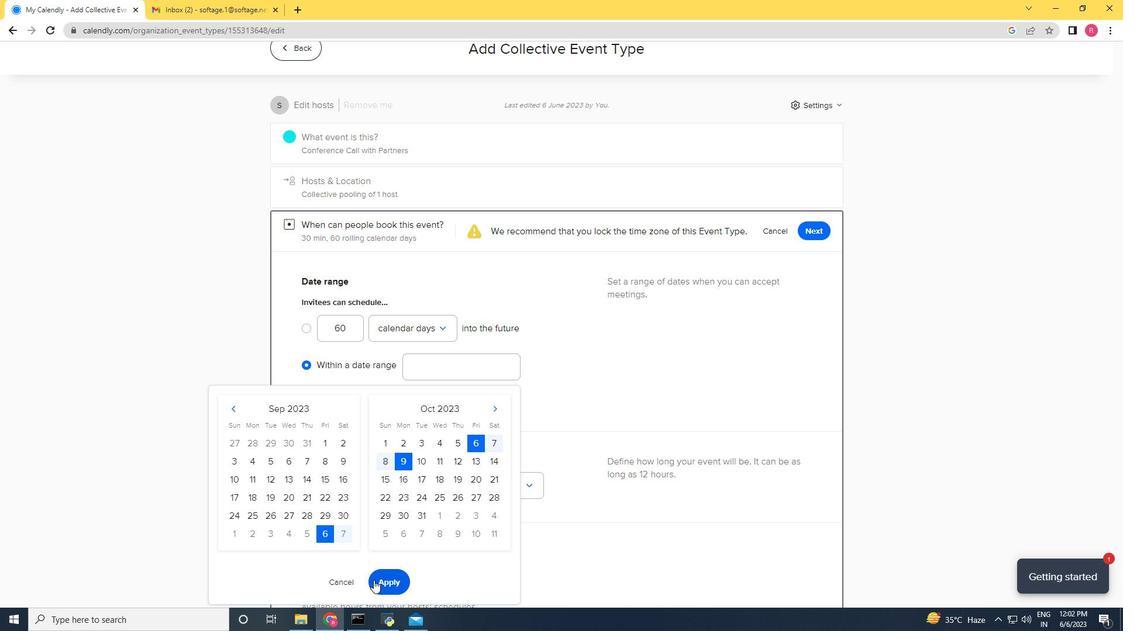 
Action: Mouse pressed left at (373, 582)
Screenshot: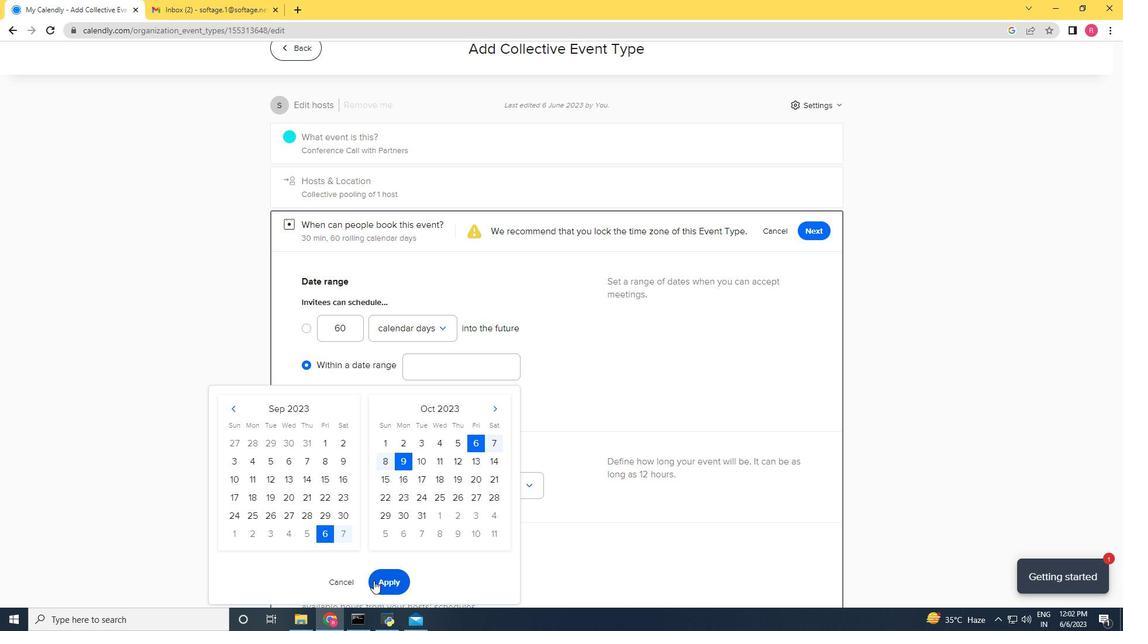
Action: Mouse moved to (531, 490)
Screenshot: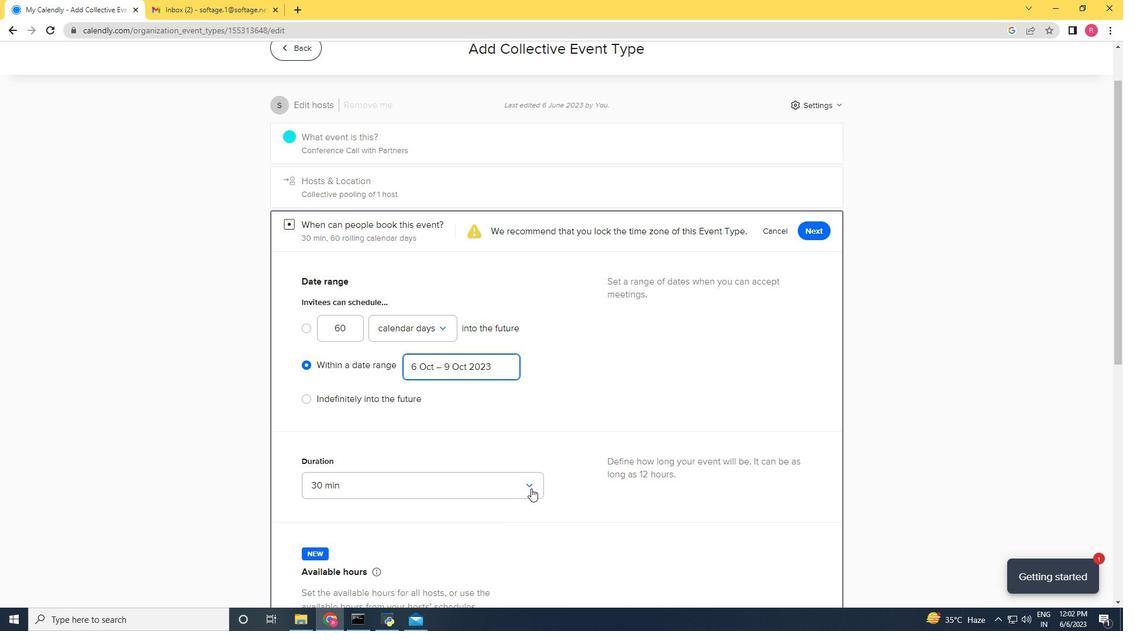 
Action: Mouse scrolled (531, 490) with delta (0, 0)
Screenshot: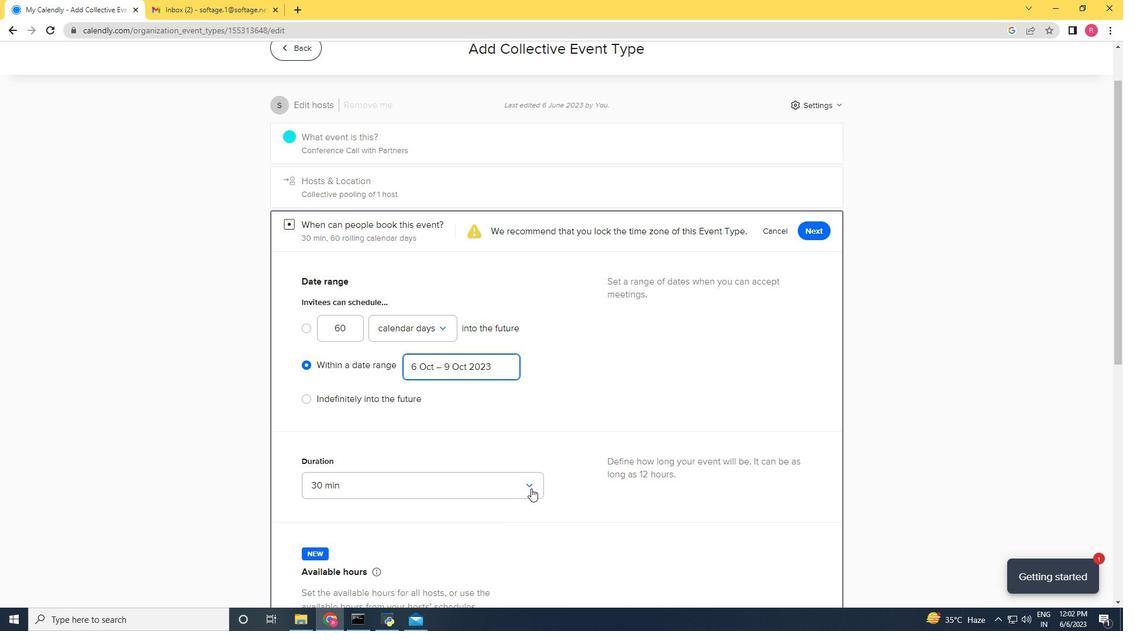 
Action: Mouse moved to (530, 494)
Screenshot: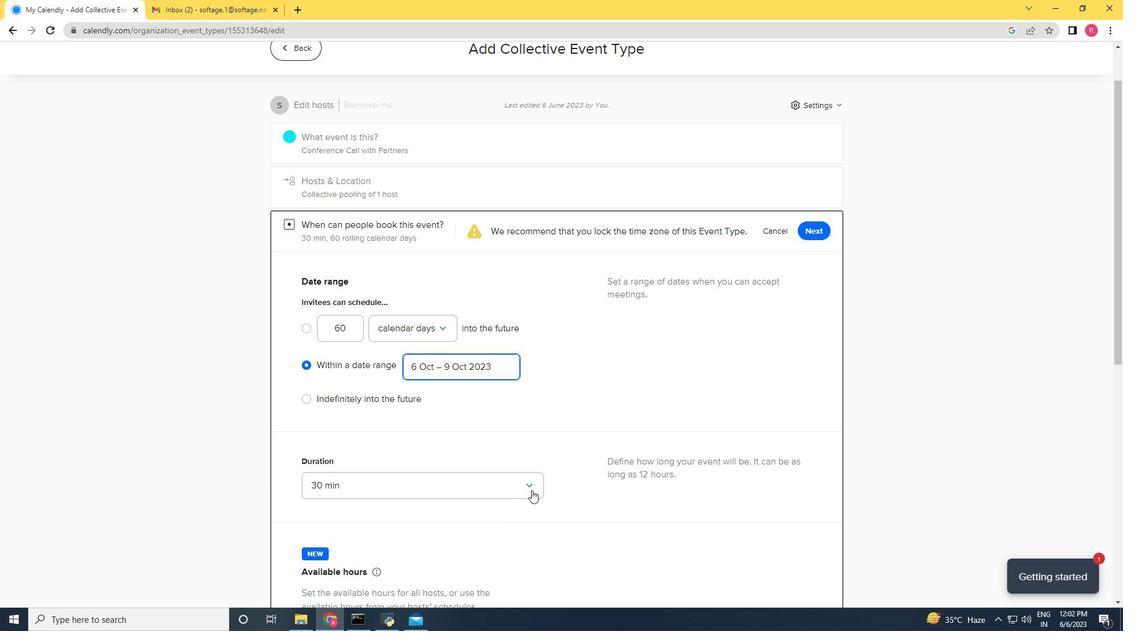 
Action: Mouse scrolled (530, 493) with delta (0, 0)
Screenshot: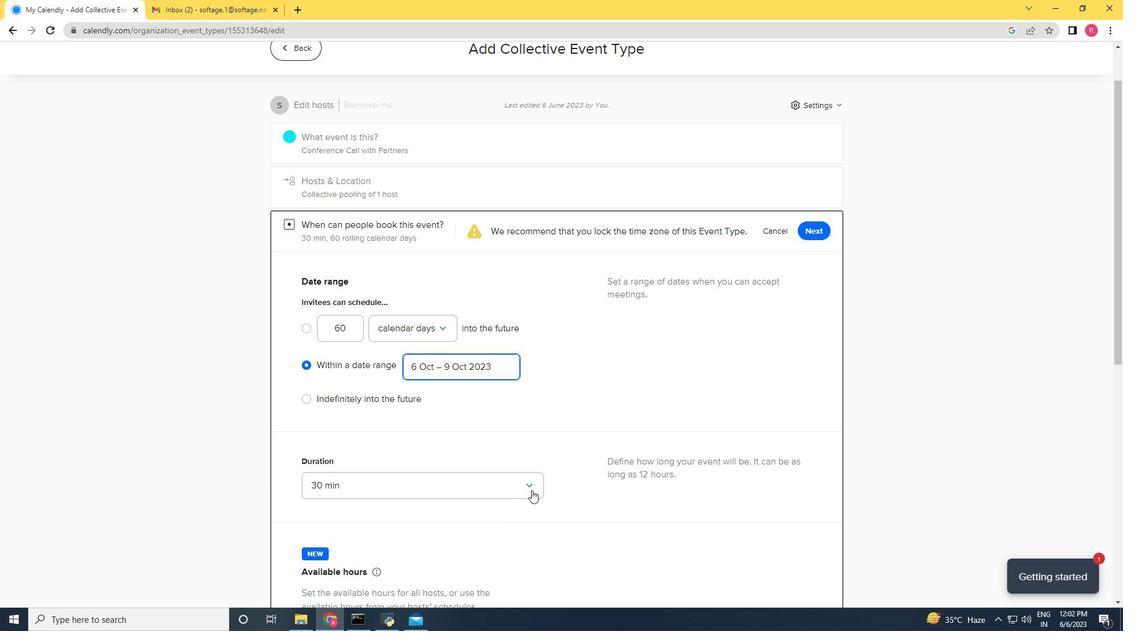 
Action: Mouse moved to (528, 497)
Screenshot: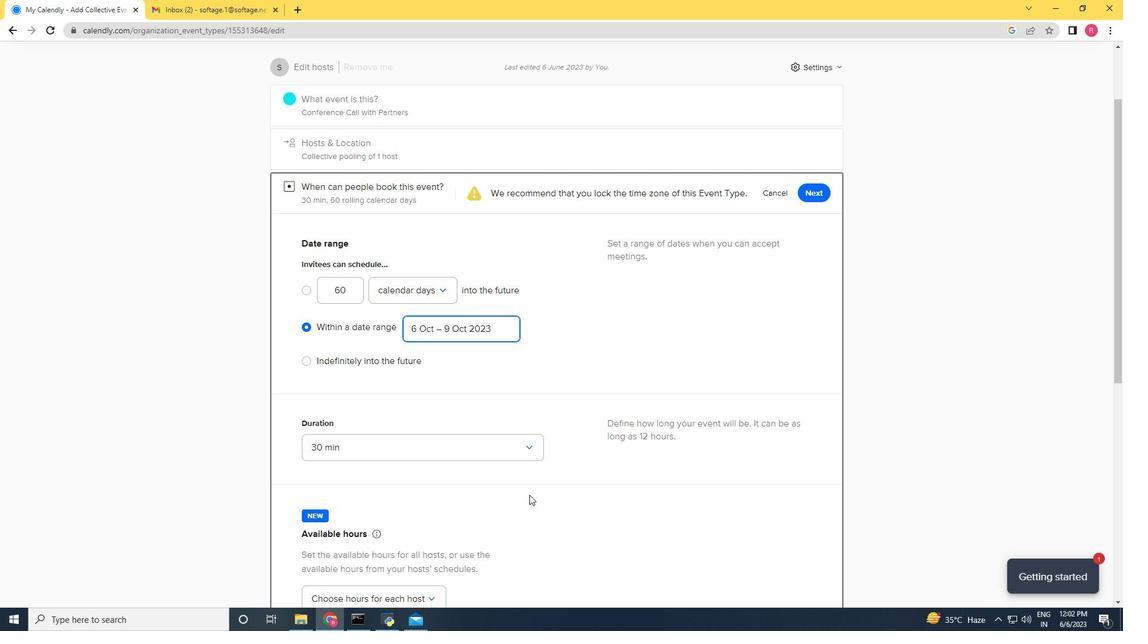
Action: Mouse scrolled (528, 497) with delta (0, 0)
Screenshot: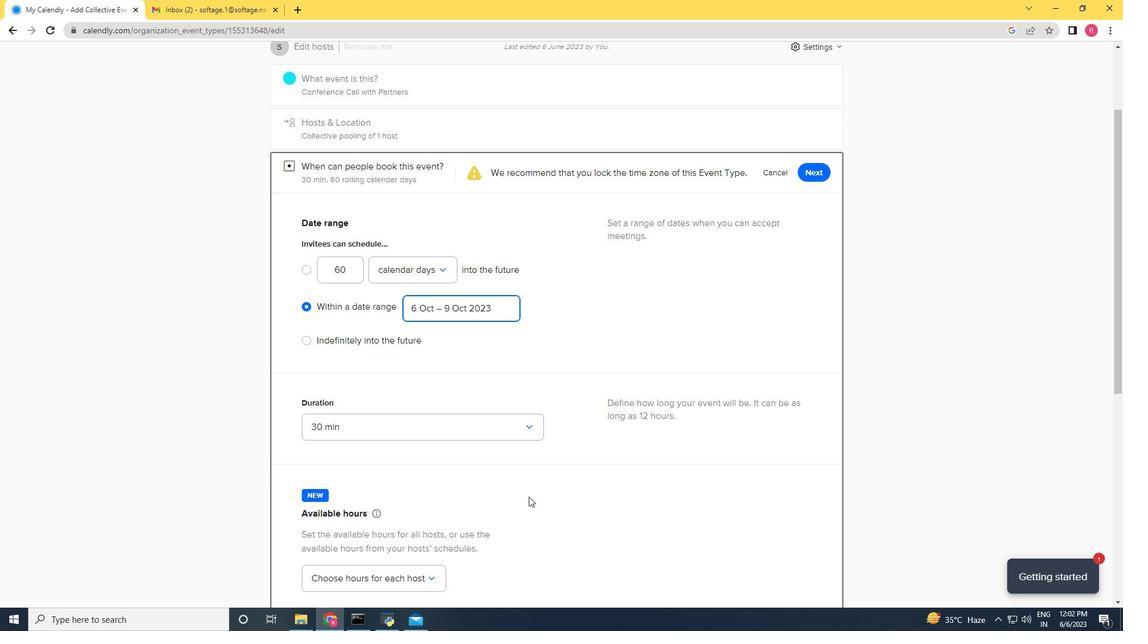 
Action: Mouse moved to (526, 499)
Screenshot: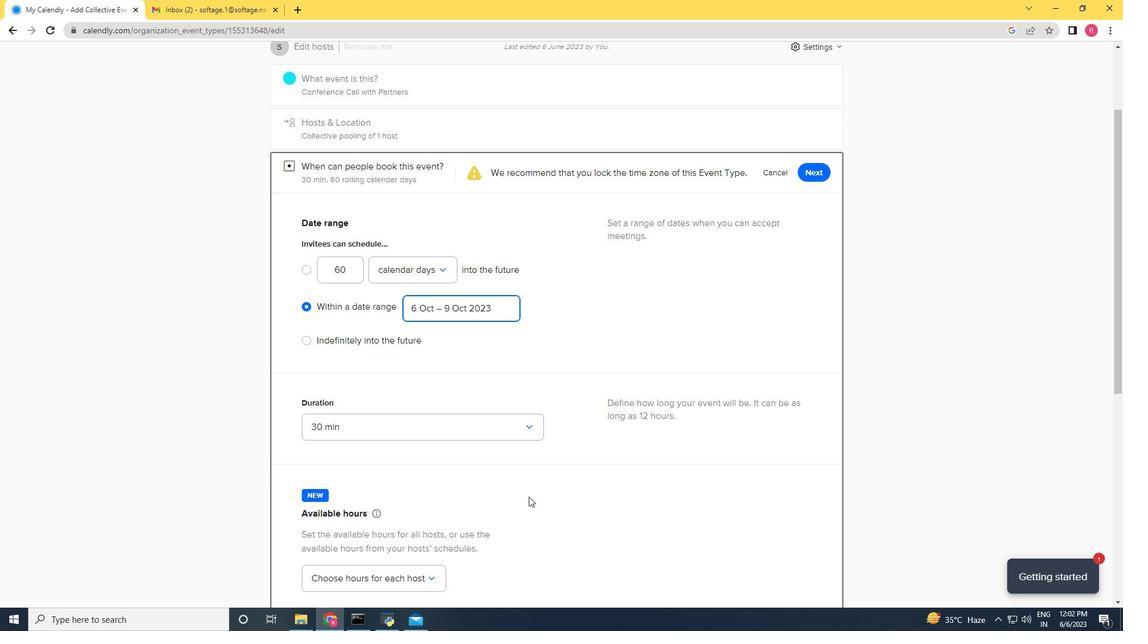 
Action: Mouse scrolled (526, 498) with delta (0, 0)
Screenshot: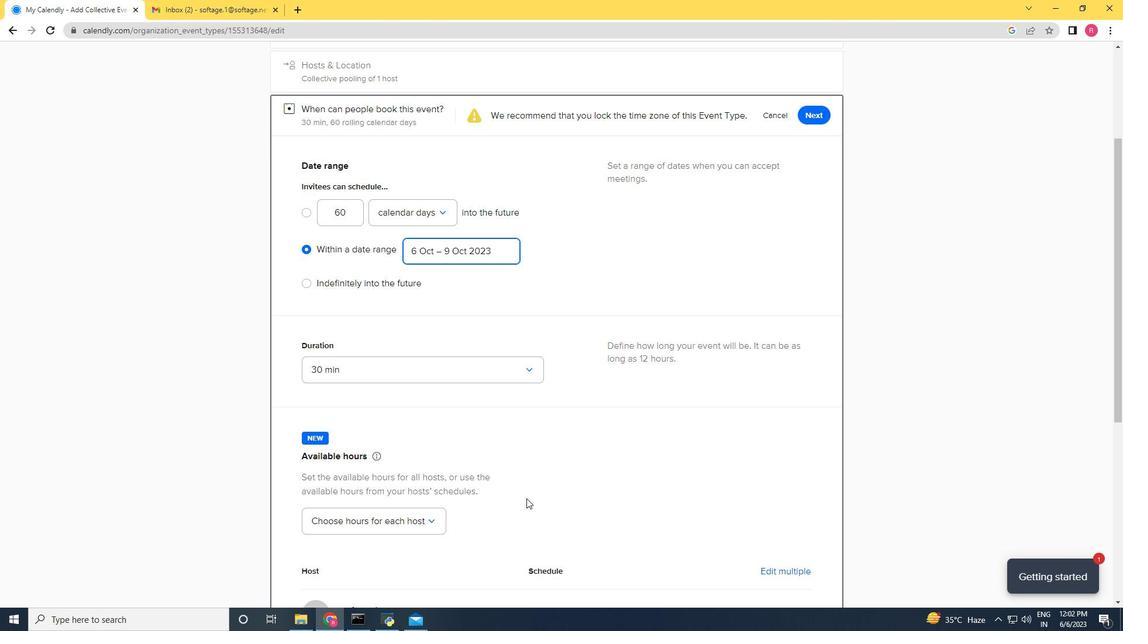 
Action: Mouse moved to (524, 496)
Screenshot: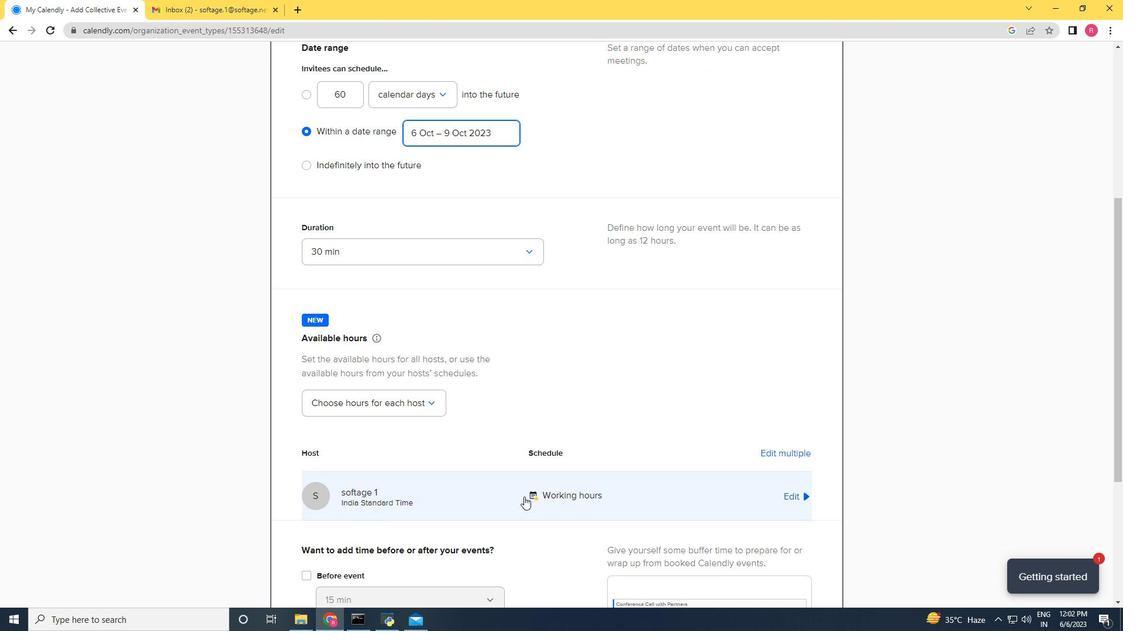 
Action: Mouse scrolled (524, 496) with delta (0, 0)
Screenshot: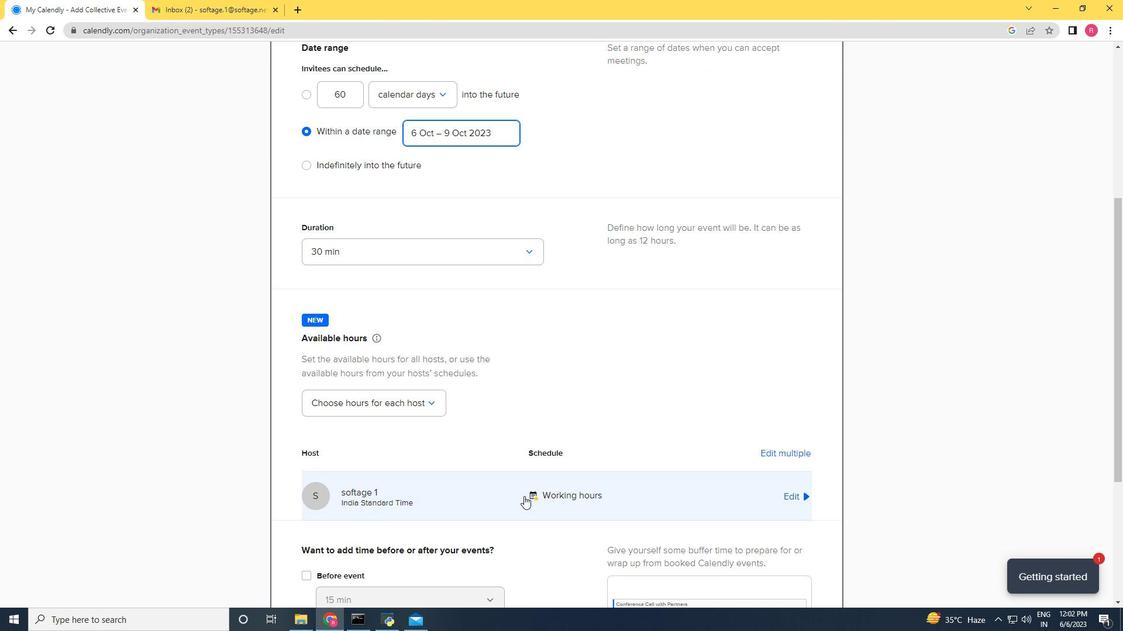 
Action: Mouse scrolled (524, 496) with delta (0, 0)
Screenshot: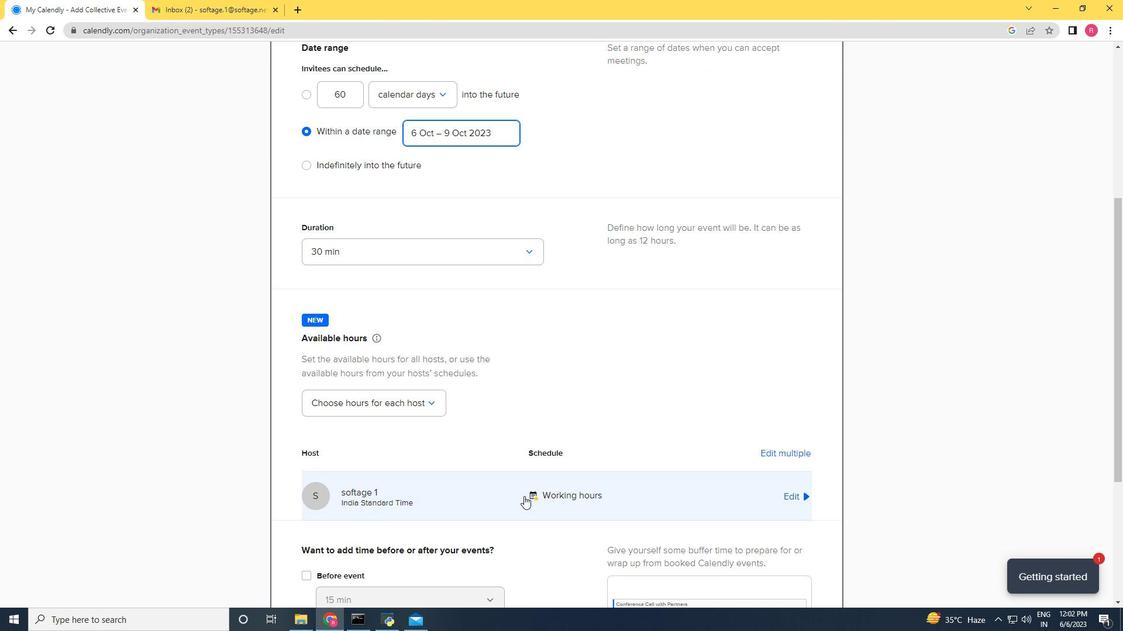 
Action: Mouse scrolled (524, 496) with delta (0, 0)
Screenshot: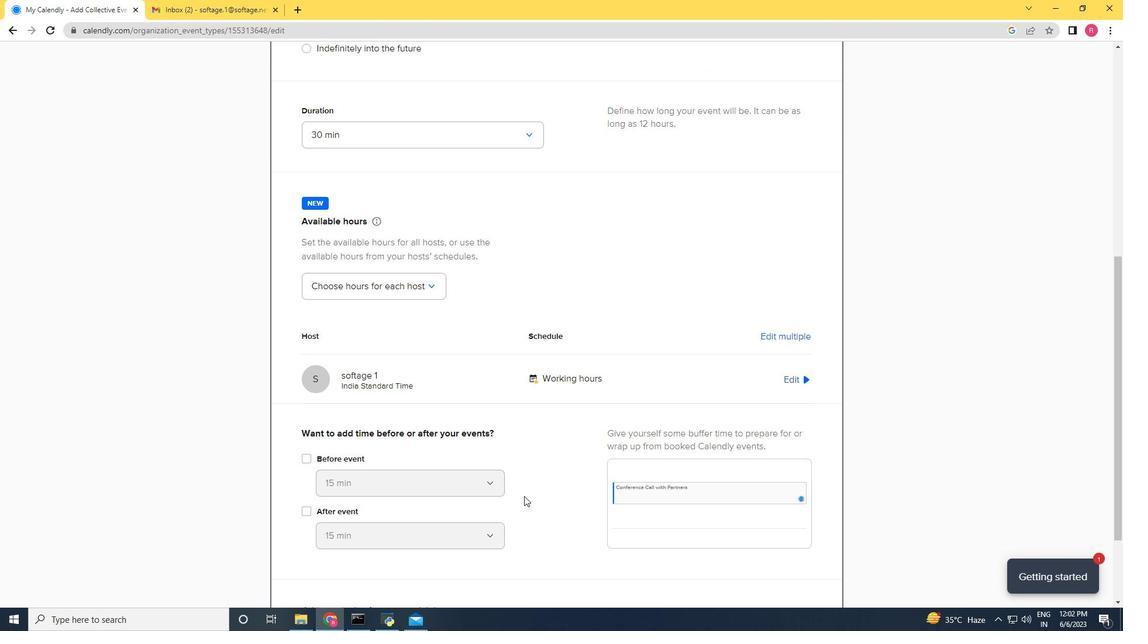
Action: Mouse scrolled (524, 496) with delta (0, 0)
Screenshot: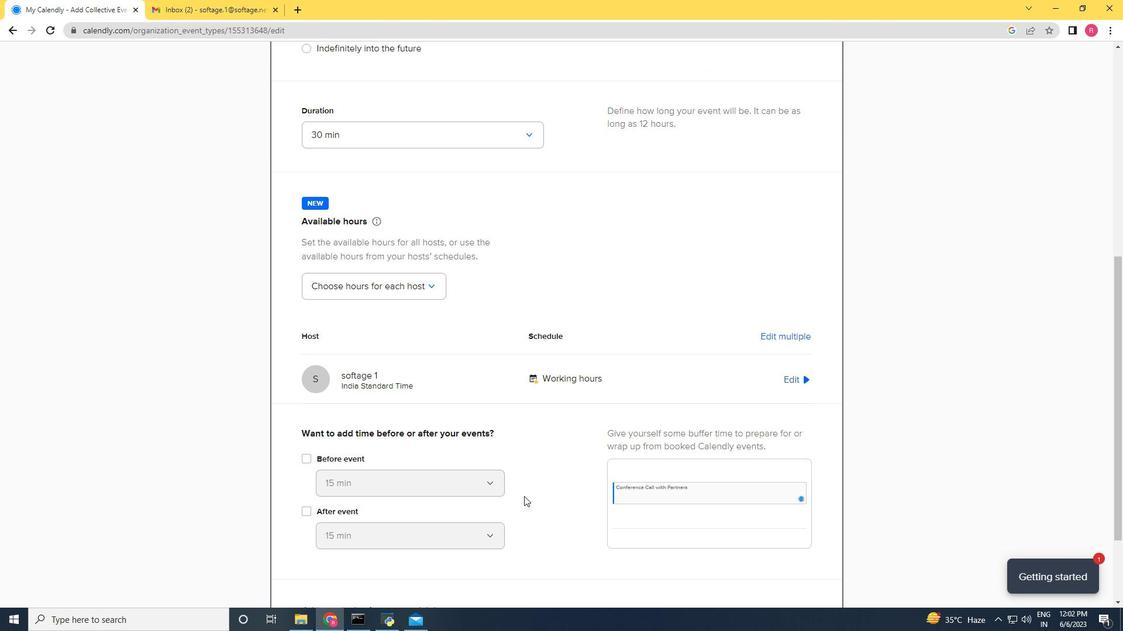 
Action: Mouse scrolled (524, 496) with delta (0, 0)
Screenshot: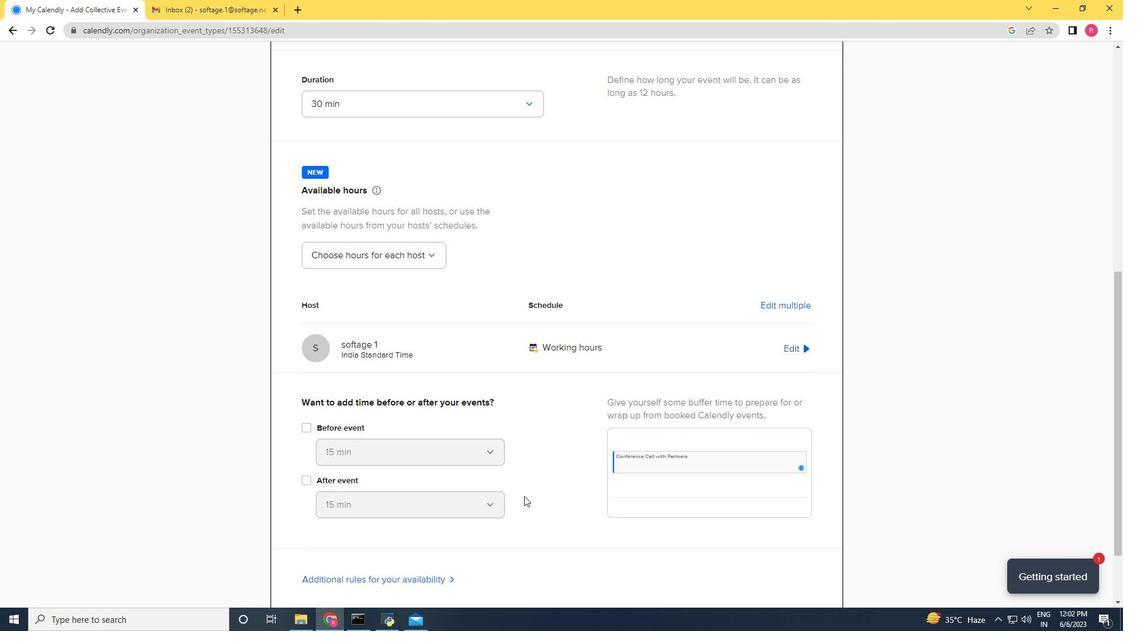 
Action: Mouse scrolled (524, 496) with delta (0, 0)
Screenshot: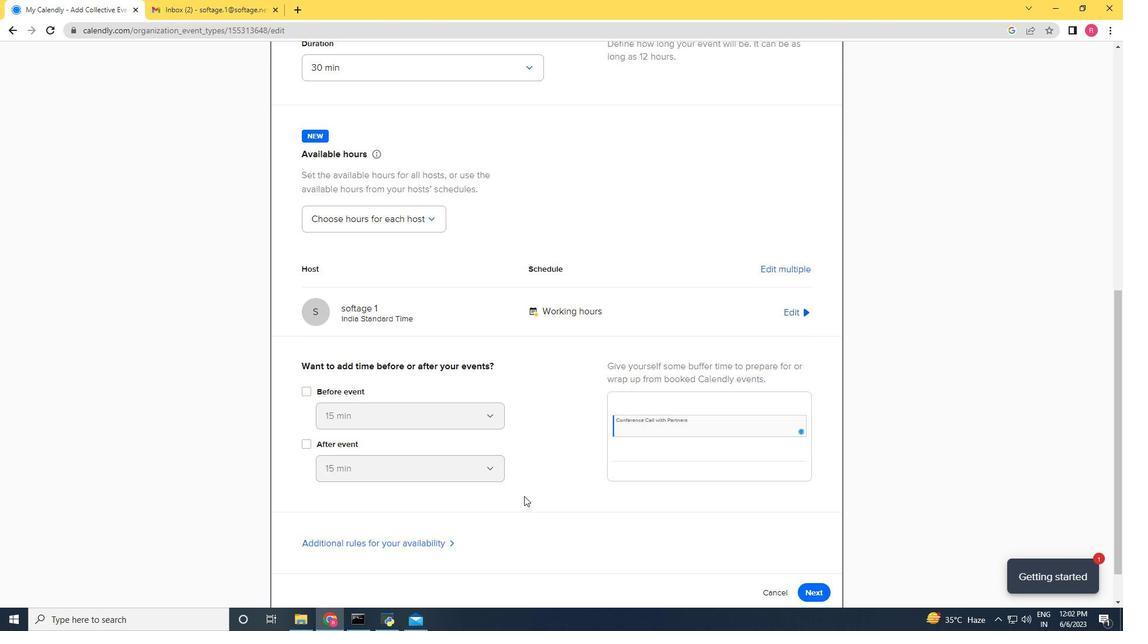 
Action: Mouse scrolled (524, 496) with delta (0, 0)
Screenshot: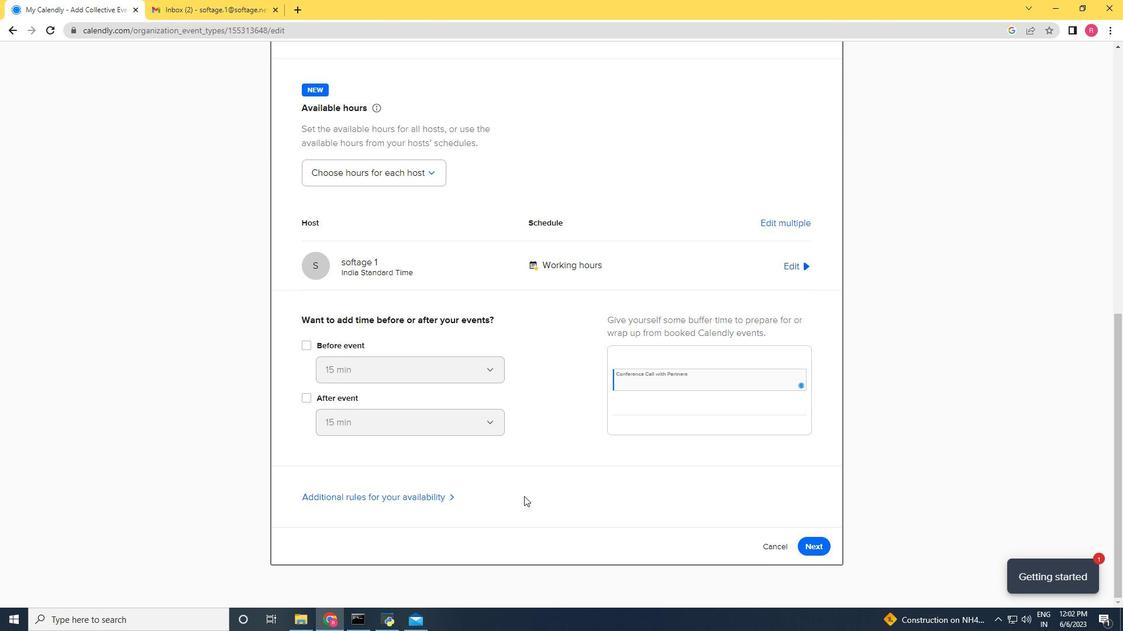 
Action: Mouse moved to (819, 543)
Screenshot: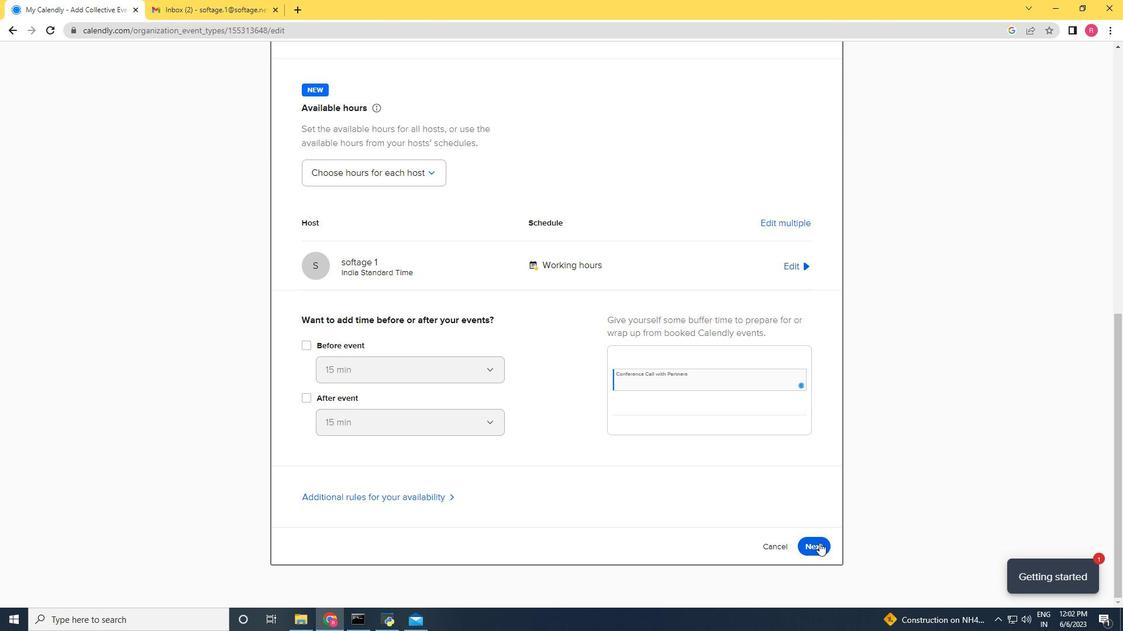 
Action: Mouse pressed left at (819, 543)
Screenshot: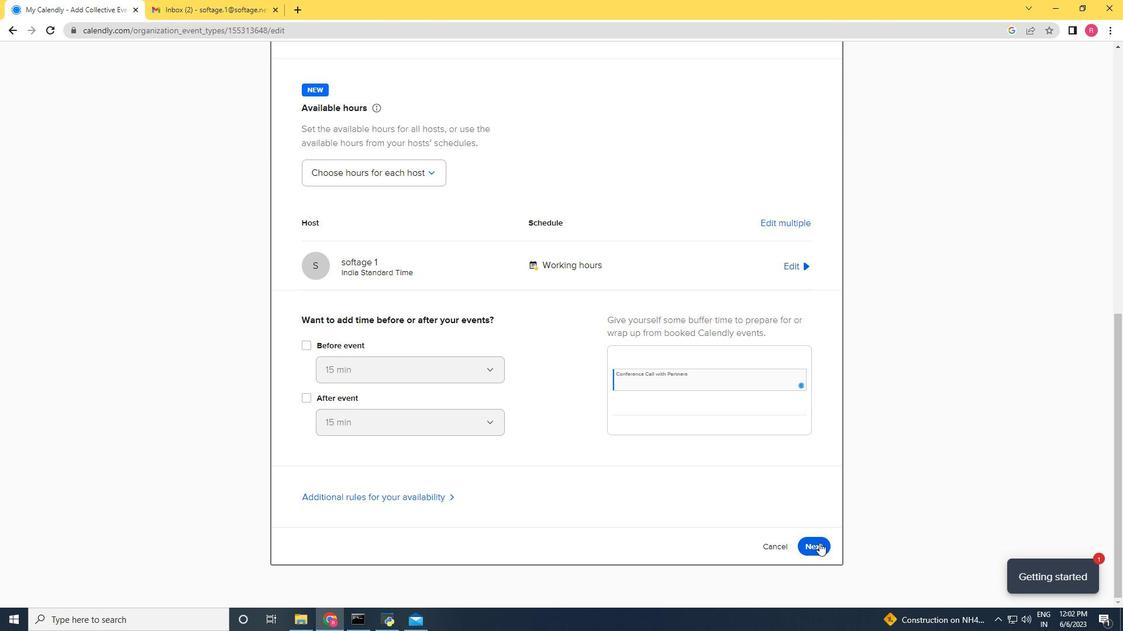 
Action: Mouse moved to (805, 105)
Screenshot: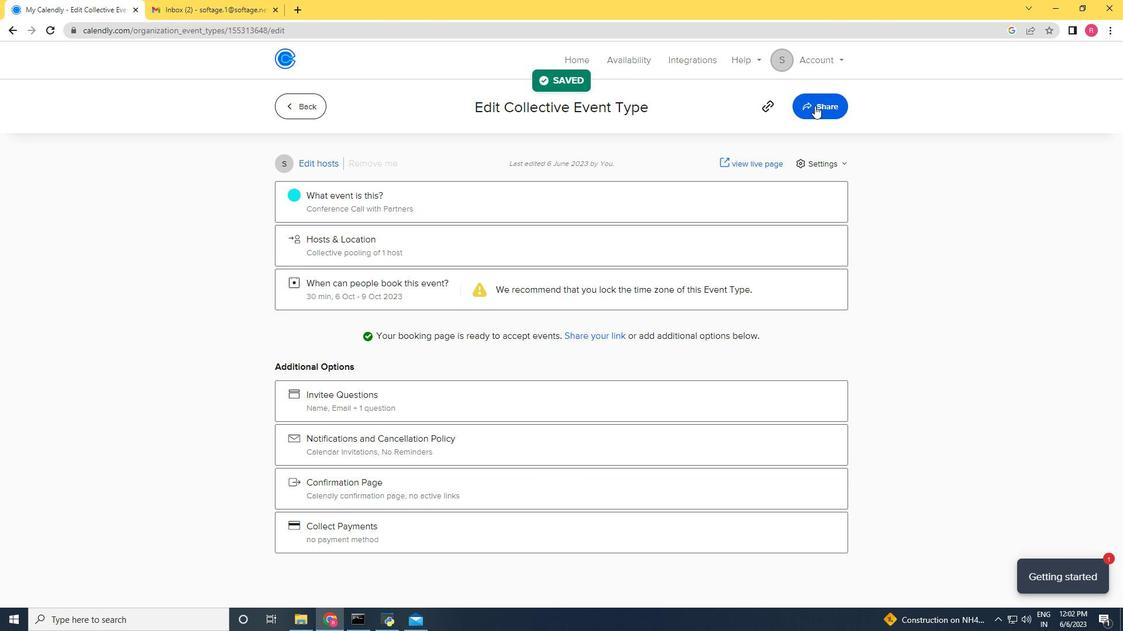 
Action: Mouse pressed left at (805, 105)
Screenshot: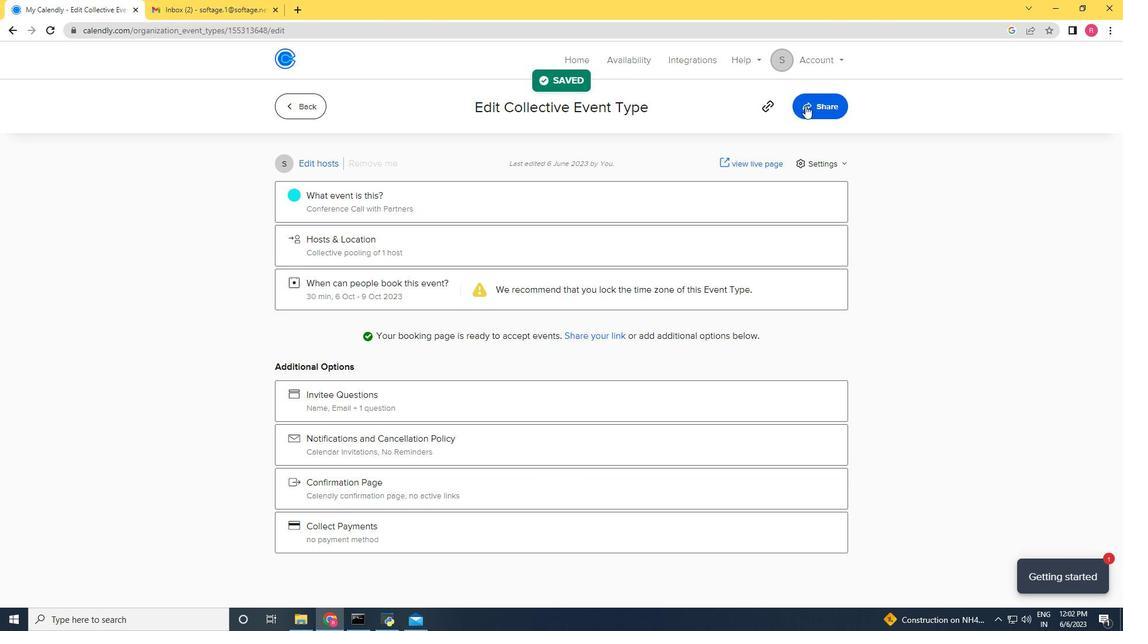 
Action: Mouse moved to (699, 222)
Screenshot: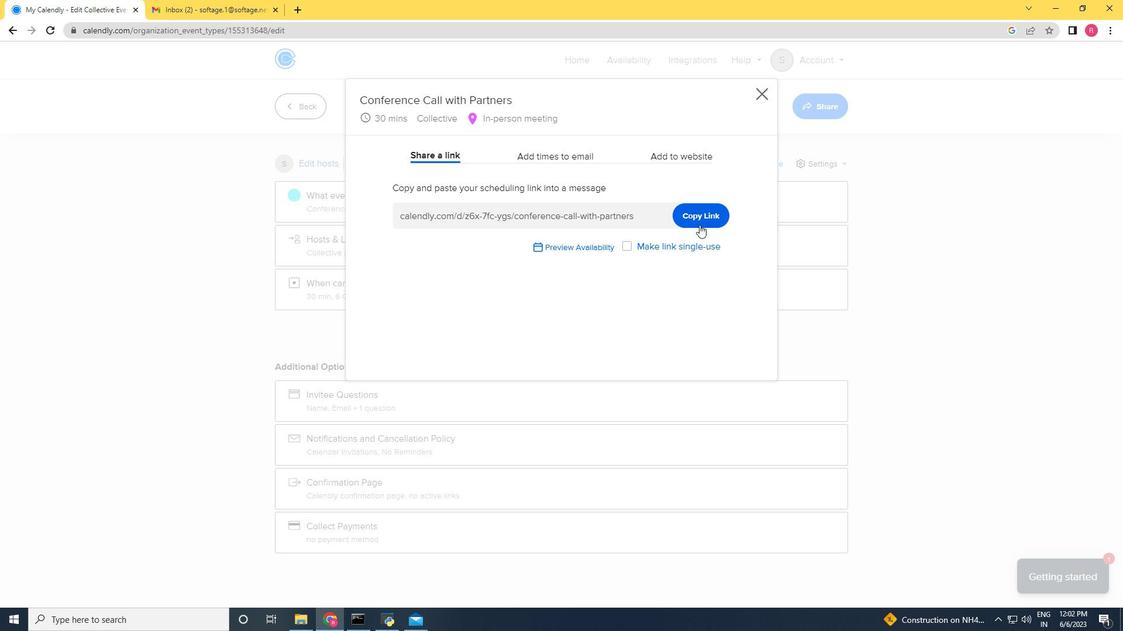 
Action: Mouse pressed left at (699, 222)
Screenshot: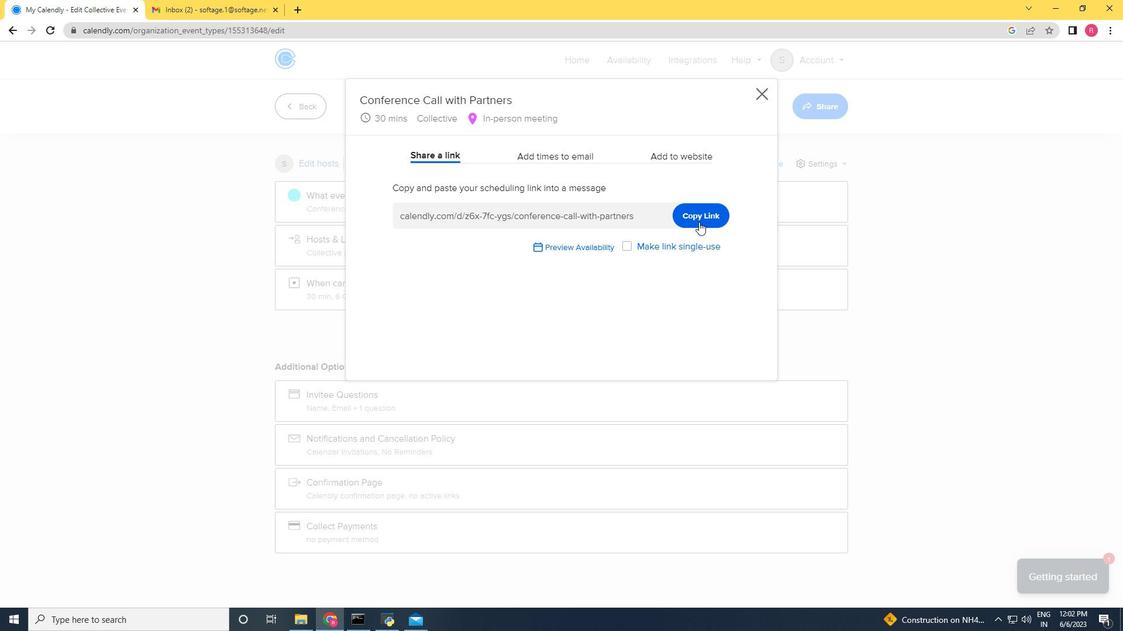 
Action: Mouse moved to (202, 12)
Screenshot: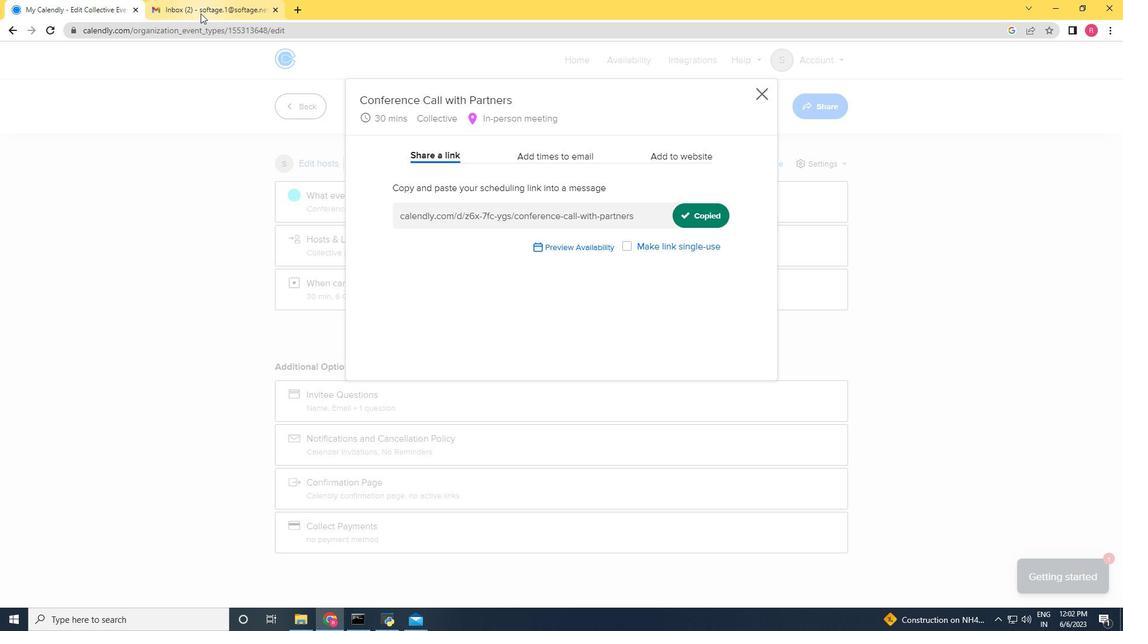 
Action: Mouse pressed left at (202, 12)
Screenshot: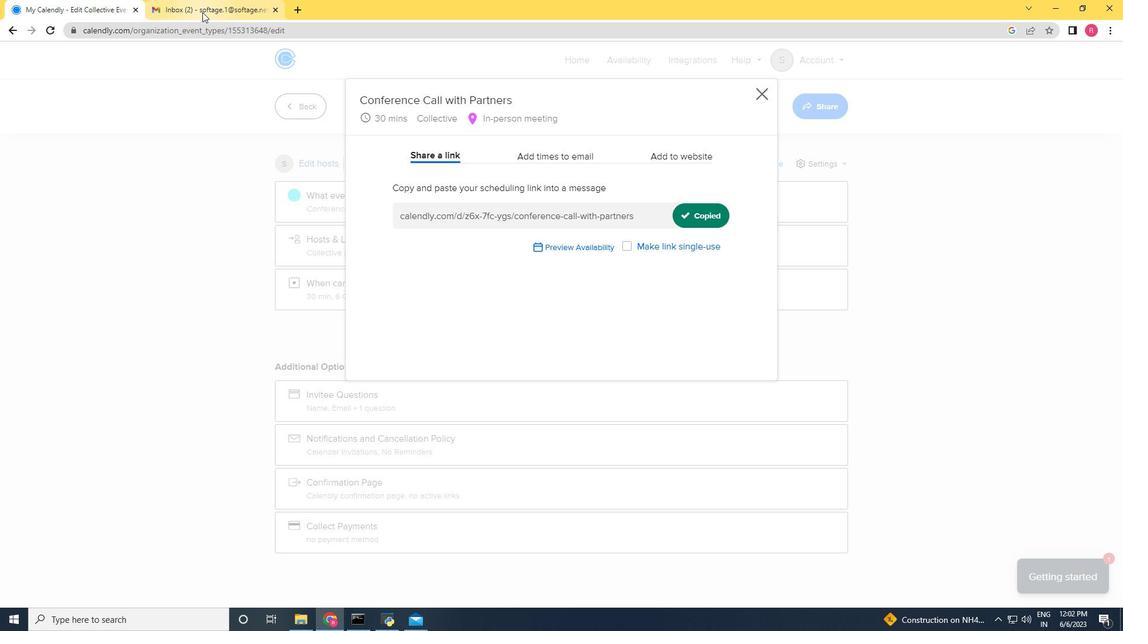 
Action: Mouse moved to (859, 335)
Screenshot: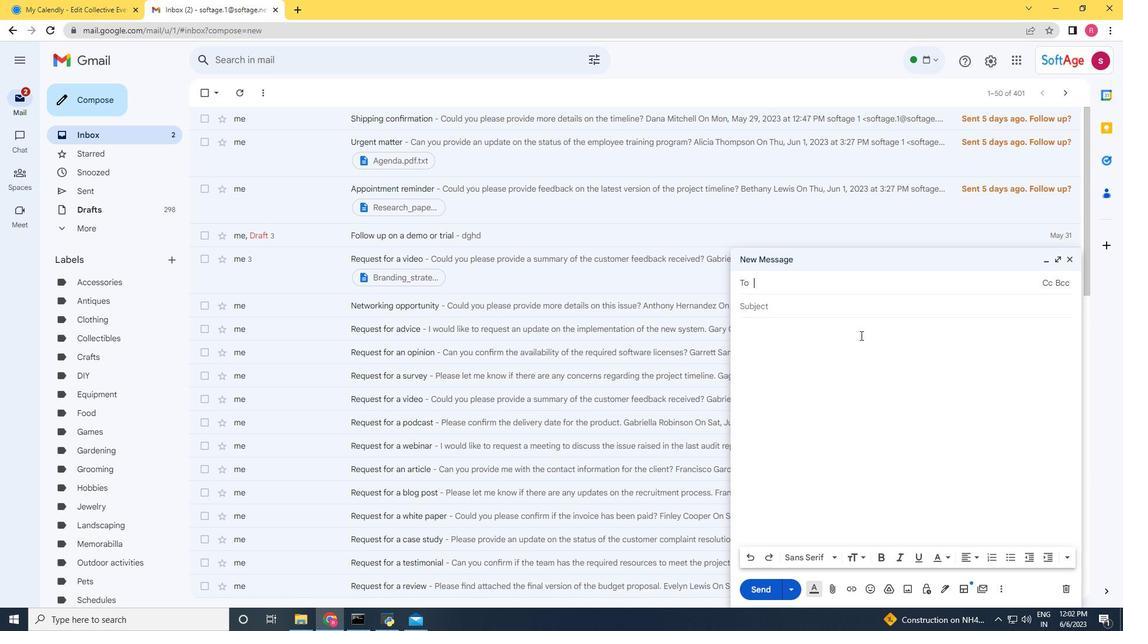 
Action: Key pressed softage.8<Key.enter>softage.9<Key.shift>@softage.net
Screenshot: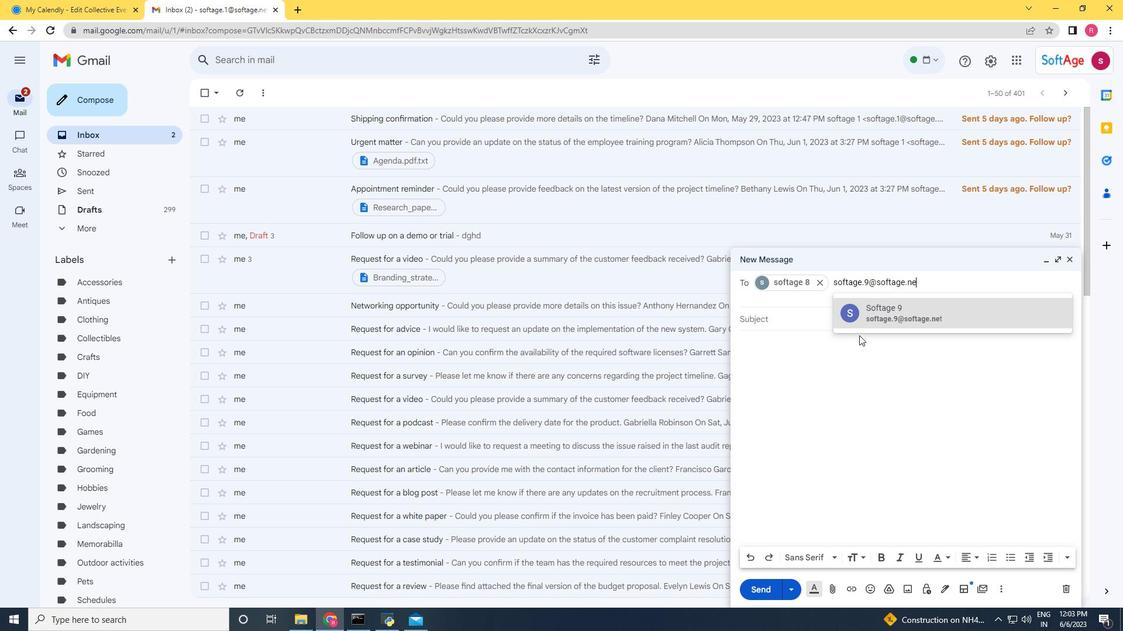 
Action: Mouse pressed left at (859, 335)
Screenshot: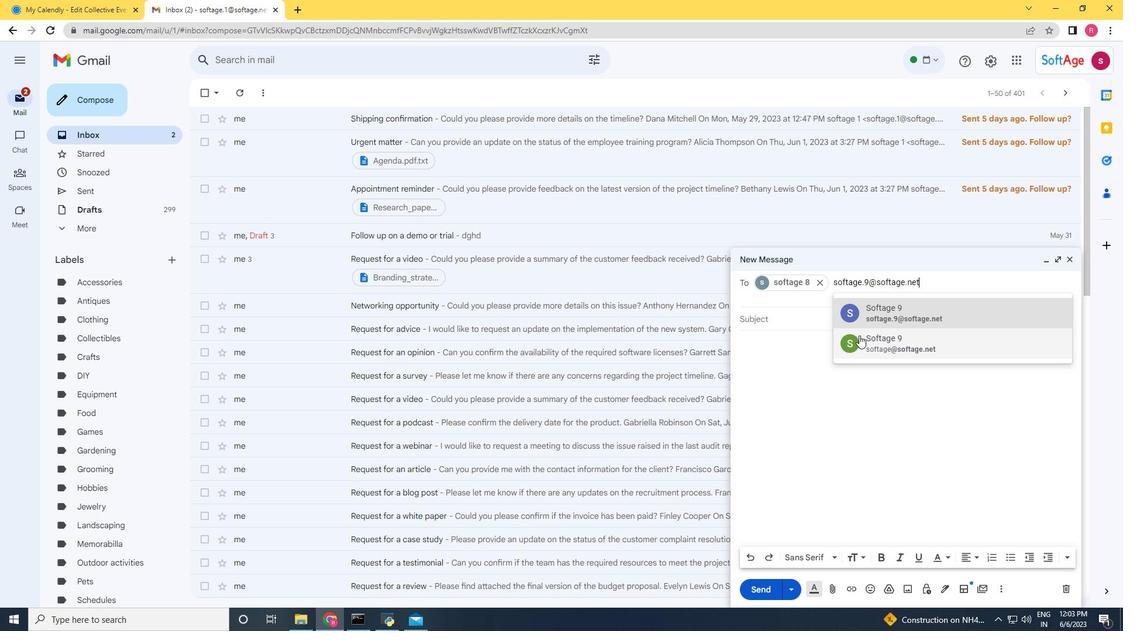 
Action: Mouse moved to (818, 371)
Screenshot: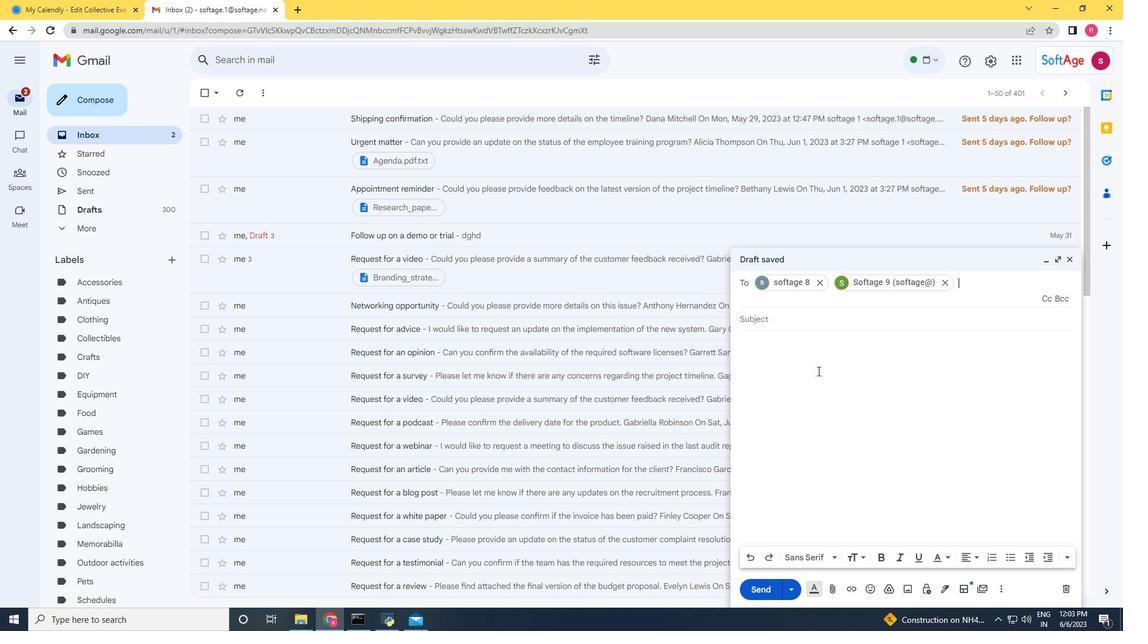 
Action: Mouse pressed left at (818, 371)
Screenshot: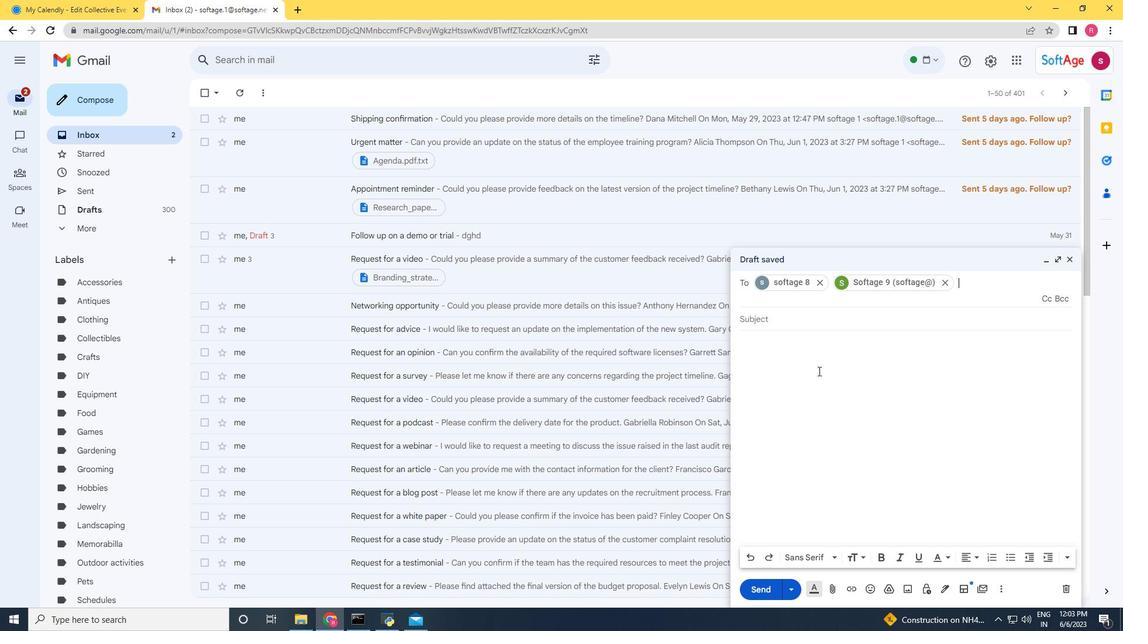 
Action: Key pressed ctrl+V
Screenshot: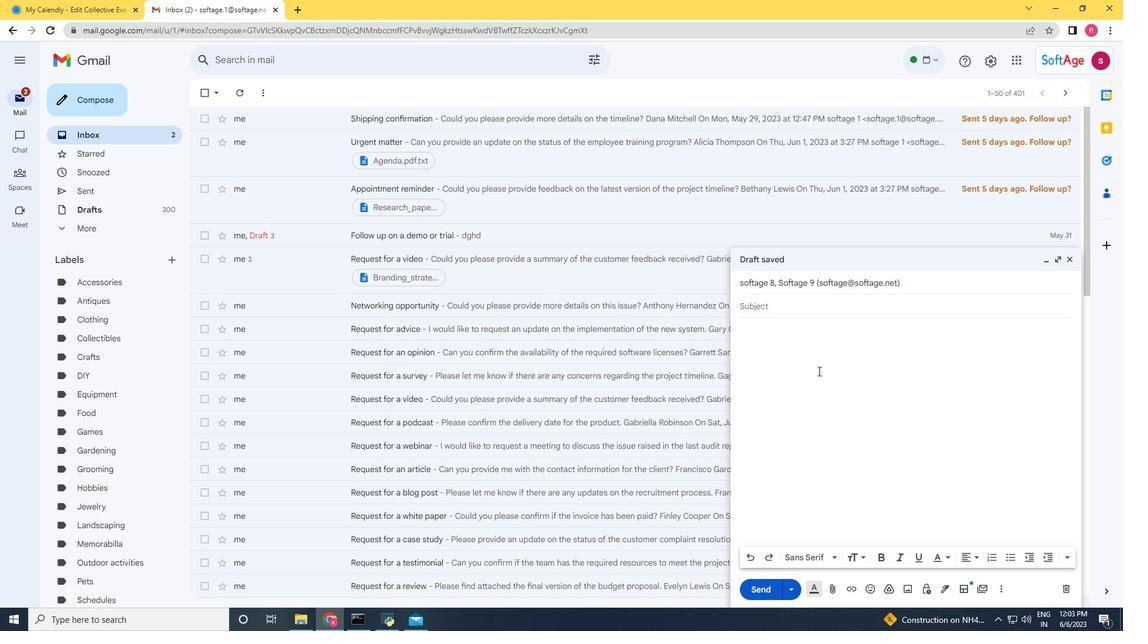 
Action: Mouse moved to (762, 585)
Screenshot: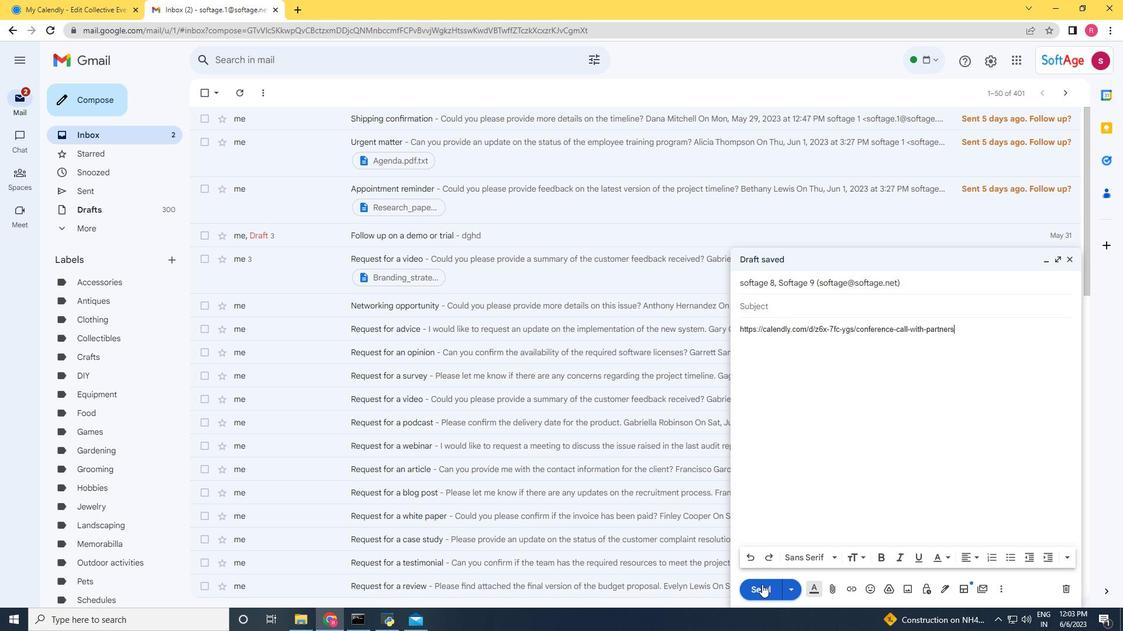 
Action: Mouse pressed left at (762, 585)
Screenshot: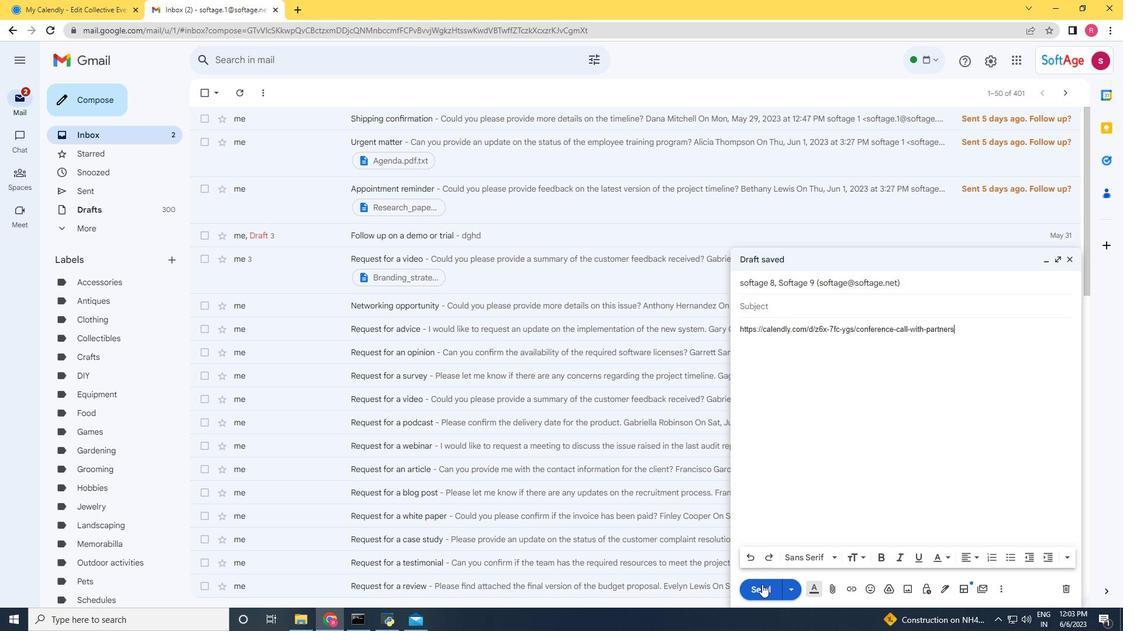
Action: Mouse moved to (110, 192)
Screenshot: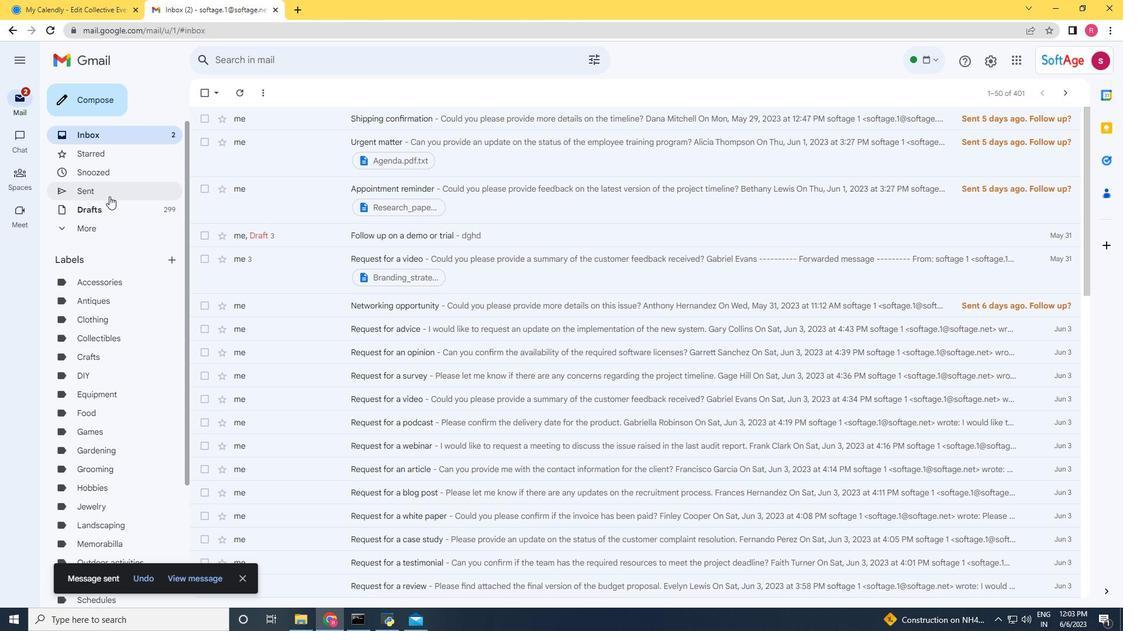
Action: Mouse pressed left at (110, 192)
Screenshot: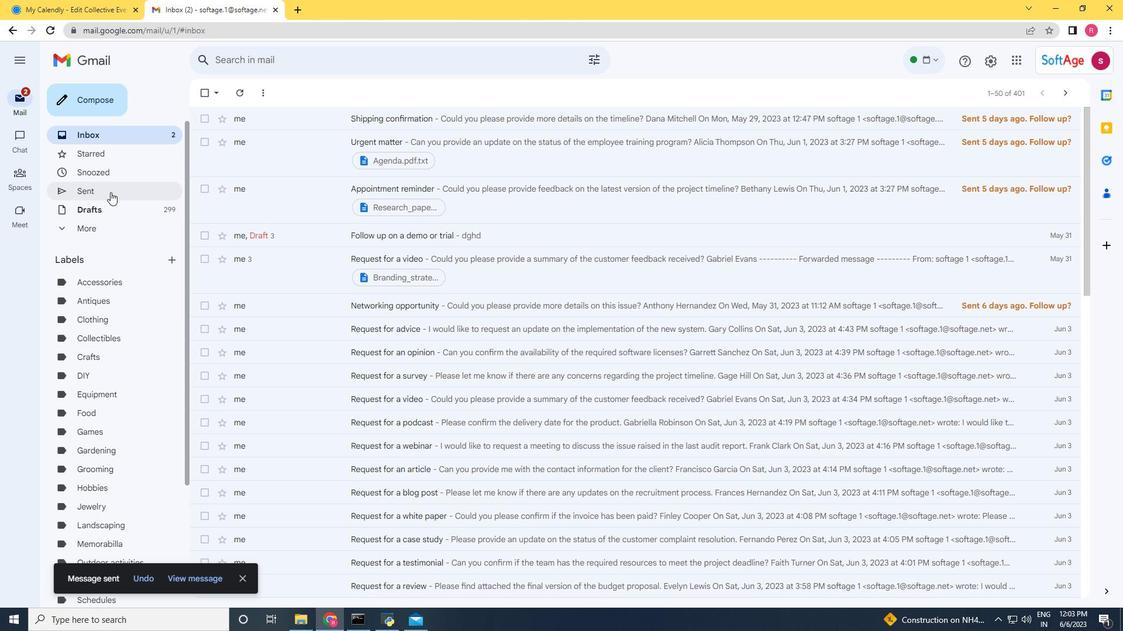 
Action: Mouse moved to (617, 323)
Screenshot: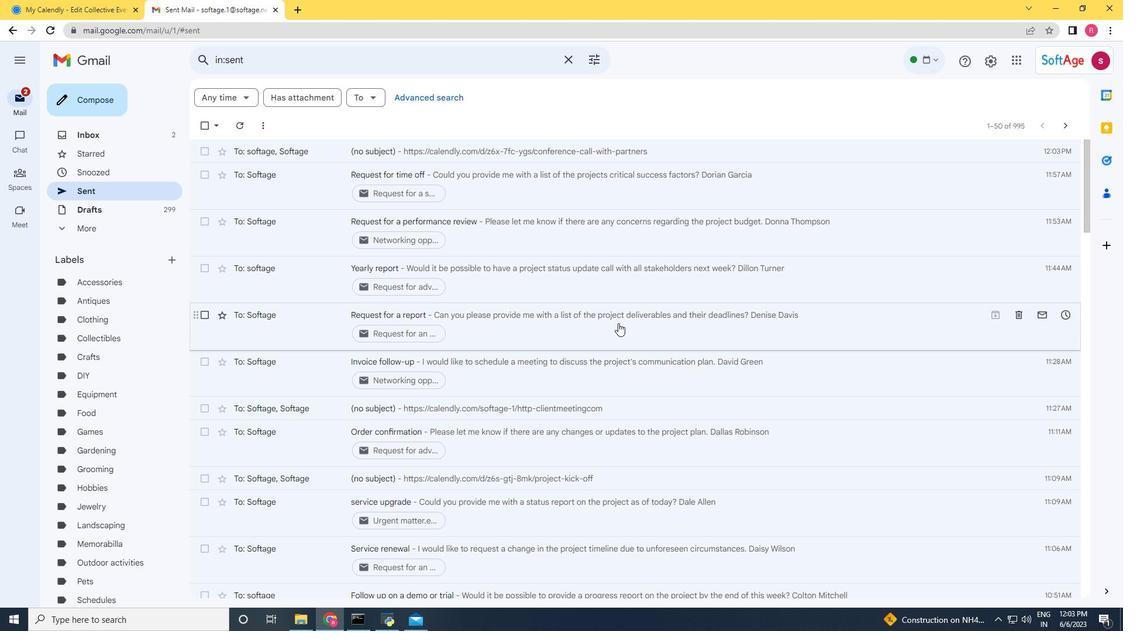 
